 Task: Assign Person0000000116 as Assignee of Issue Issue0000000290 in Backlog  in Scrum Project Project0000000058 in Jira. Create a Sprint called Sprint0000000169 in Scrum Project Project0000000057 in Jira. Create a Sprint called Sprint0000000170 in Scrum Project Project0000000057 in Jira. Create a Sprint called Sprint0000000171 in Scrum Project Project0000000057 in Jira. Set Duration of Sprint called Sprint0000000169 in Scrum Project Project0000000057 to 1 week in Jira
Action: Mouse moved to (156, 299)
Screenshot: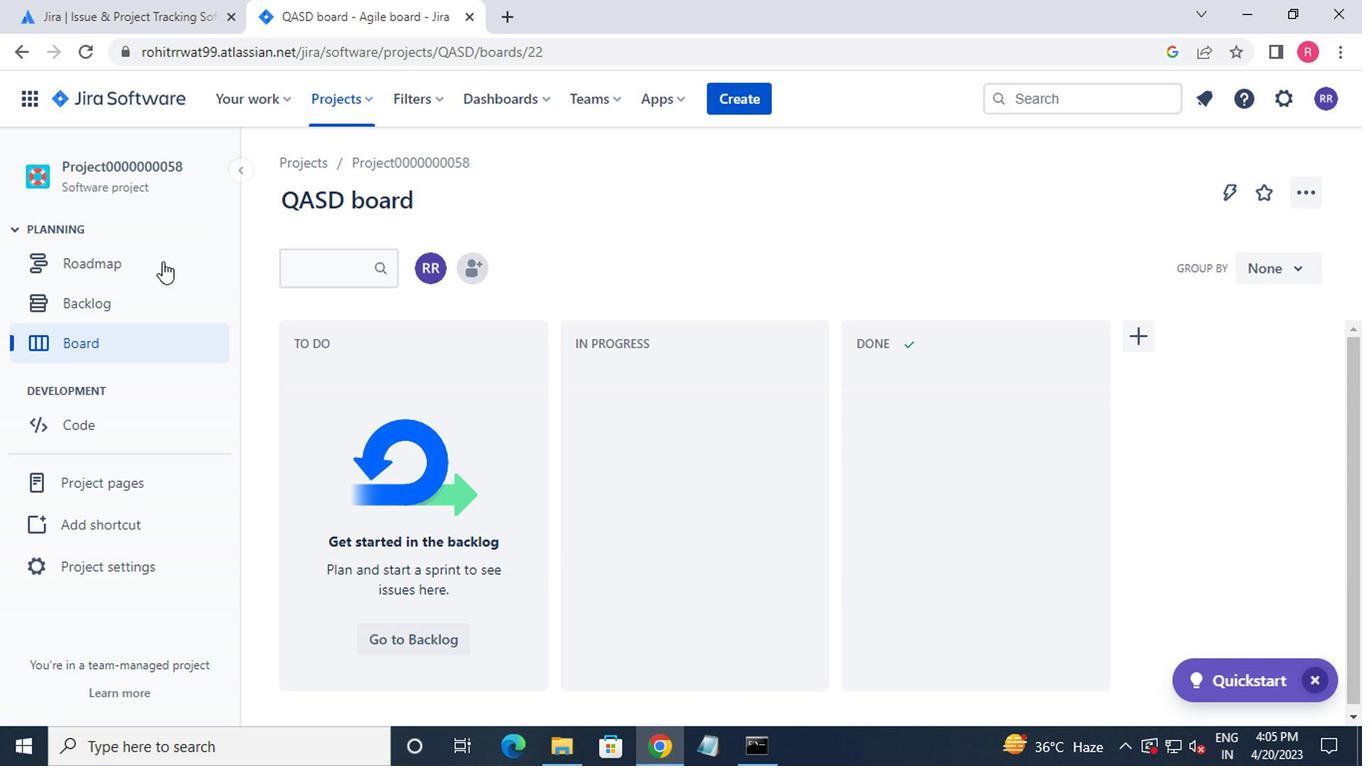 
Action: Mouse pressed left at (156, 299)
Screenshot: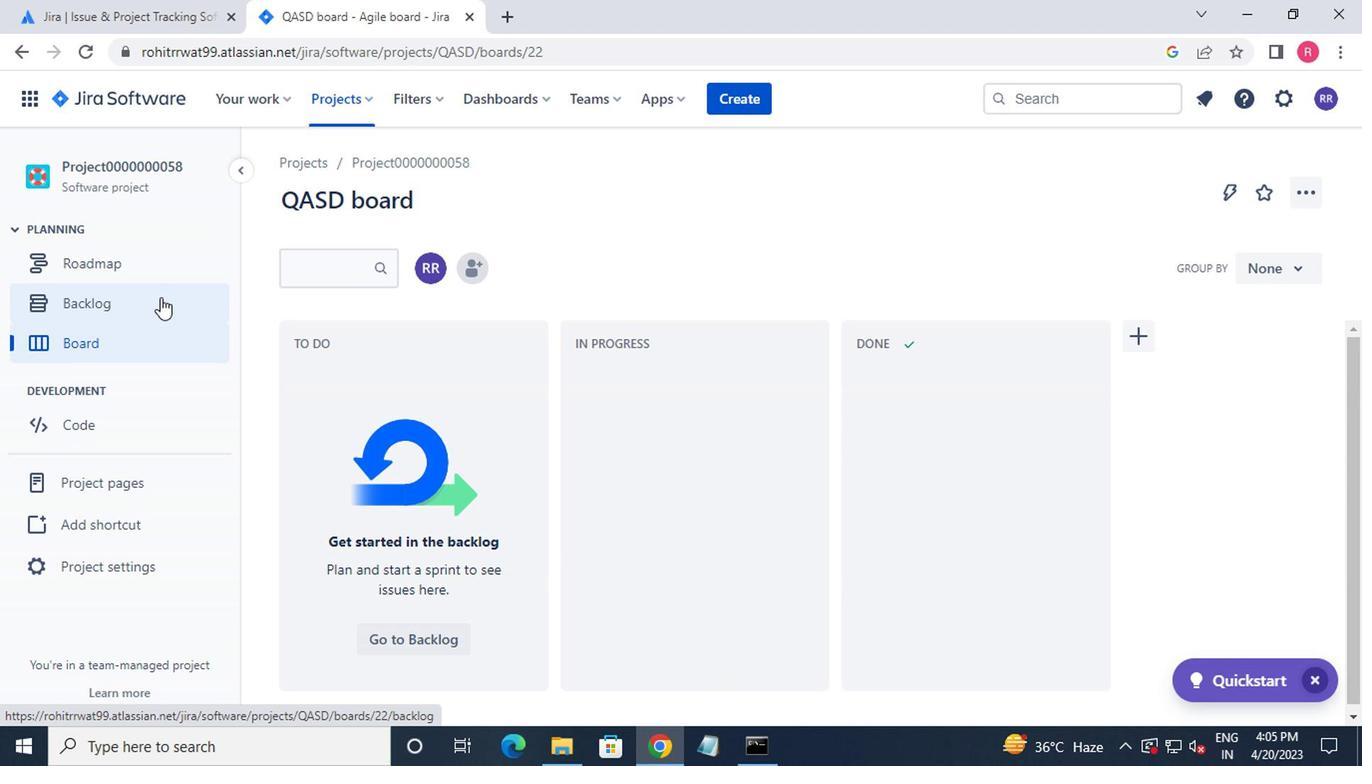 
Action: Mouse moved to (400, 431)
Screenshot: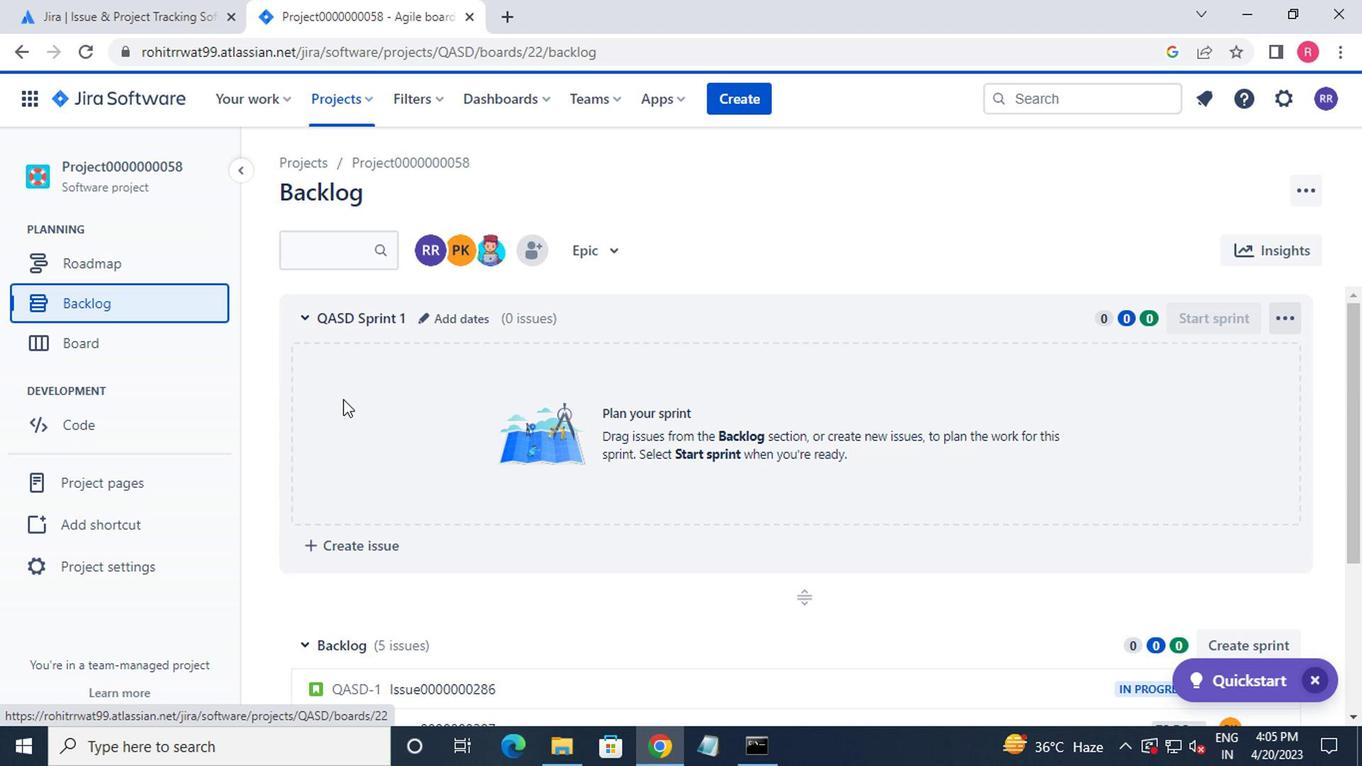 
Action: Mouse scrolled (400, 429) with delta (0, -1)
Screenshot: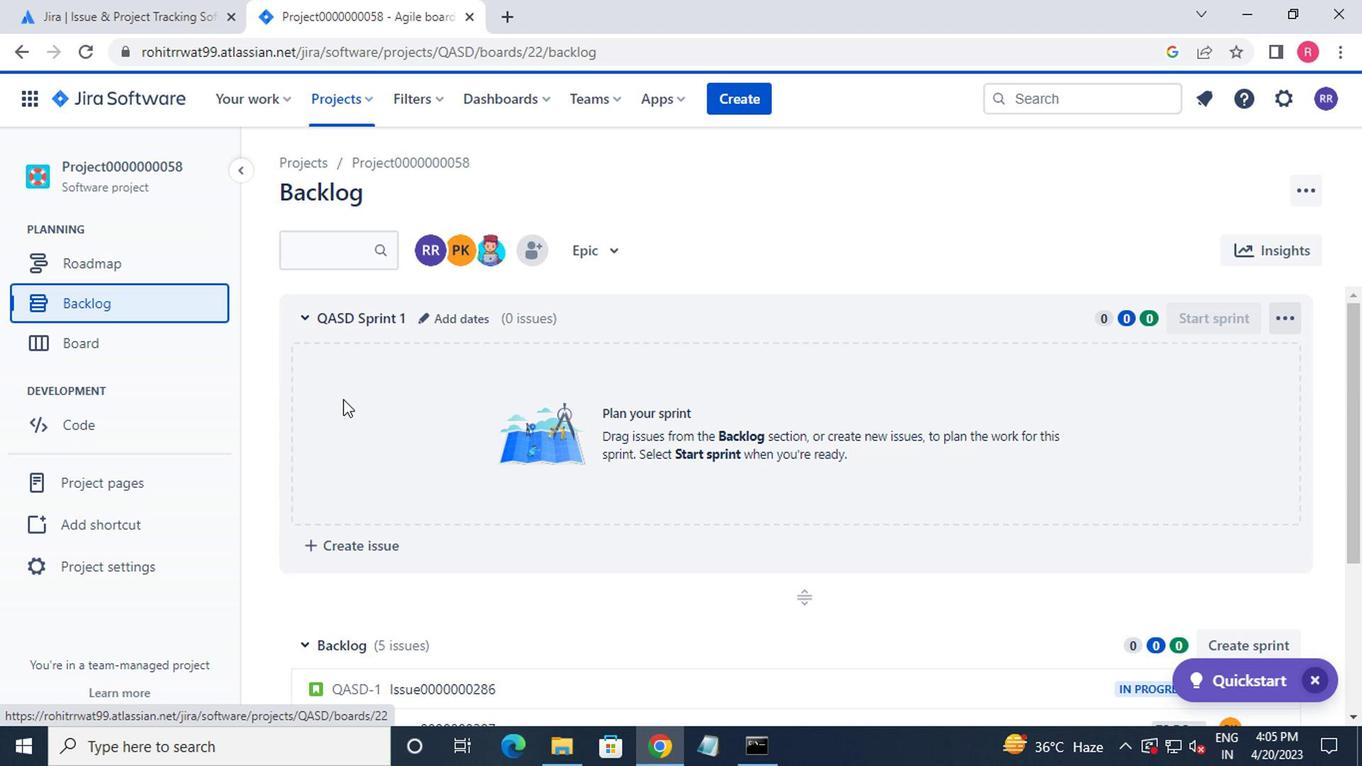 
Action: Mouse moved to (402, 431)
Screenshot: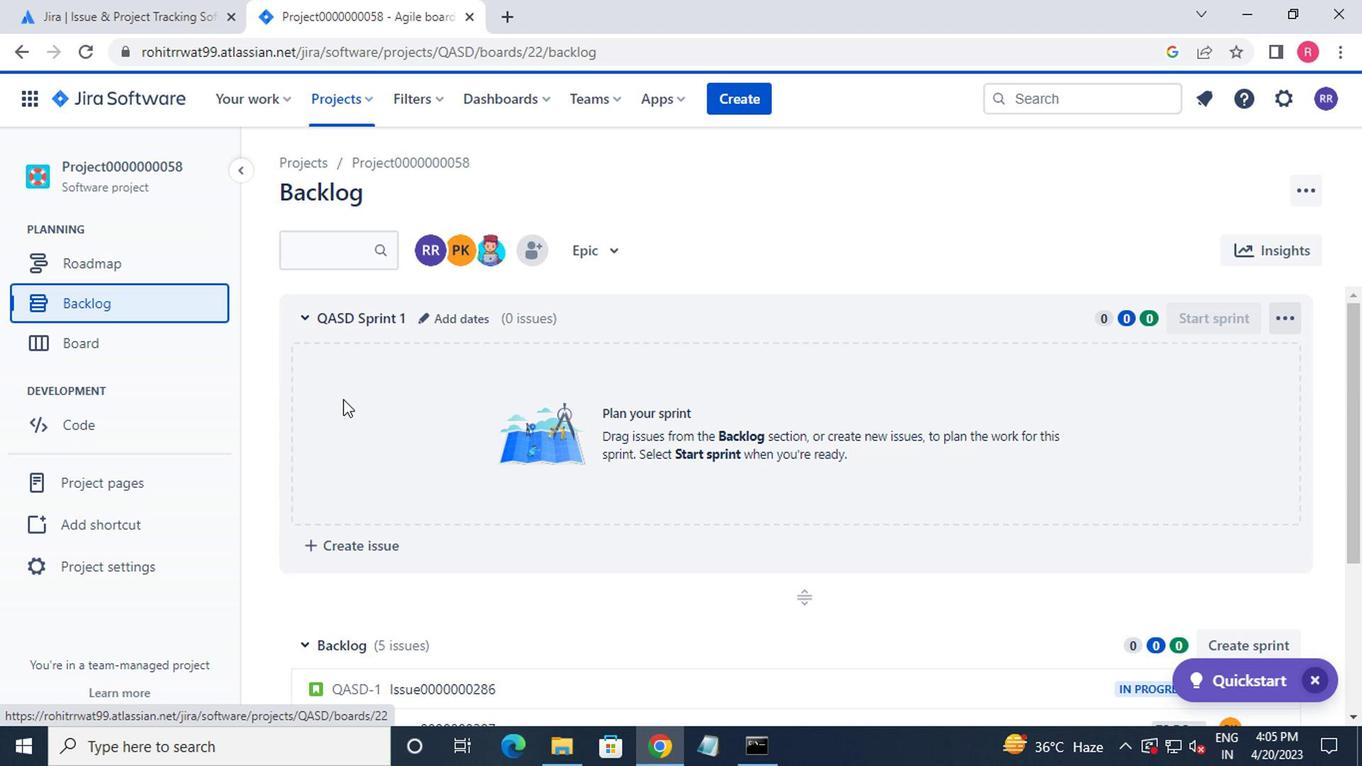 
Action: Mouse scrolled (402, 429) with delta (0, -1)
Screenshot: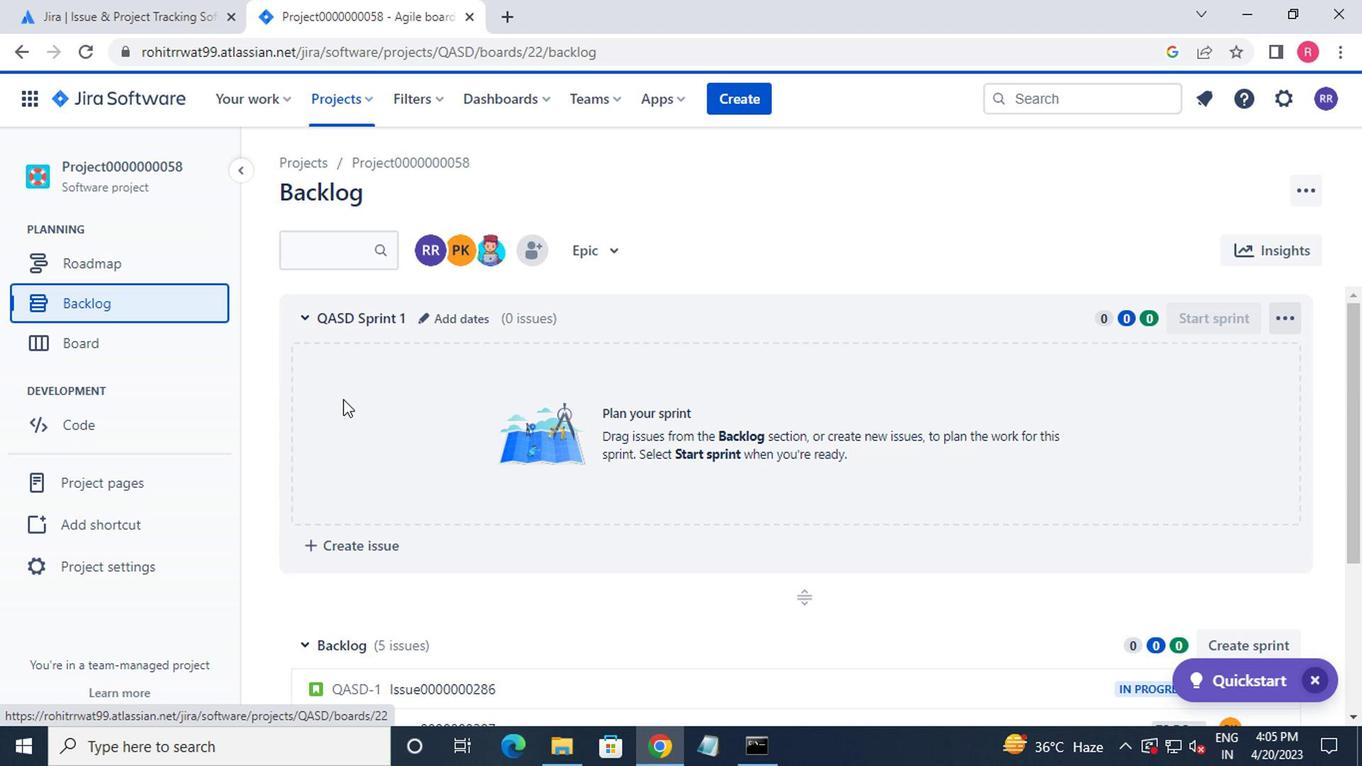 
Action: Mouse moved to (405, 431)
Screenshot: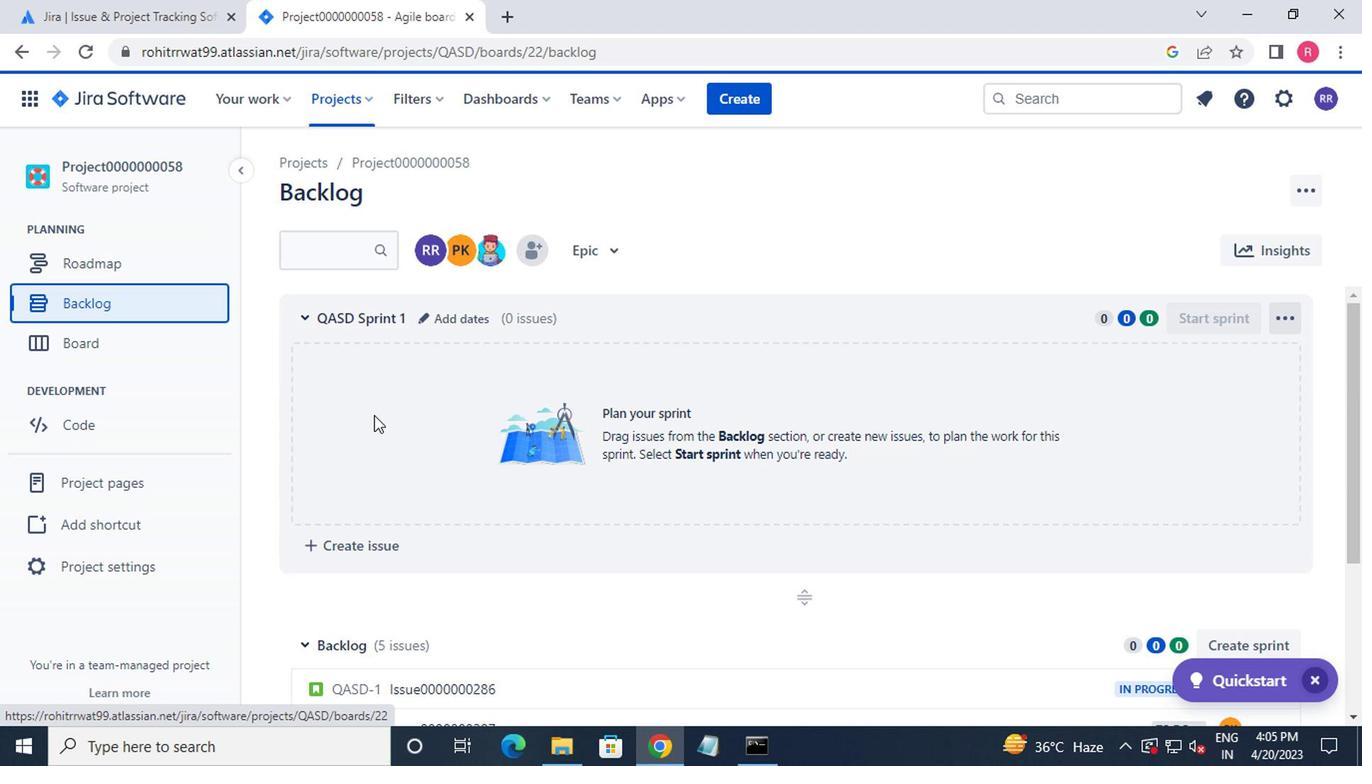 
Action: Mouse scrolled (405, 429) with delta (0, -1)
Screenshot: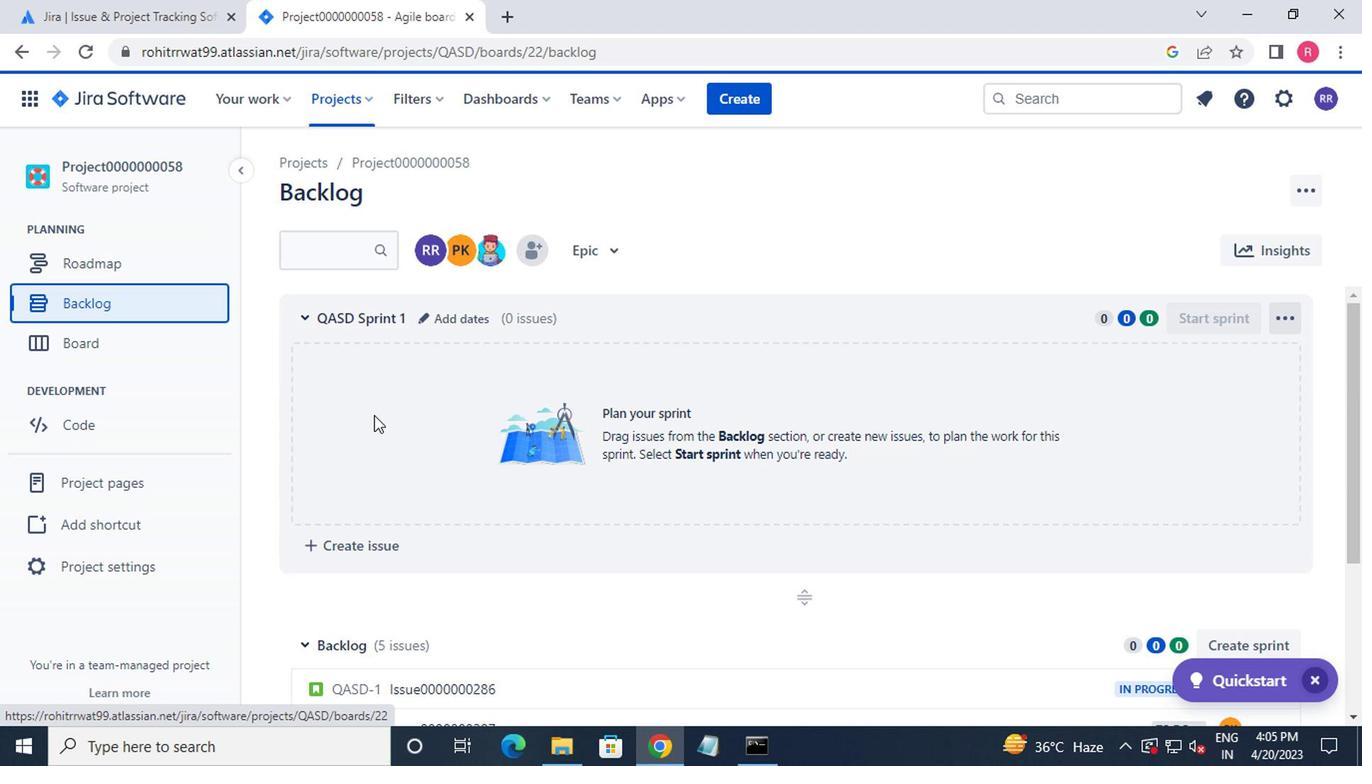 
Action: Mouse moved to (407, 431)
Screenshot: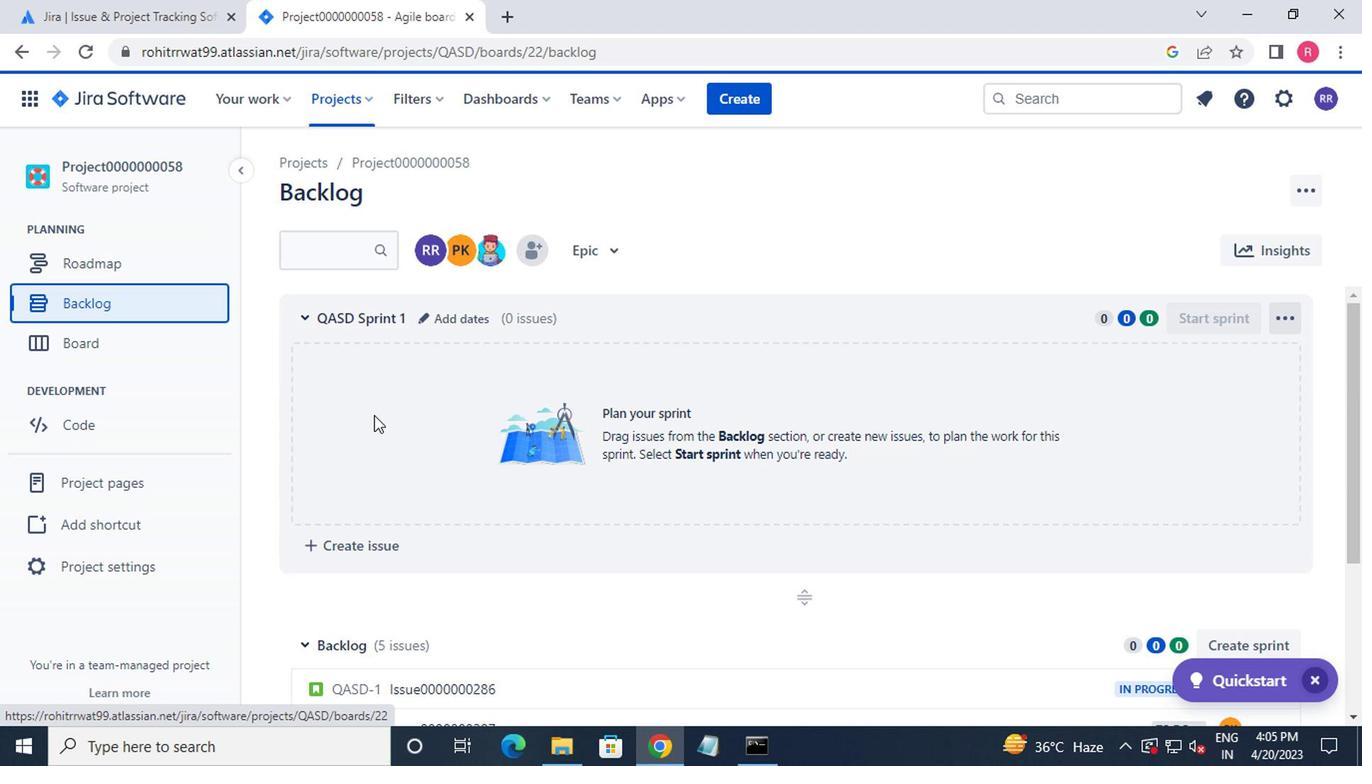 
Action: Mouse scrolled (407, 429) with delta (0, -1)
Screenshot: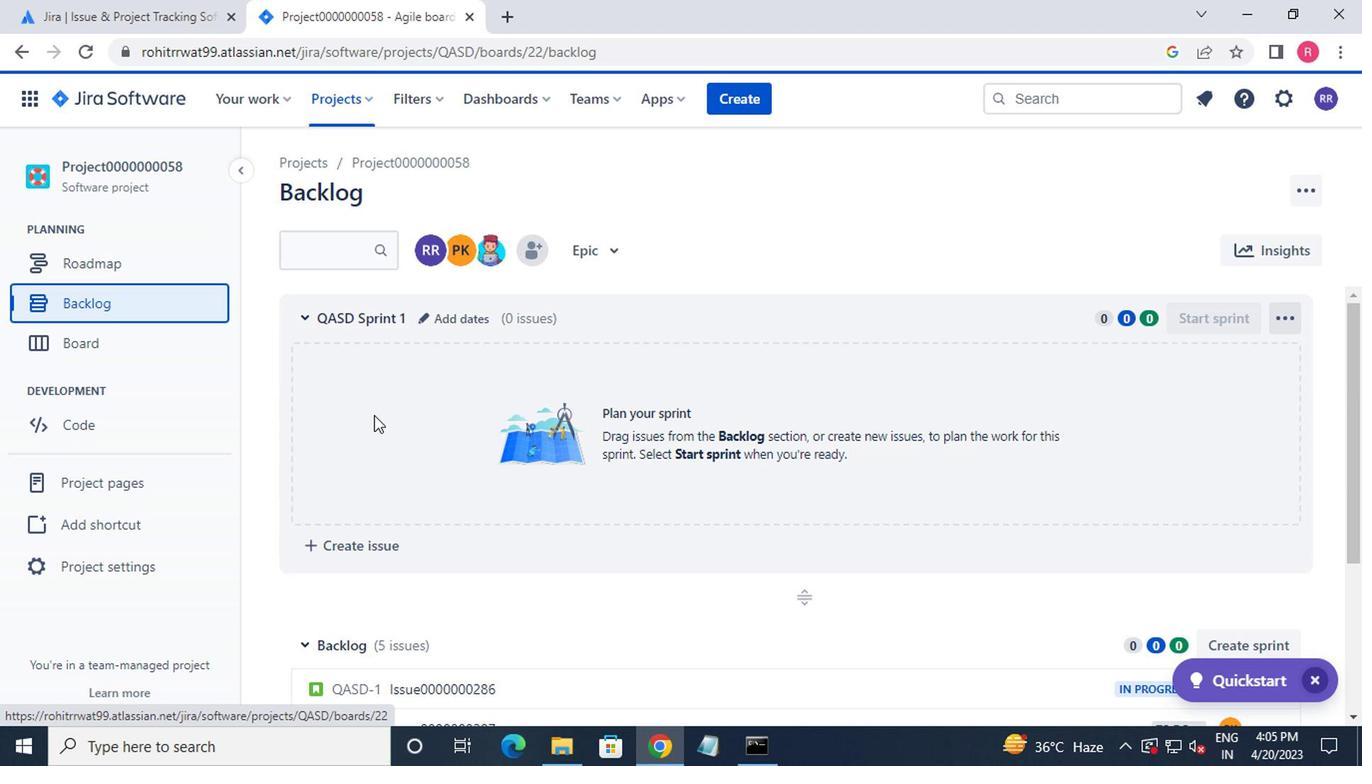 
Action: Mouse moved to (407, 429)
Screenshot: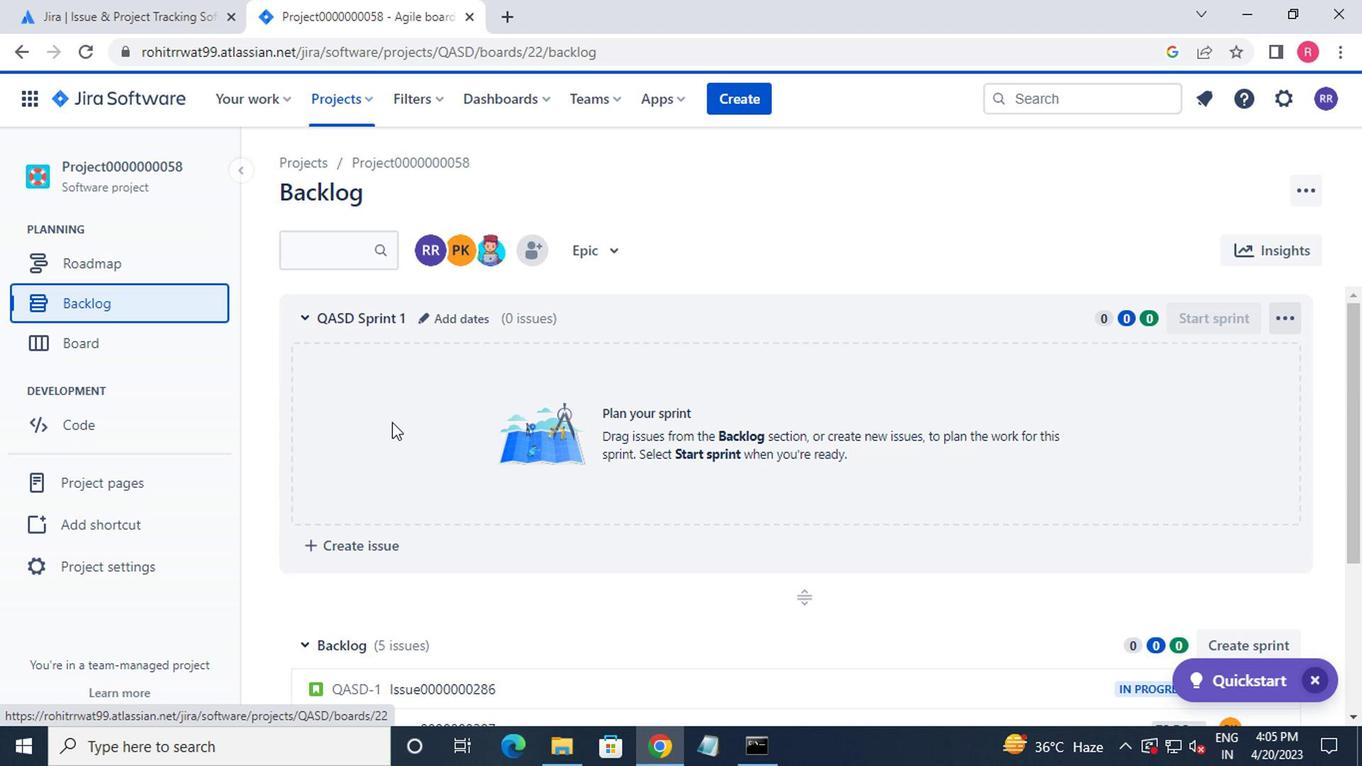
Action: Mouse scrolled (407, 429) with delta (0, 0)
Screenshot: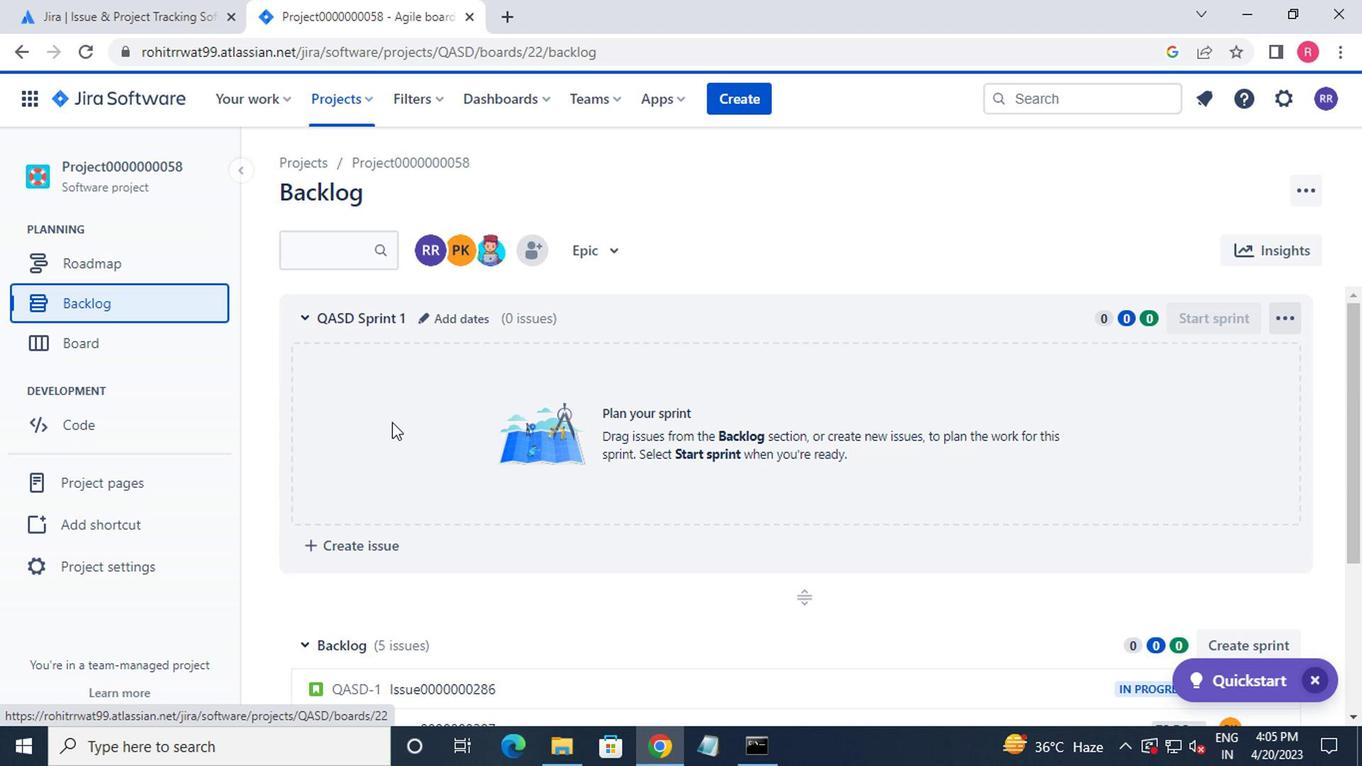 
Action: Mouse moved to (1237, 607)
Screenshot: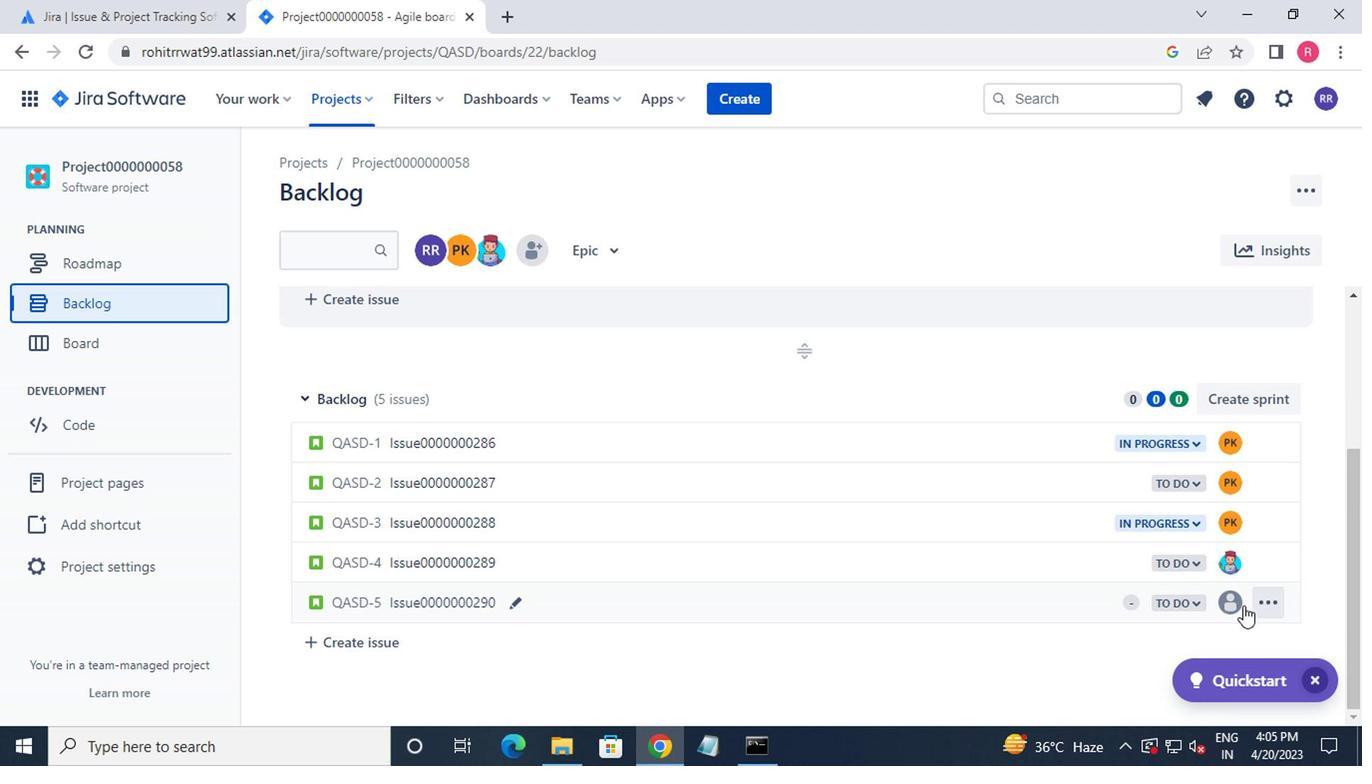 
Action: Mouse pressed left at (1237, 607)
Screenshot: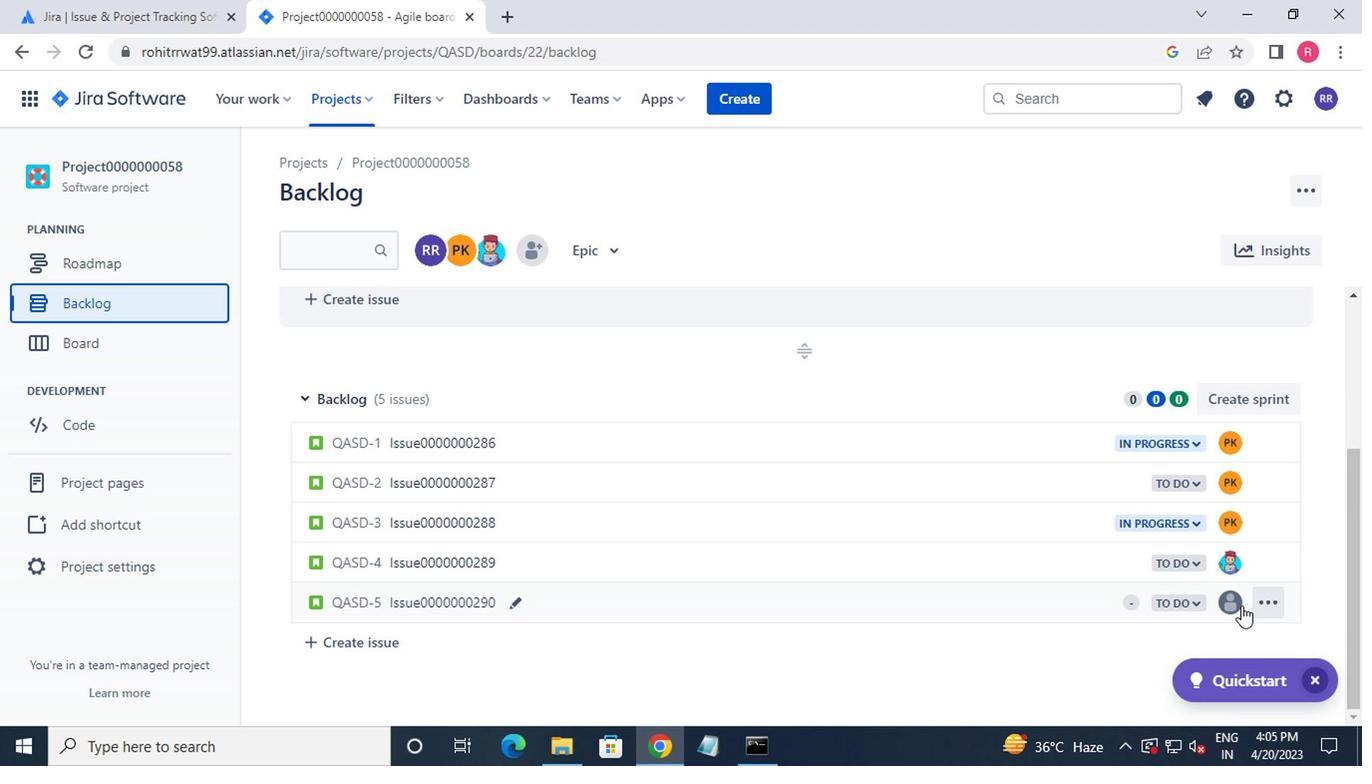 
Action: Mouse moved to (1357, 528)
Screenshot: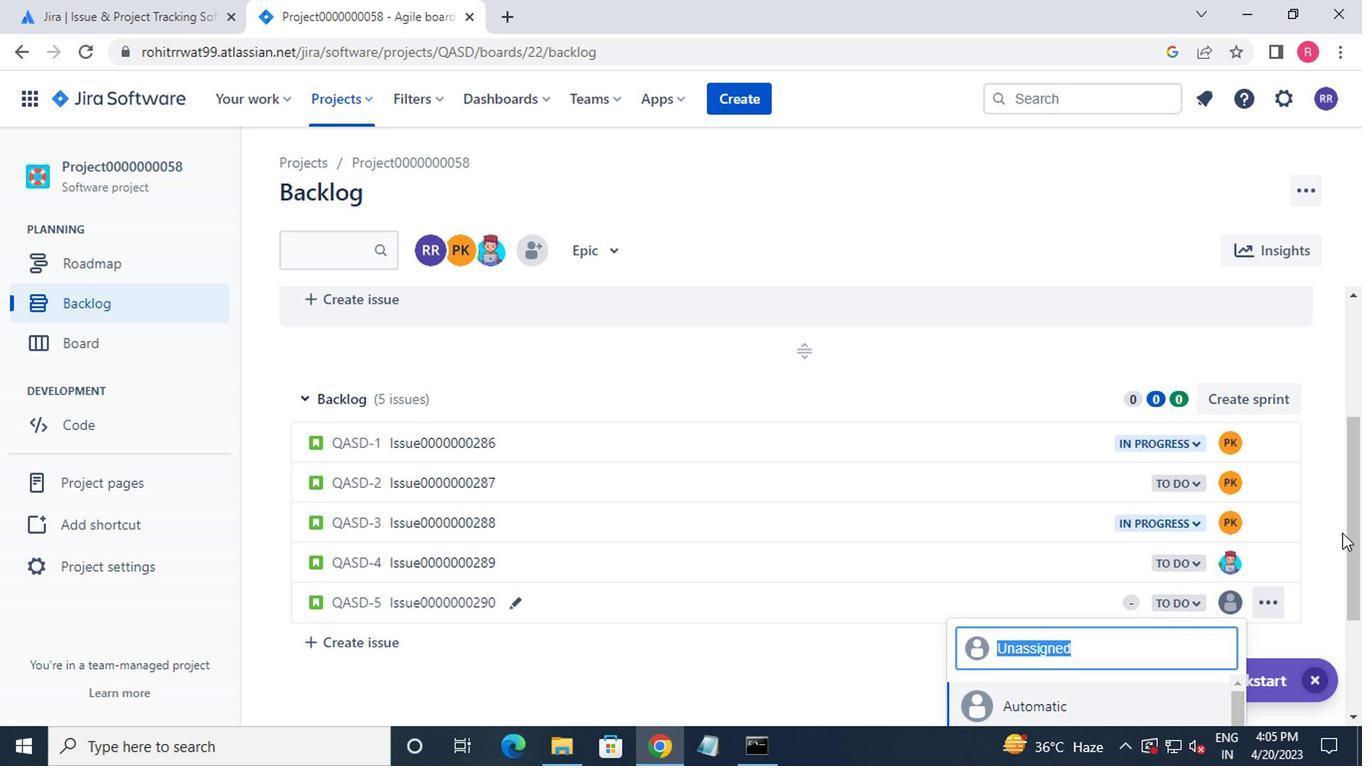 
Action: Mouse pressed left at (1357, 528)
Screenshot: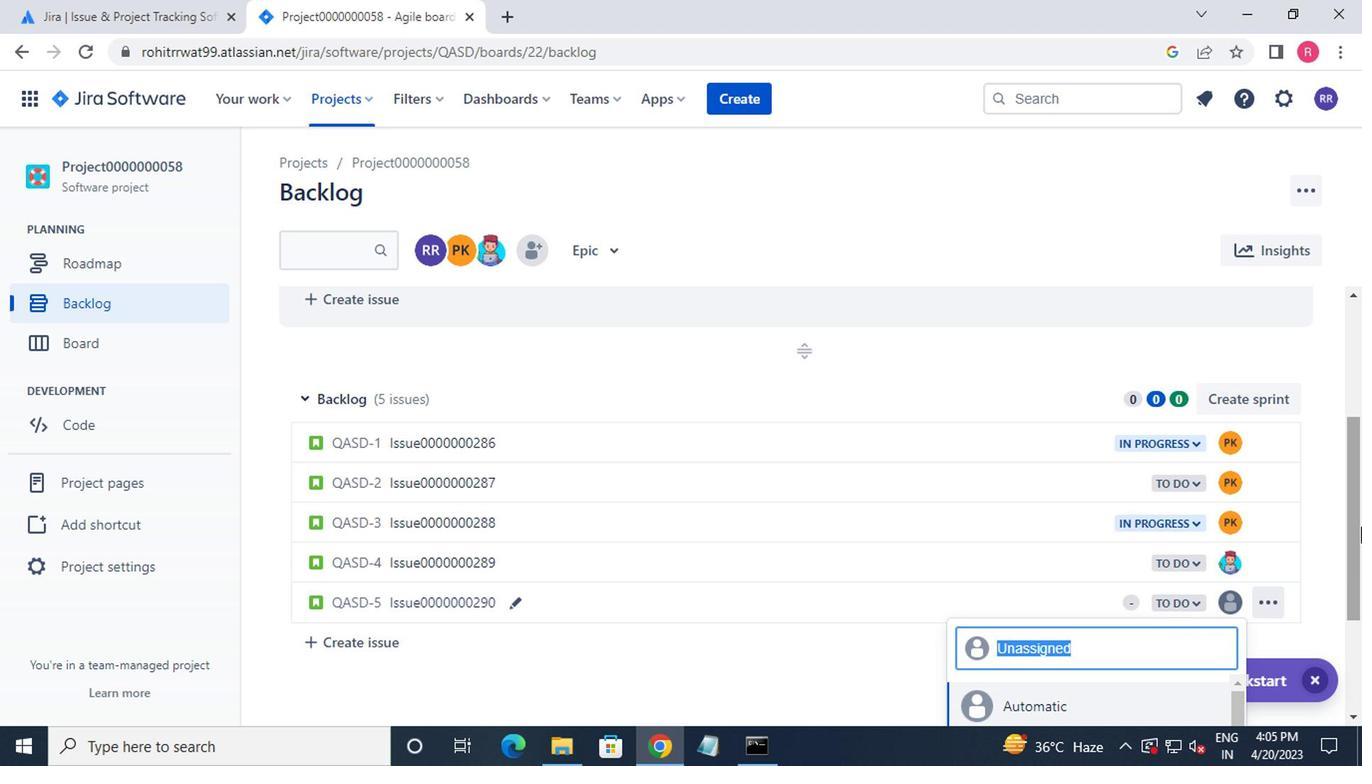 
Action: Mouse moved to (1180, 673)
Screenshot: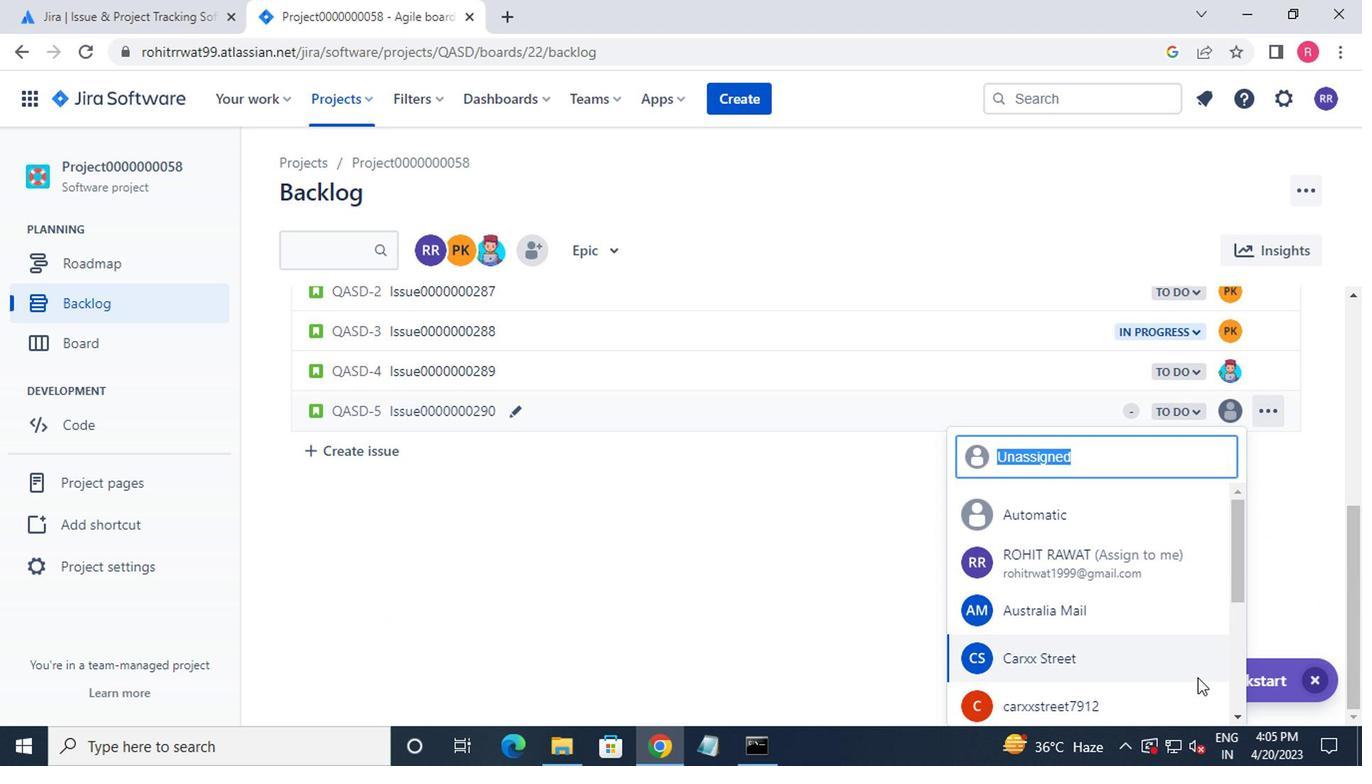 
Action: Mouse scrolled (1180, 672) with delta (0, 0)
Screenshot: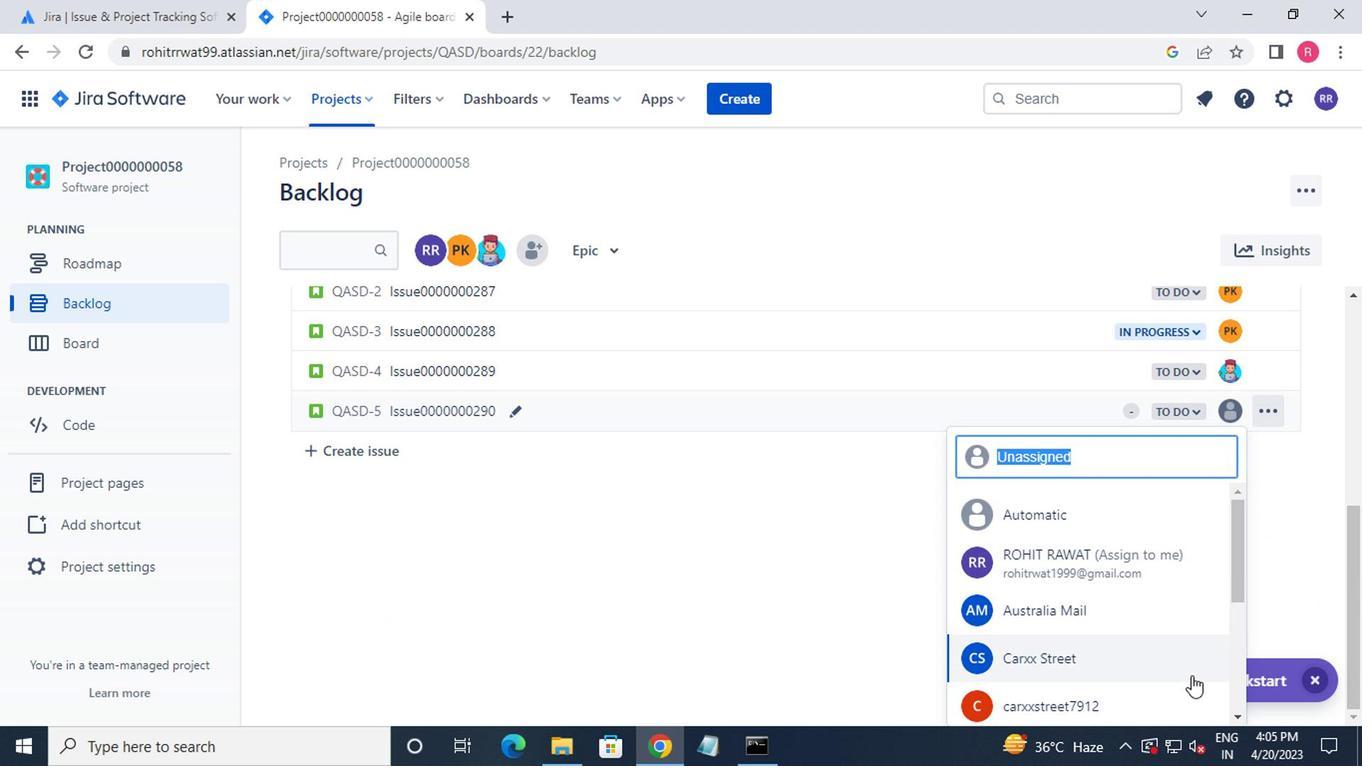 
Action: Mouse scrolled (1180, 672) with delta (0, 0)
Screenshot: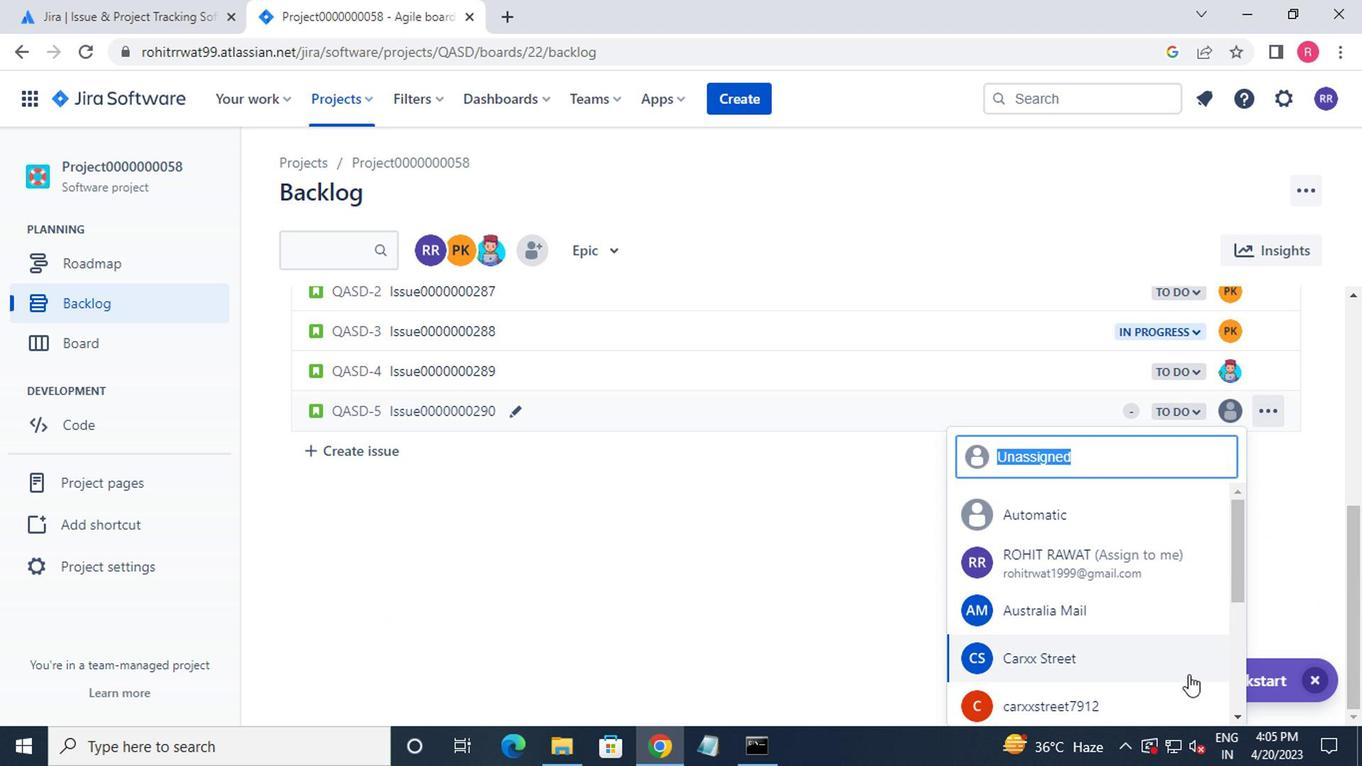 
Action: Mouse scrolled (1180, 672) with delta (0, 0)
Screenshot: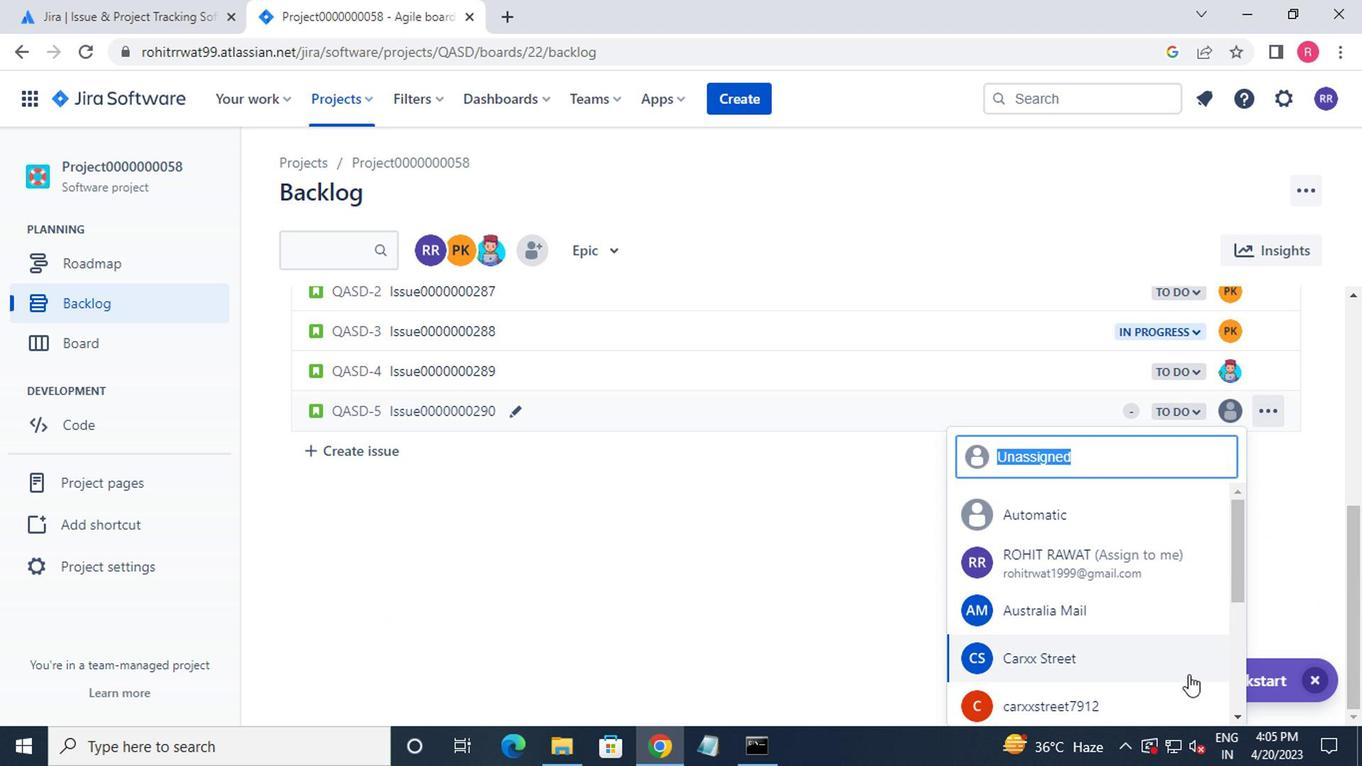 
Action: Mouse scrolled (1180, 672) with delta (0, 0)
Screenshot: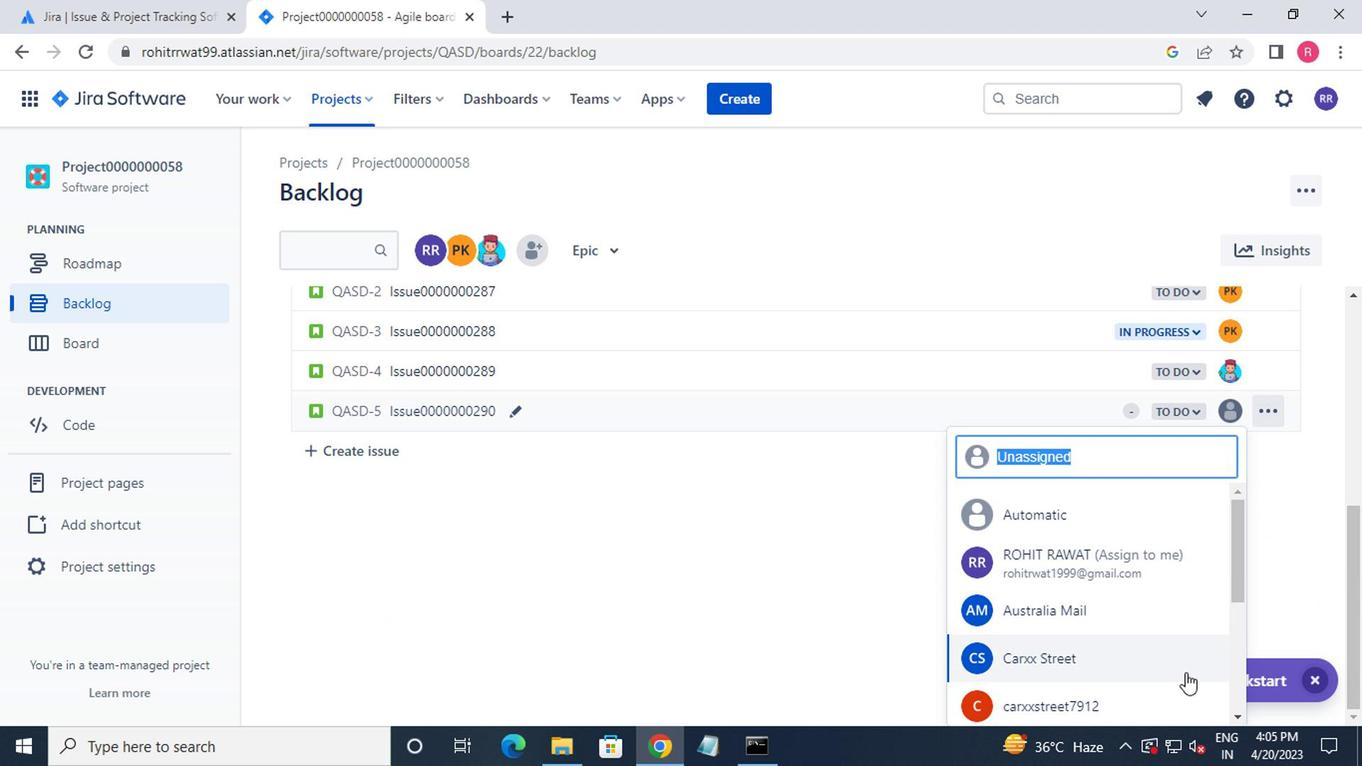 
Action: Mouse moved to (1111, 689)
Screenshot: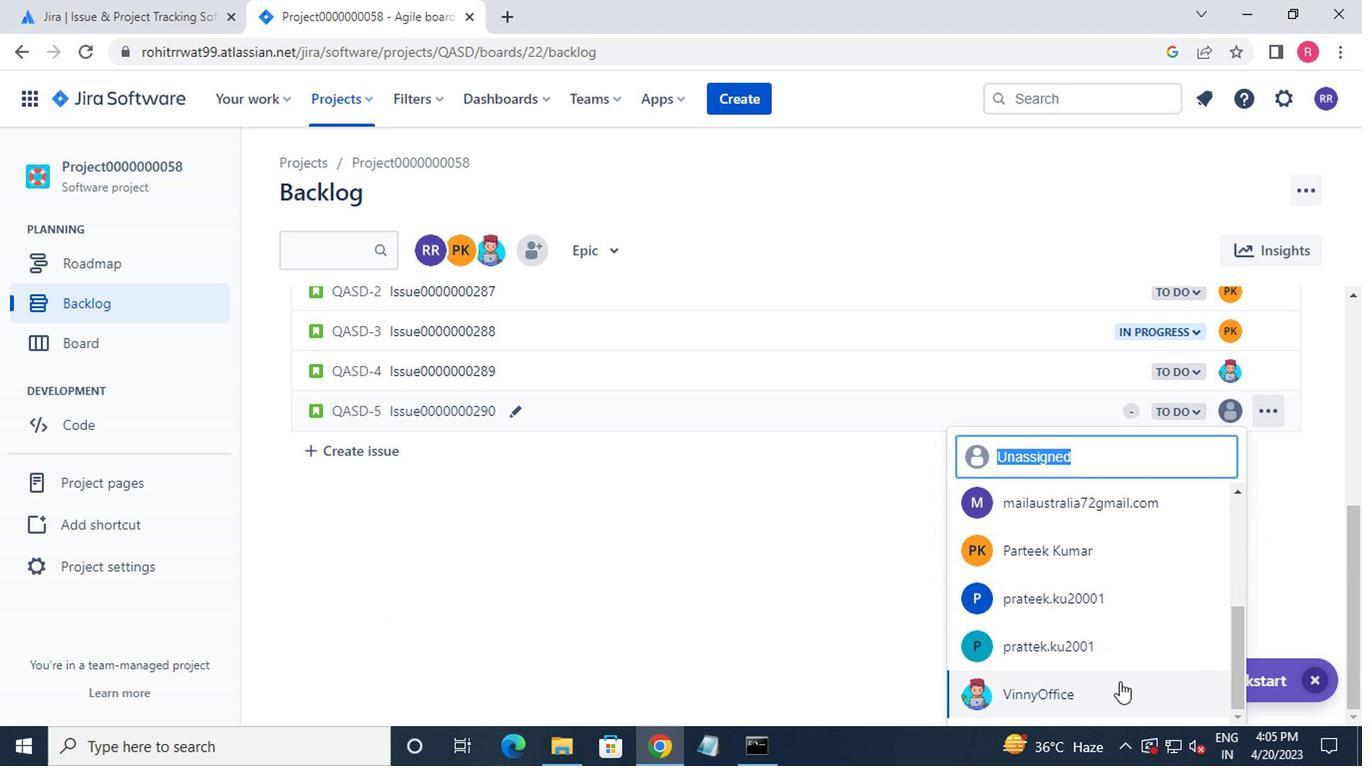 
Action: Mouse pressed left at (1111, 689)
Screenshot: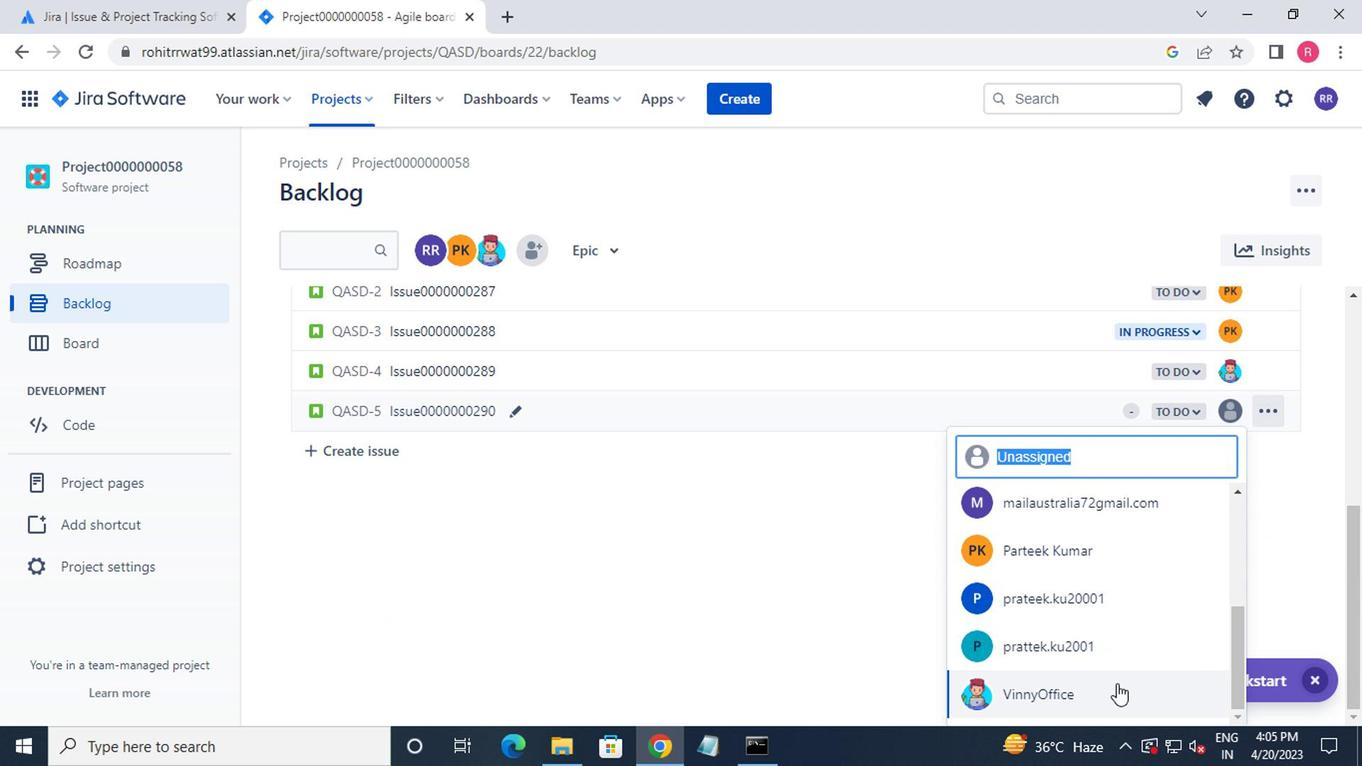 
Action: Mouse moved to (335, 105)
Screenshot: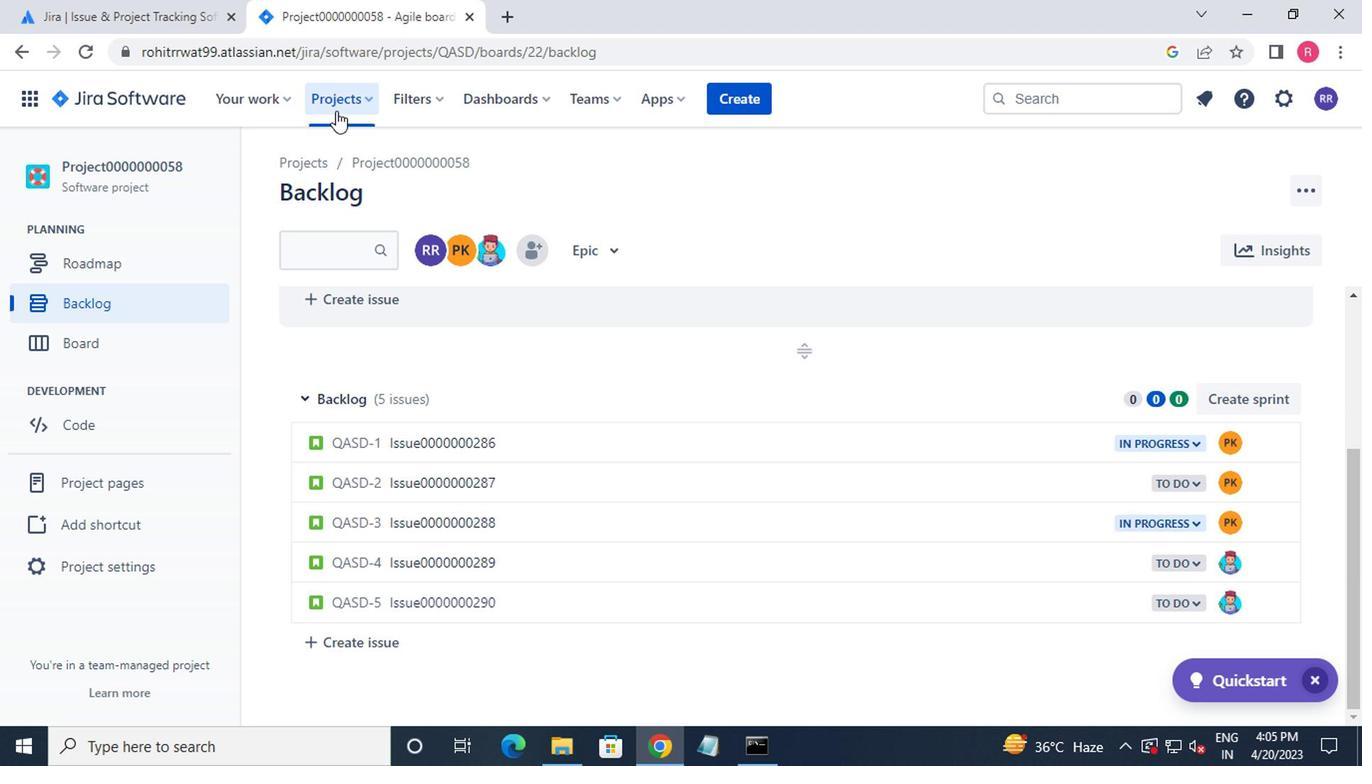 
Action: Mouse pressed left at (335, 105)
Screenshot: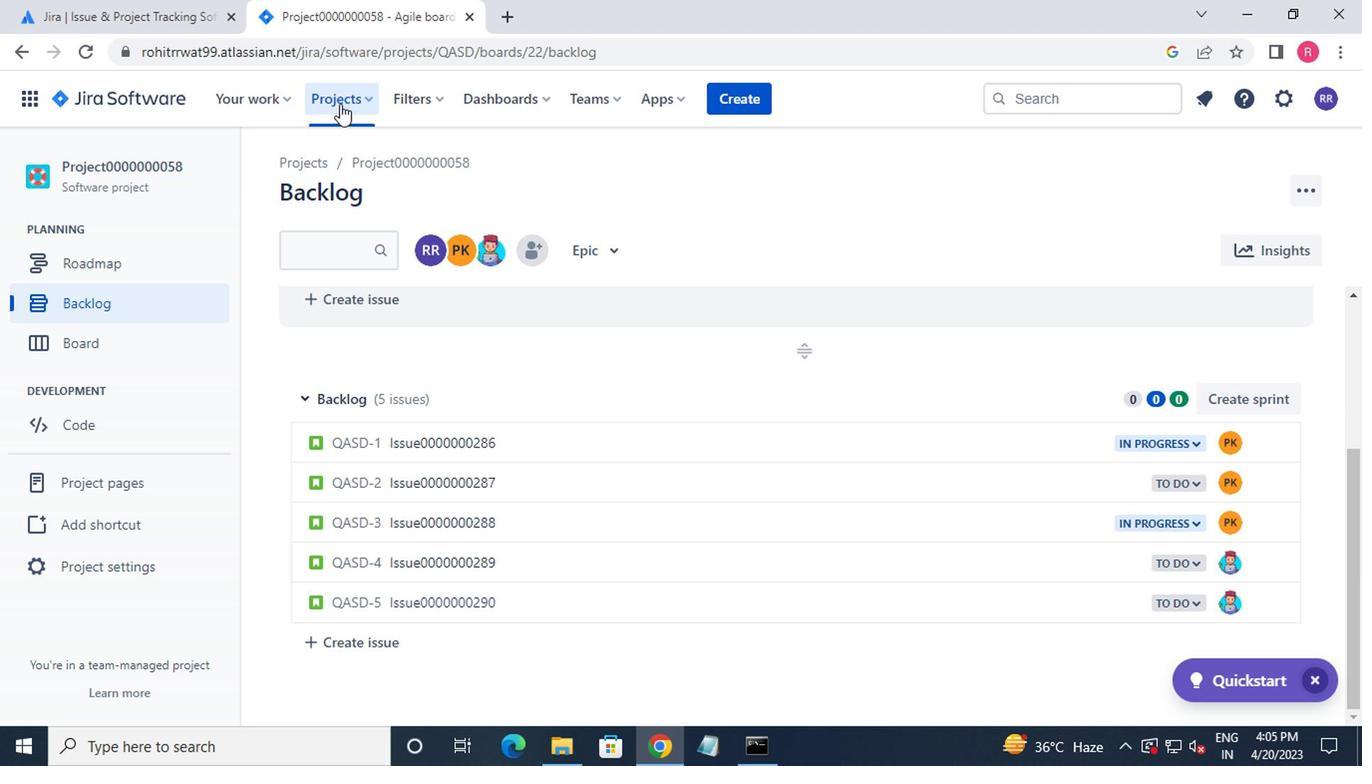 
Action: Mouse moved to (424, 224)
Screenshot: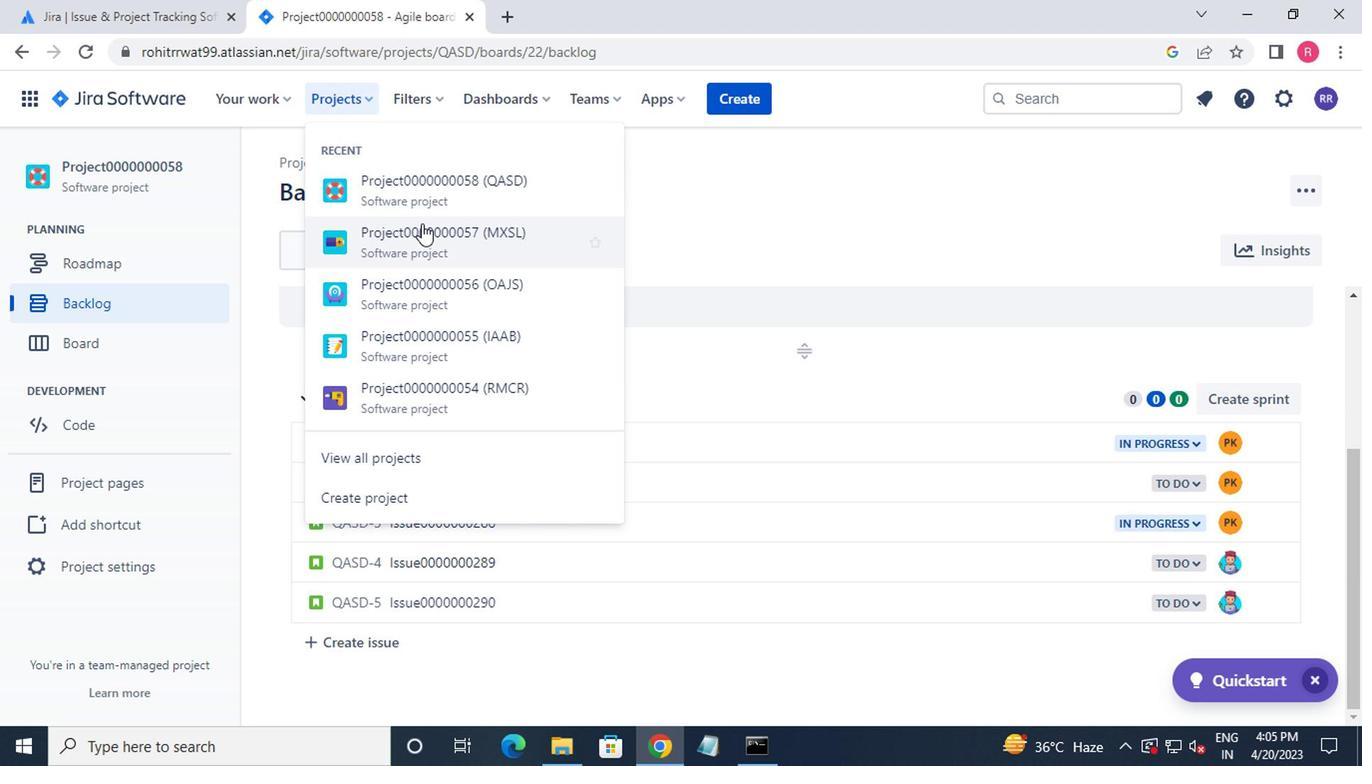 
Action: Mouse pressed left at (424, 224)
Screenshot: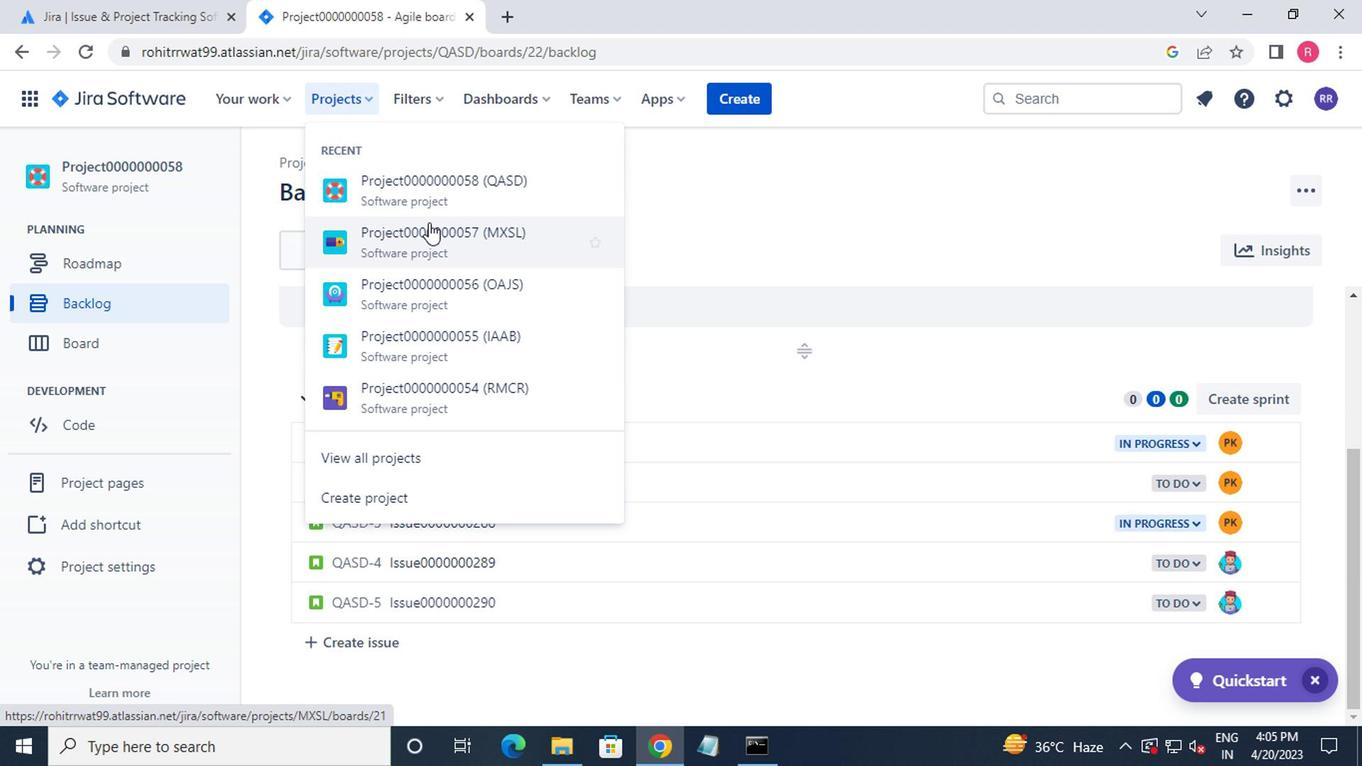 
Action: Mouse moved to (169, 294)
Screenshot: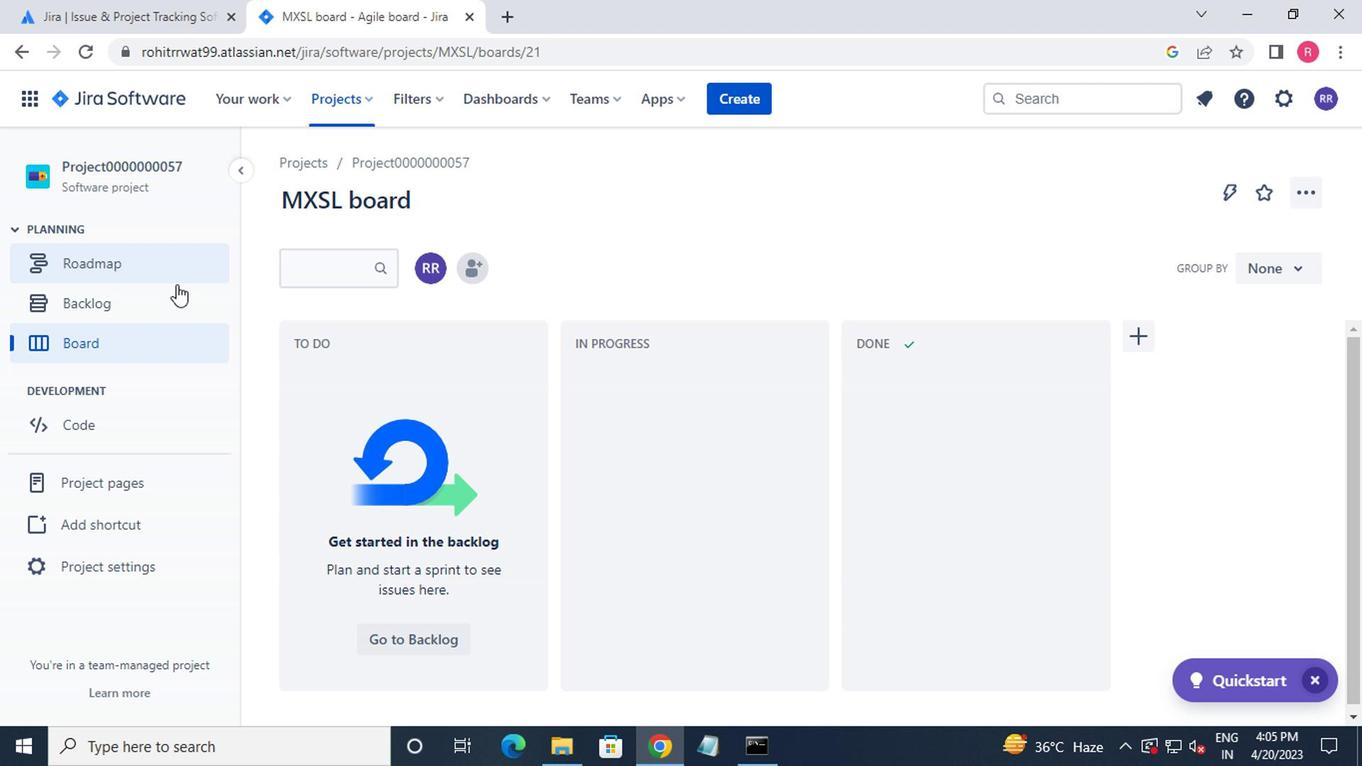 
Action: Mouse pressed left at (169, 294)
Screenshot: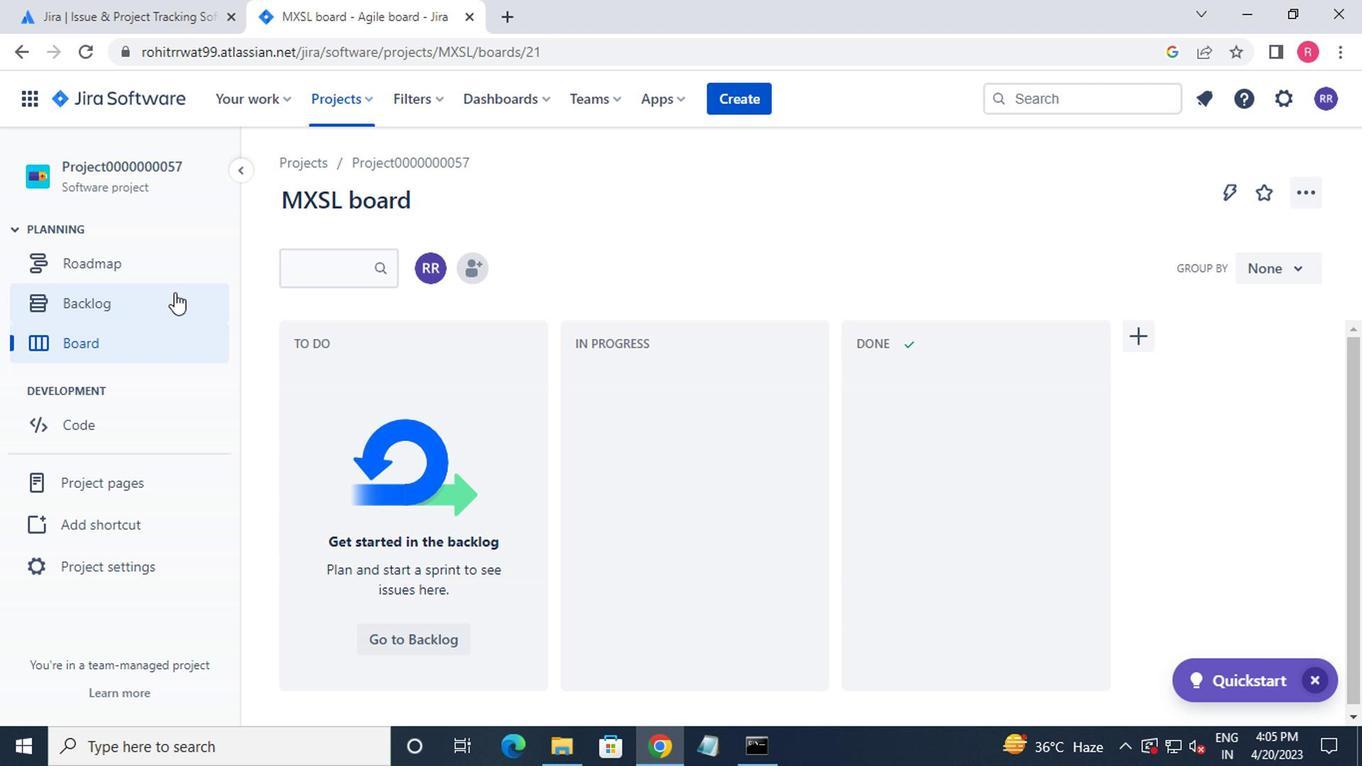 
Action: Mouse moved to (387, 361)
Screenshot: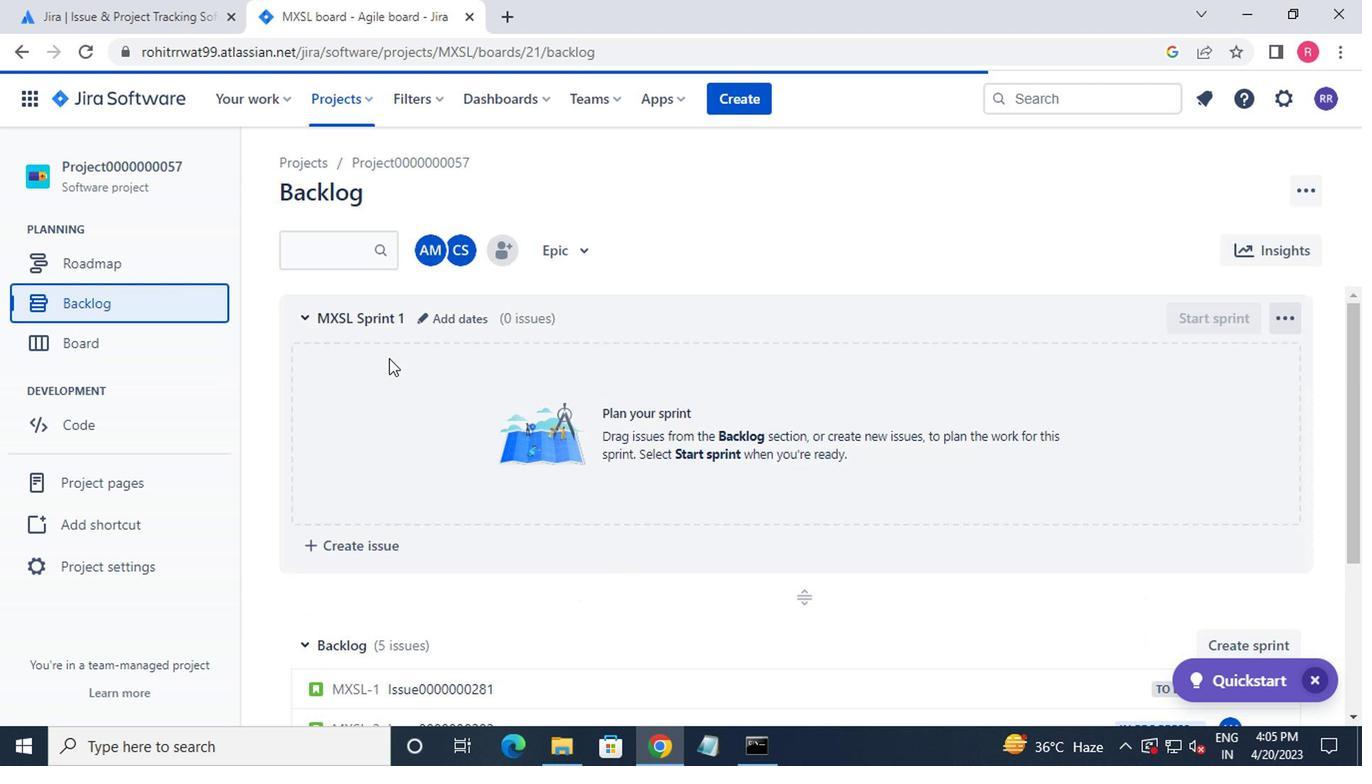 
Action: Mouse scrolled (387, 360) with delta (0, 0)
Screenshot: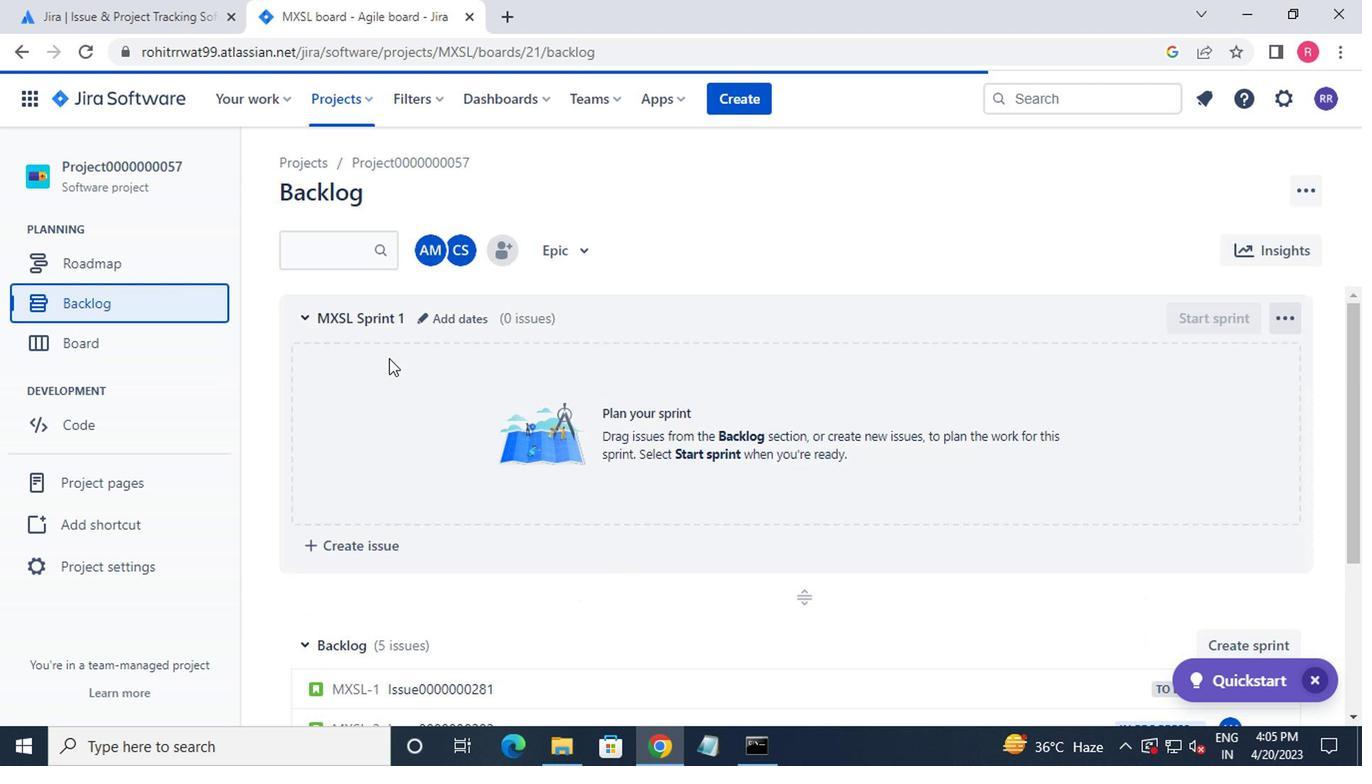 
Action: Mouse moved to (390, 365)
Screenshot: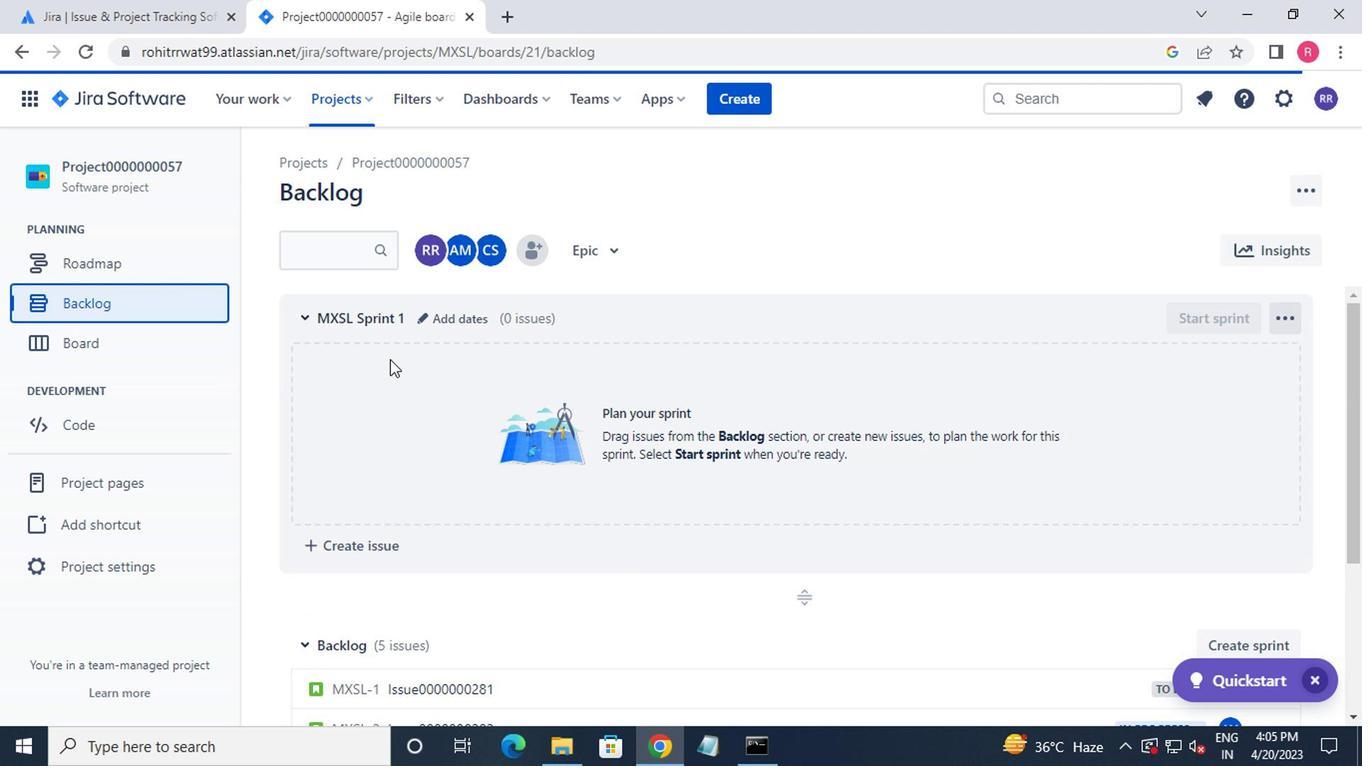 
Action: Mouse scrolled (390, 363) with delta (0, -1)
Screenshot: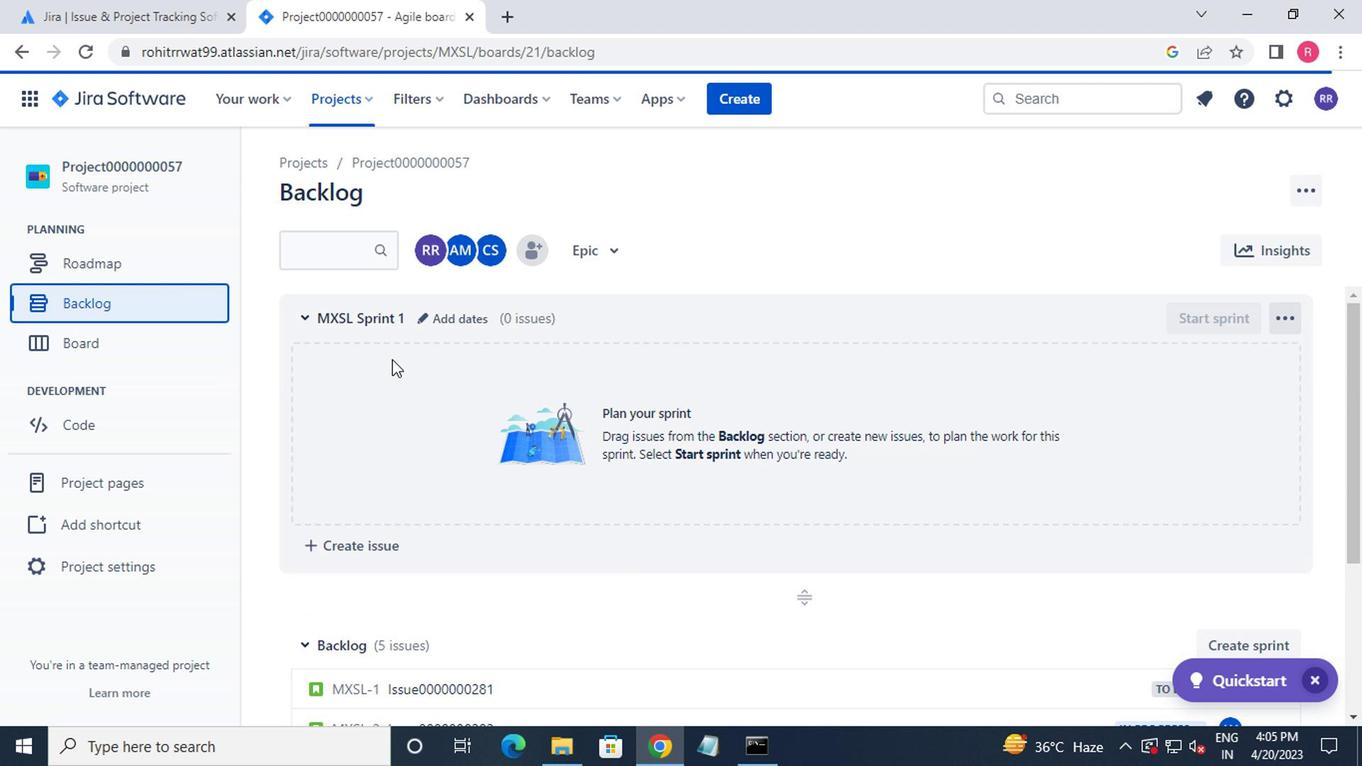 
Action: Mouse moved to (390, 365)
Screenshot: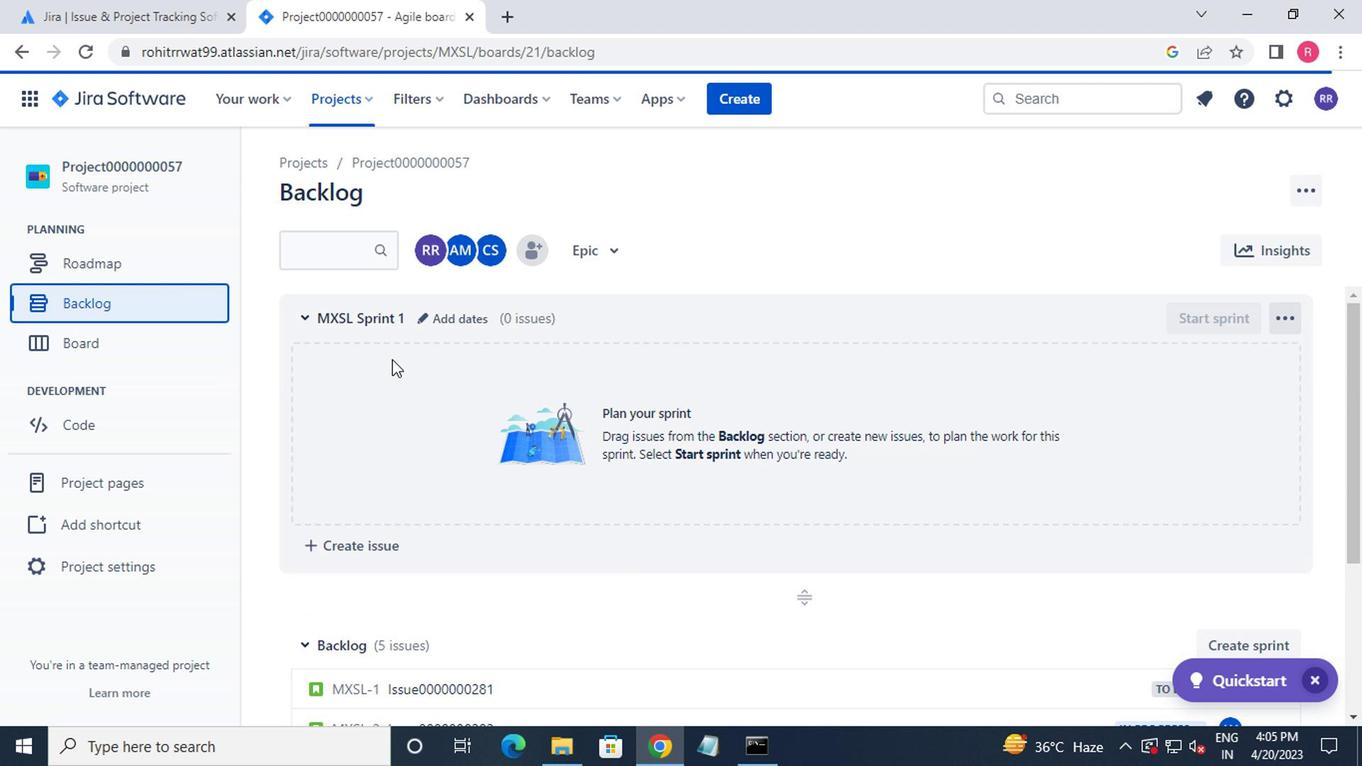 
Action: Mouse scrolled (390, 363) with delta (0, -1)
Screenshot: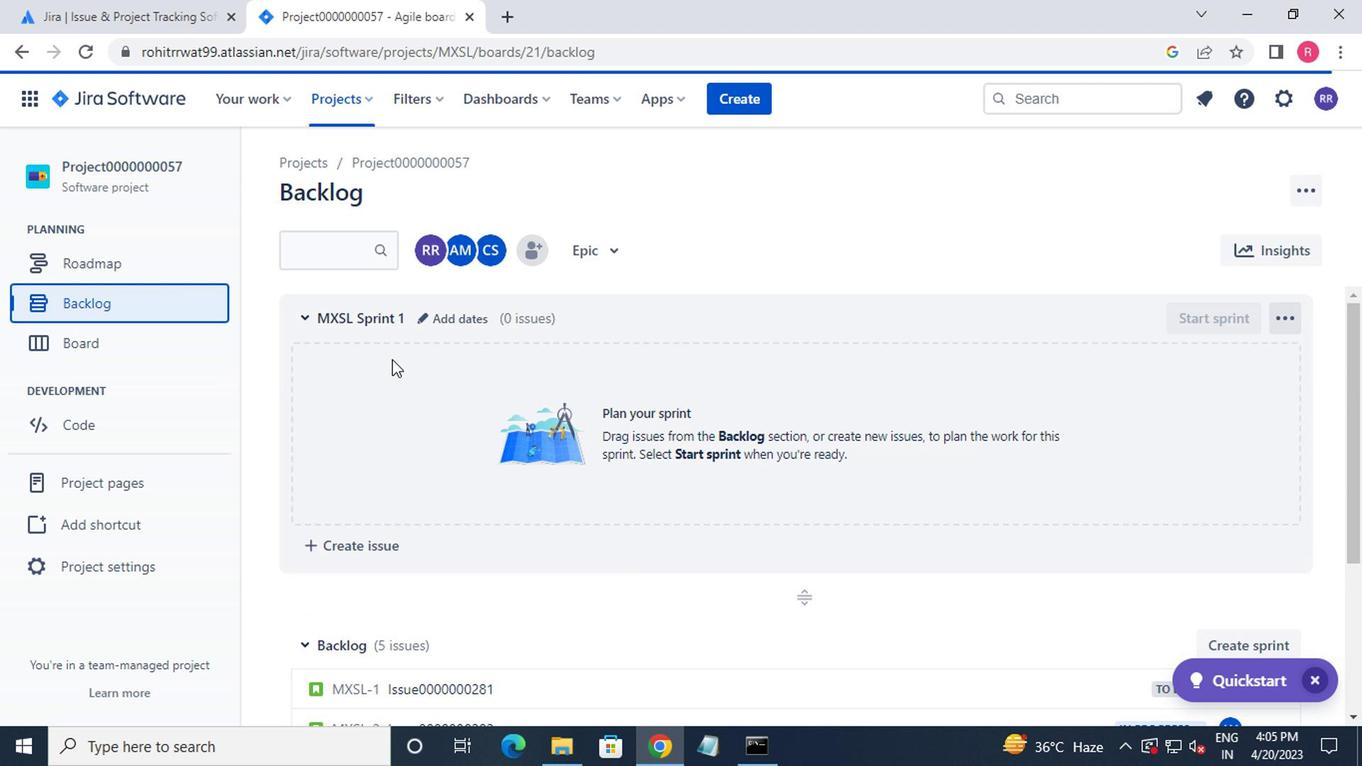 
Action: Mouse scrolled (390, 363) with delta (0, -1)
Screenshot: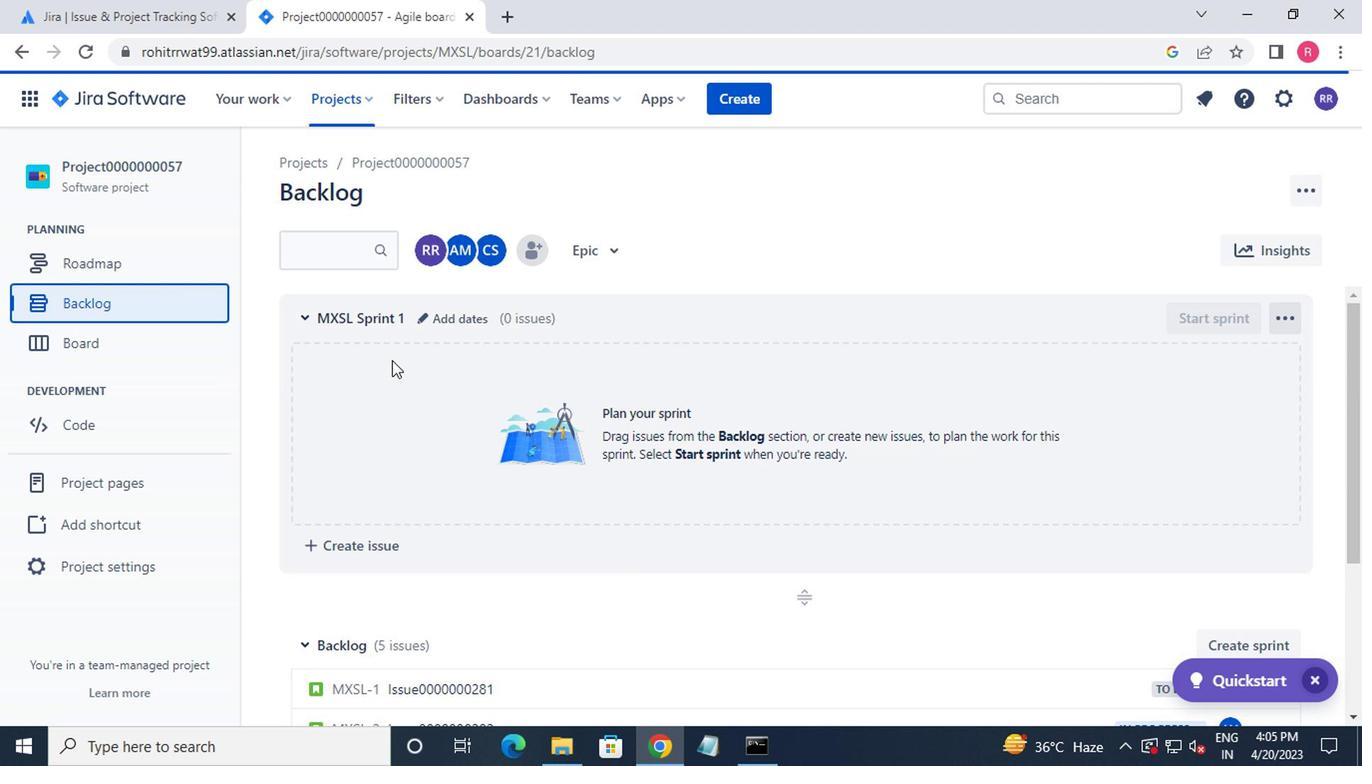 
Action: Mouse moved to (392, 366)
Screenshot: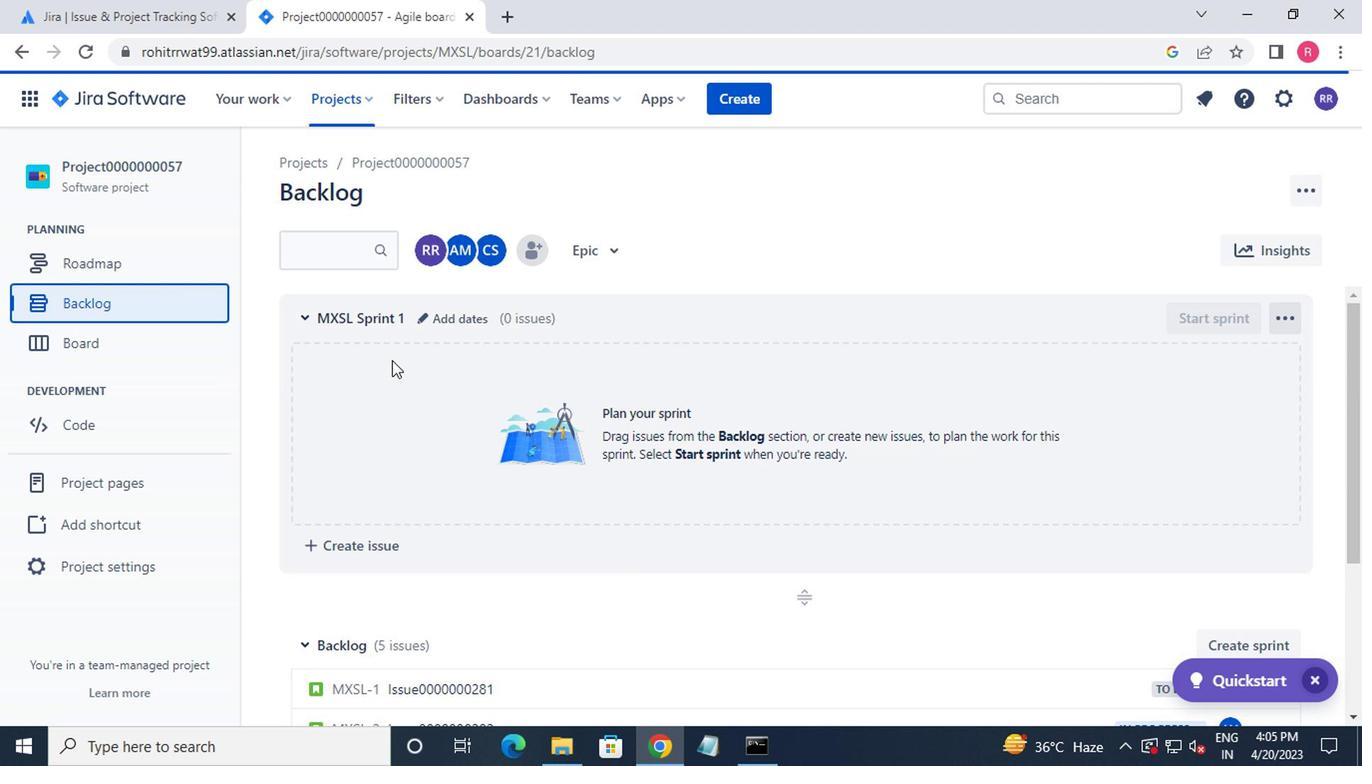 
Action: Mouse scrolled (392, 365) with delta (0, 0)
Screenshot: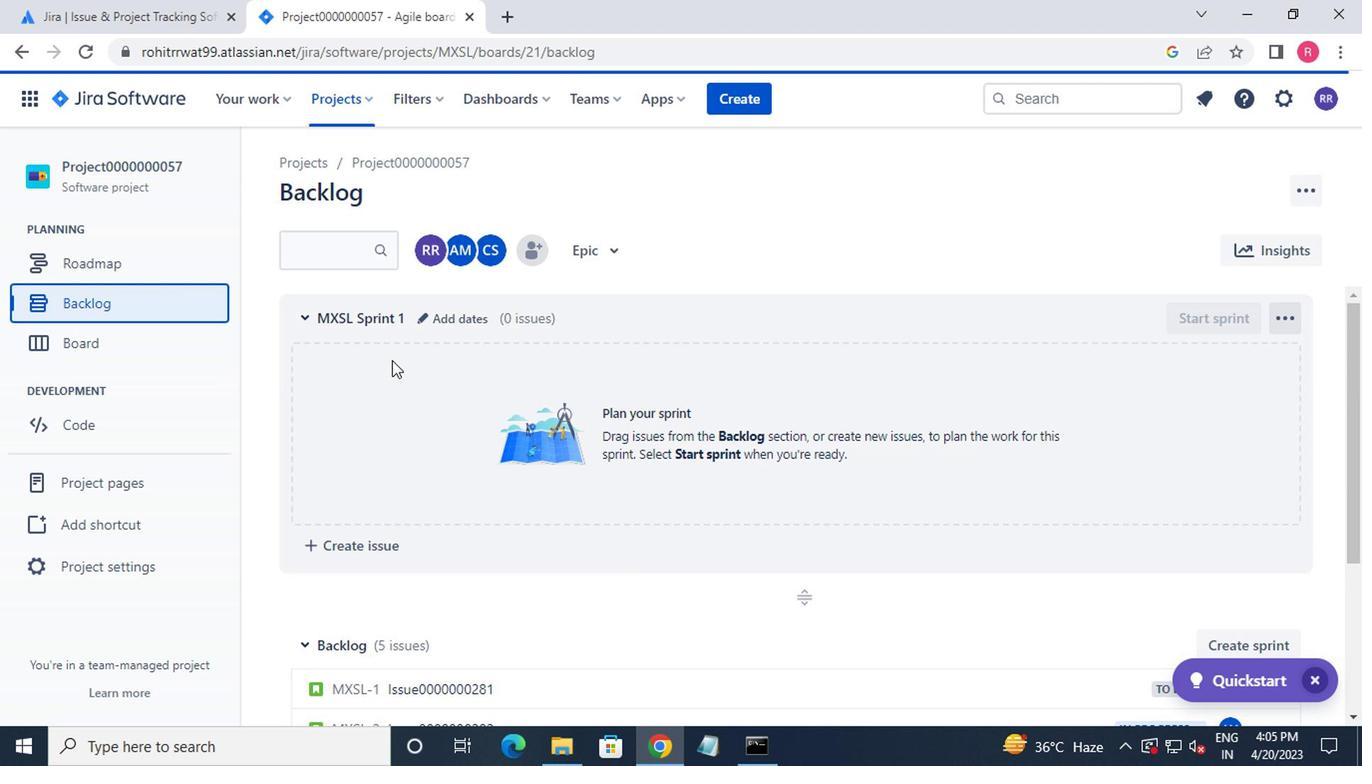 
Action: Mouse scrolled (392, 365) with delta (0, 0)
Screenshot: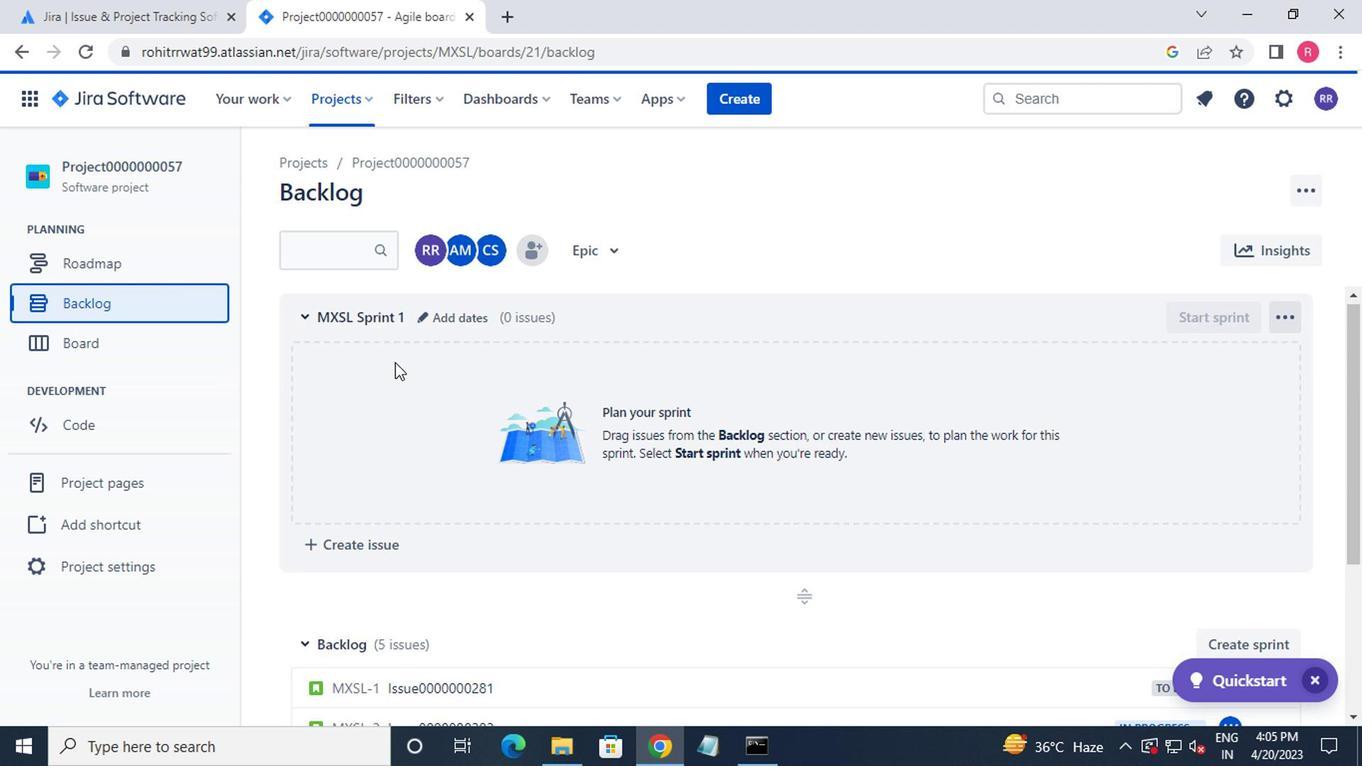 
Action: Mouse moved to (480, 385)
Screenshot: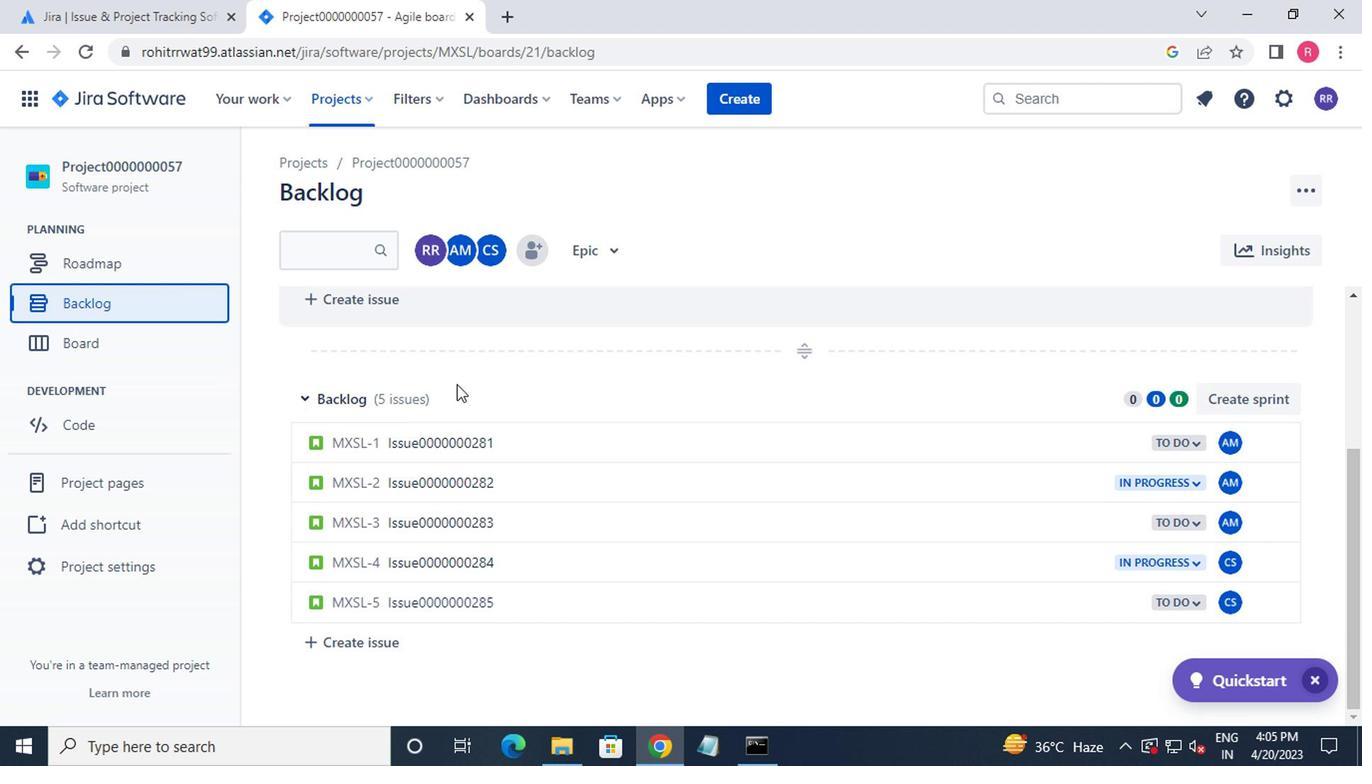 
Action: Mouse scrolled (480, 387) with delta (0, 1)
Screenshot: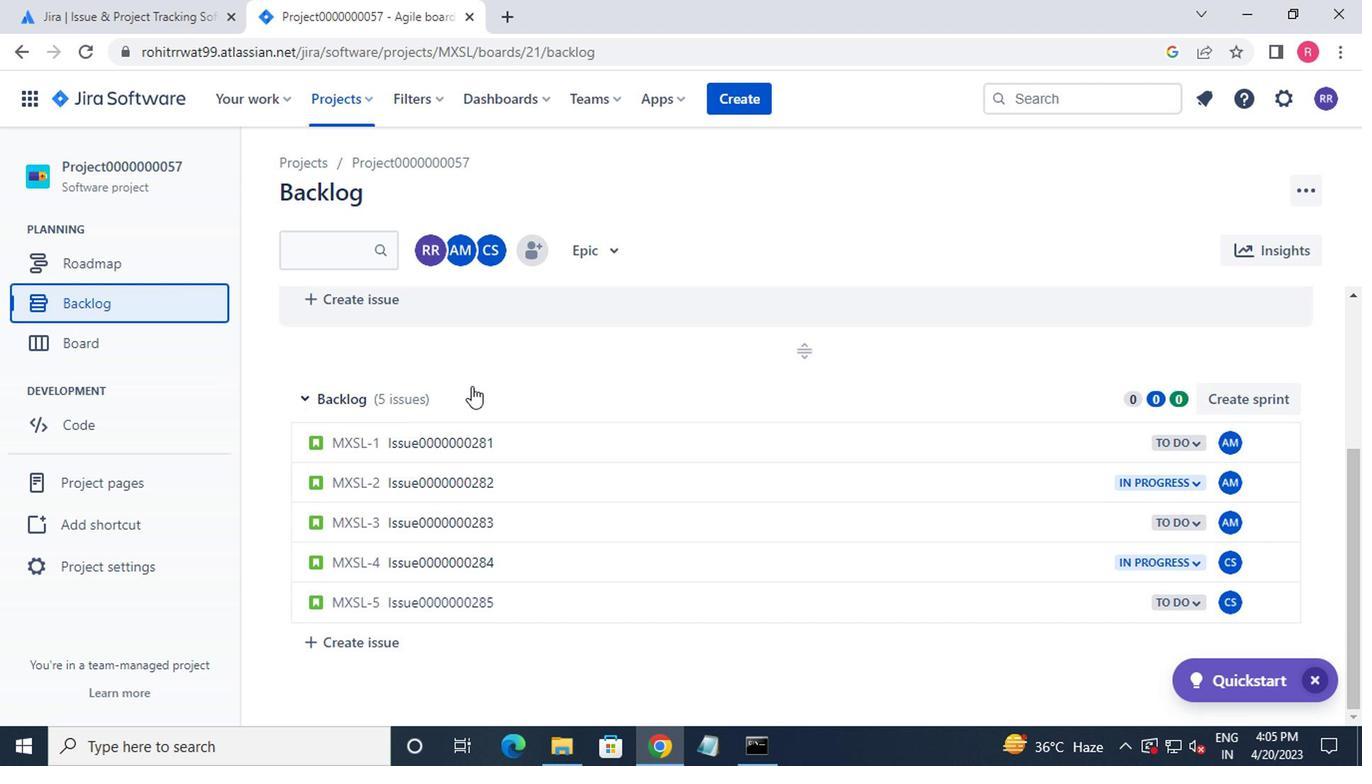 
Action: Mouse scrolled (480, 387) with delta (0, 1)
Screenshot: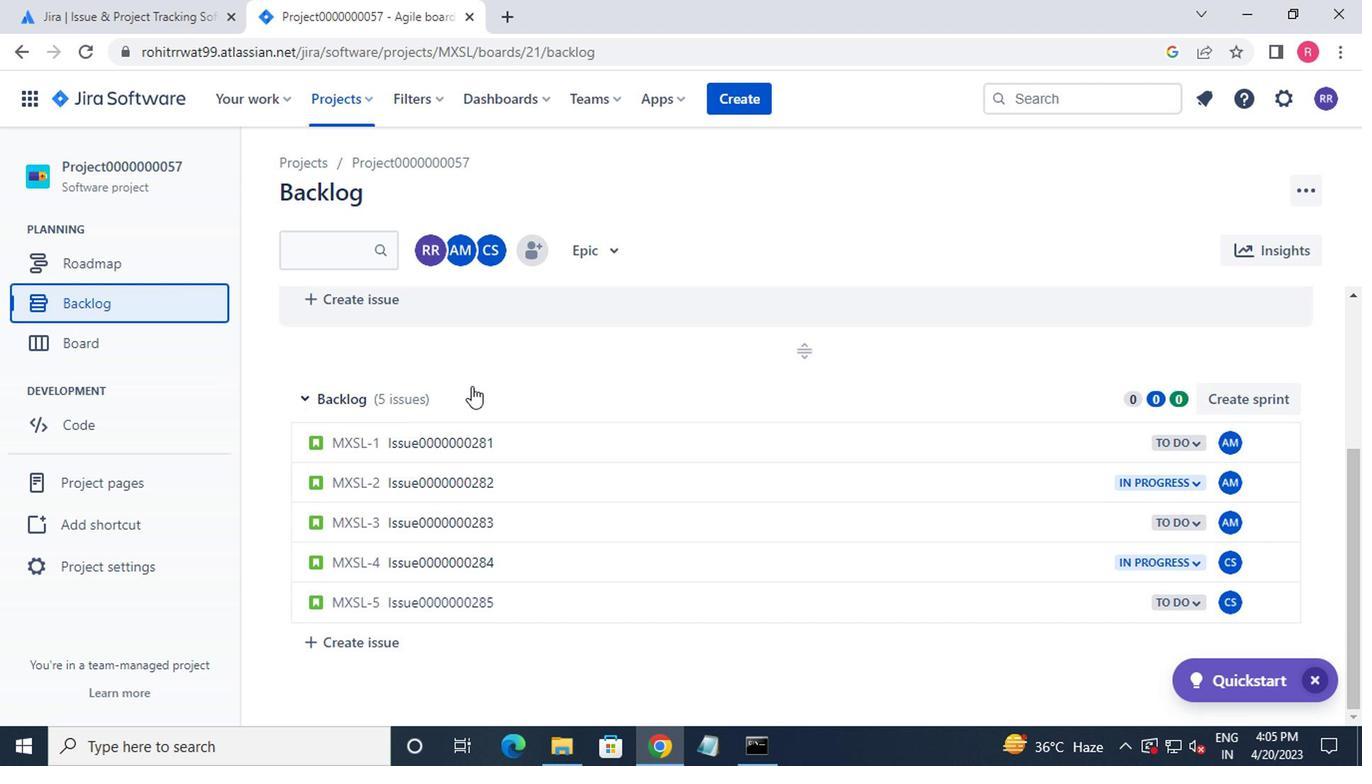 
Action: Mouse scrolled (480, 387) with delta (0, 1)
Screenshot: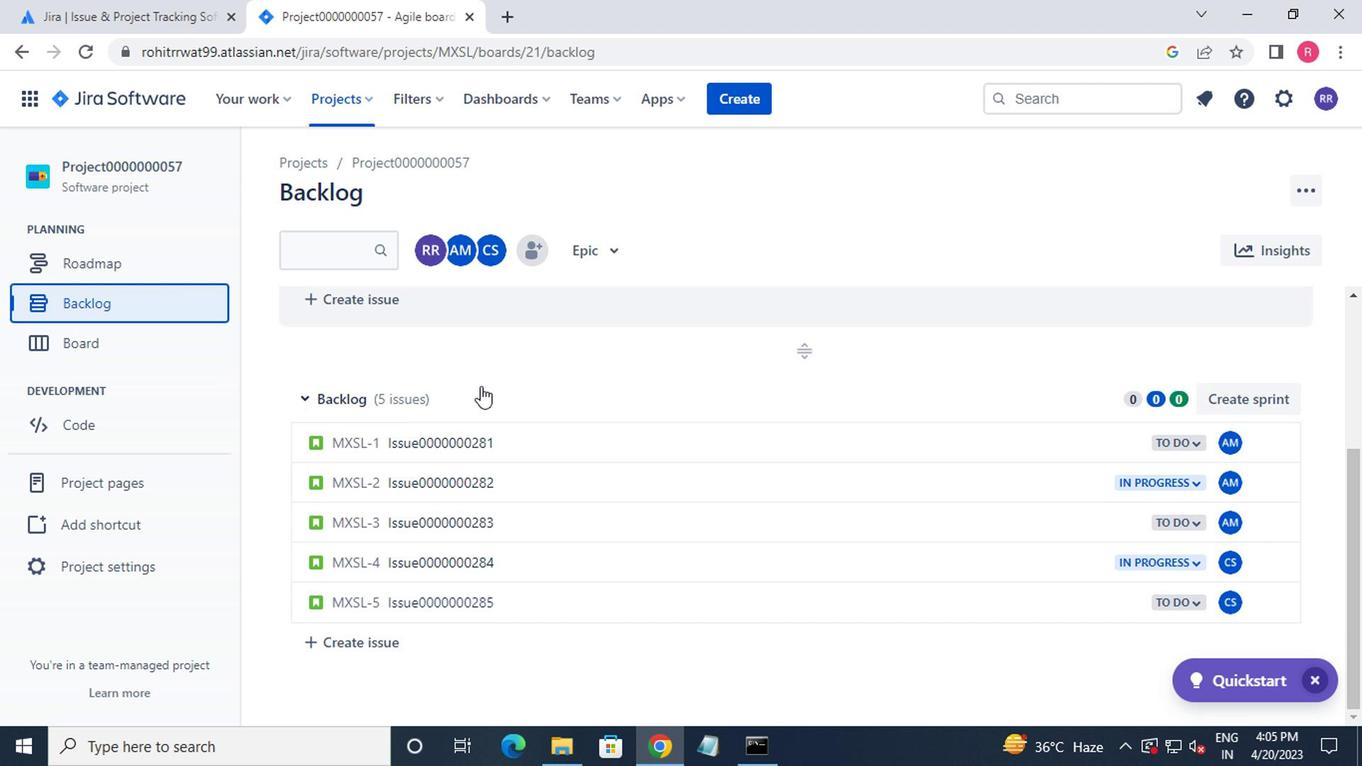 
Action: Mouse scrolled (480, 387) with delta (0, 1)
Screenshot: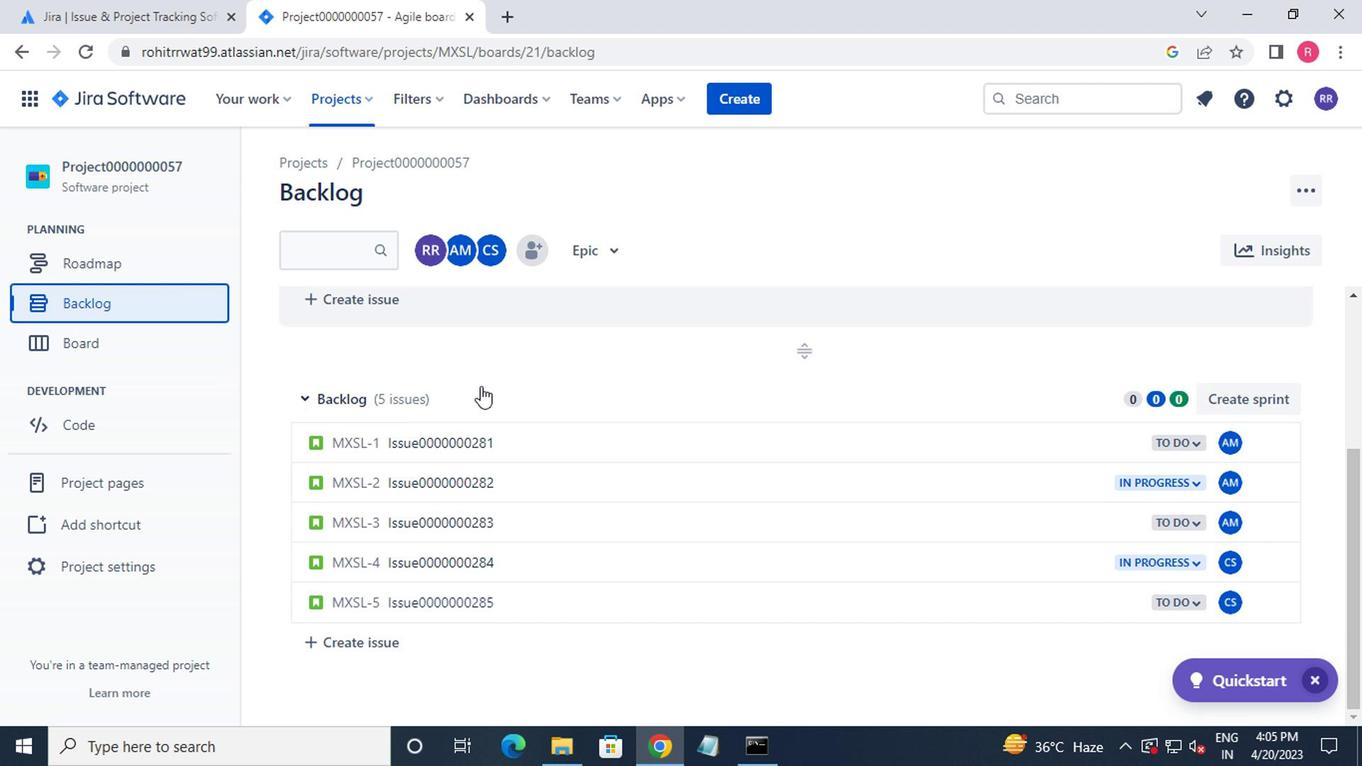 
Action: Mouse moved to (480, 383)
Screenshot: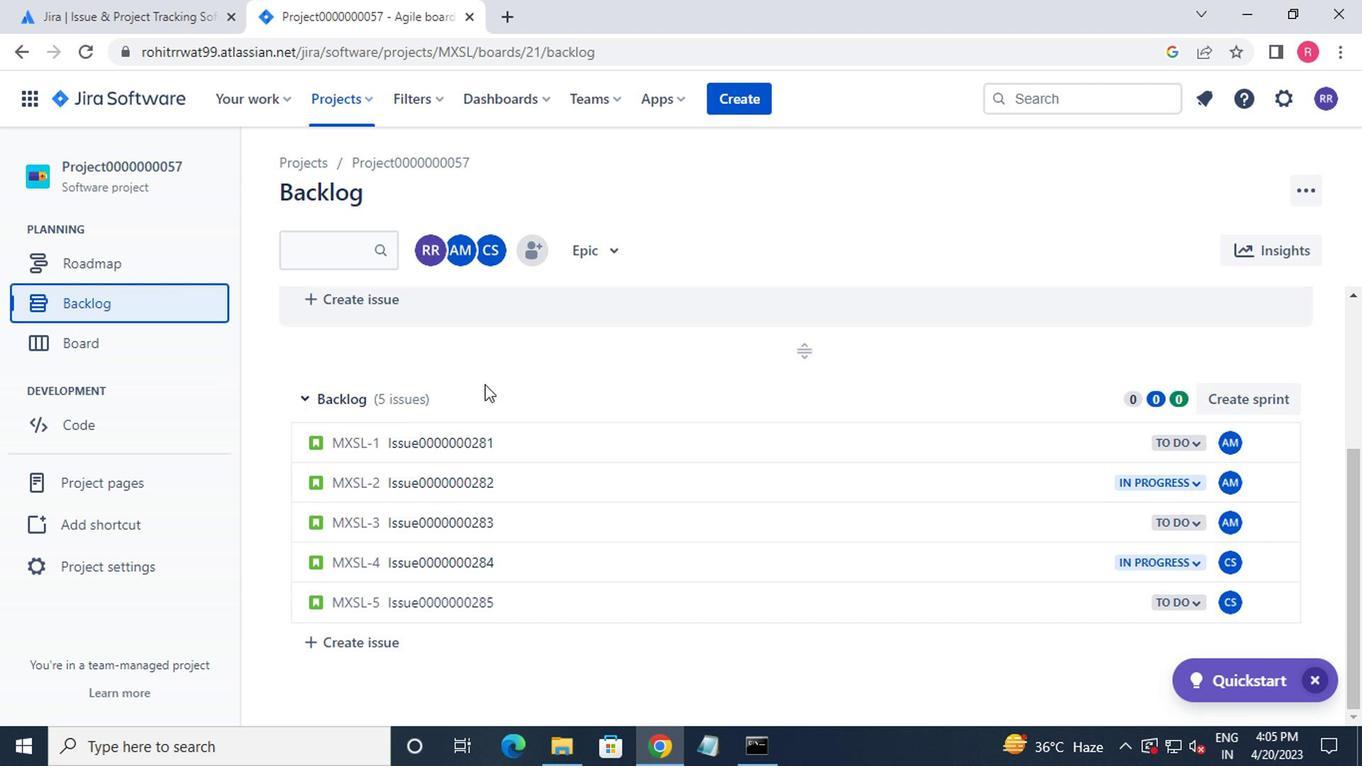 
Action: Mouse scrolled (480, 385) with delta (0, 1)
Screenshot: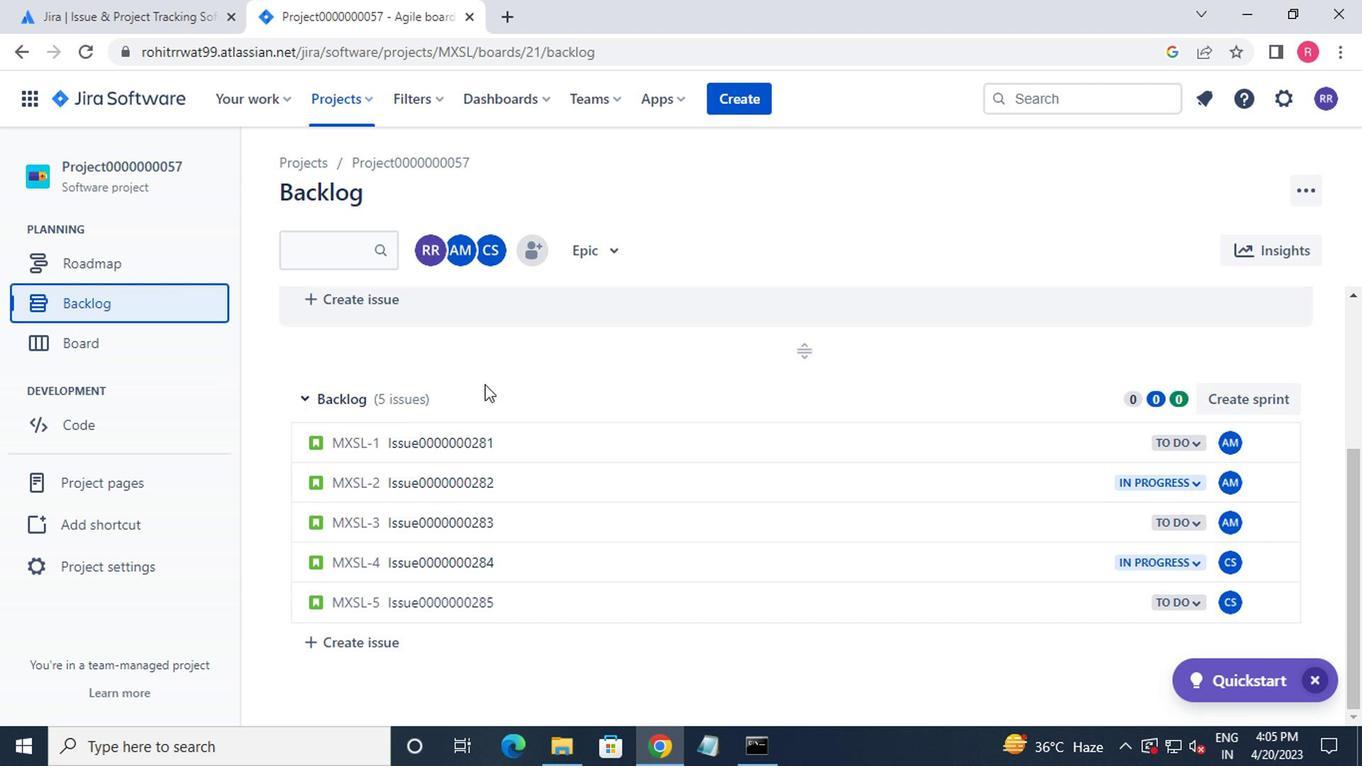 
Action: Mouse moved to (412, 319)
Screenshot: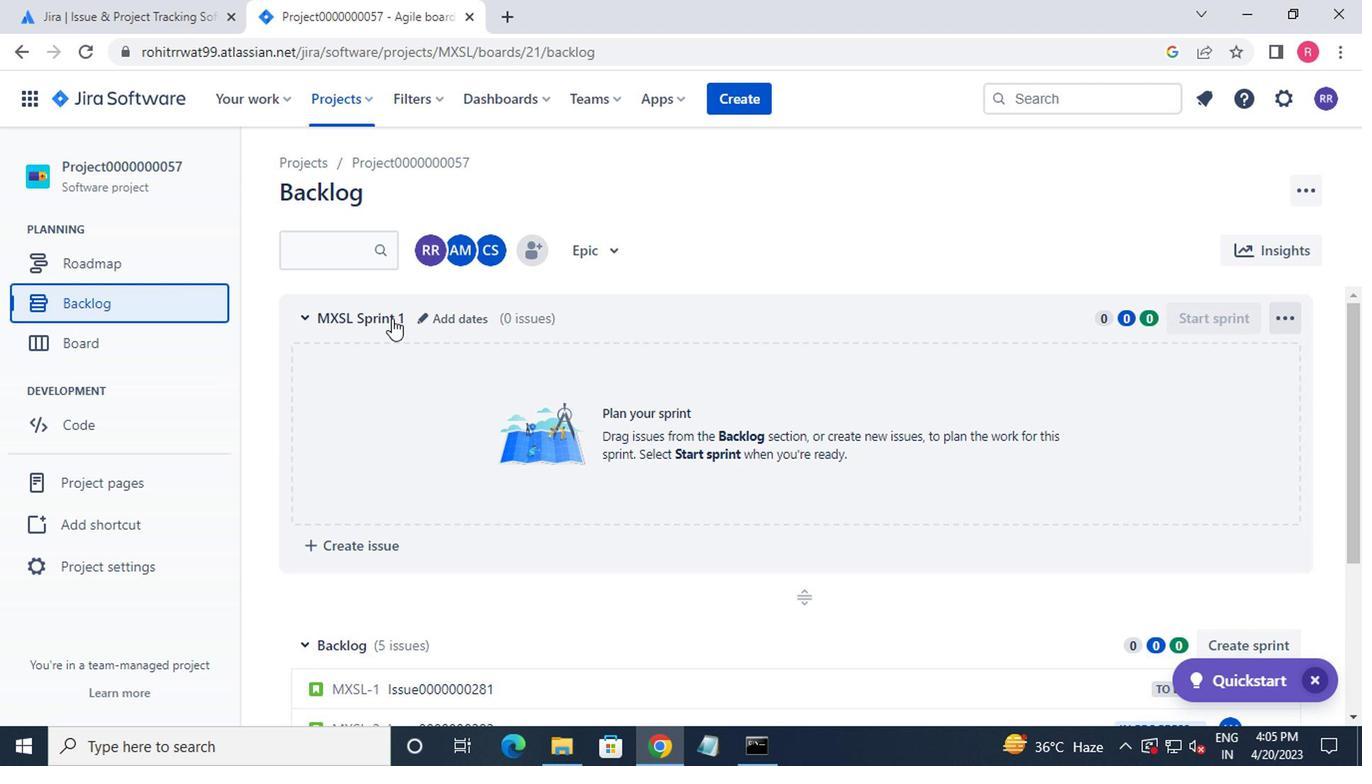 
Action: Mouse pressed left at (412, 319)
Screenshot: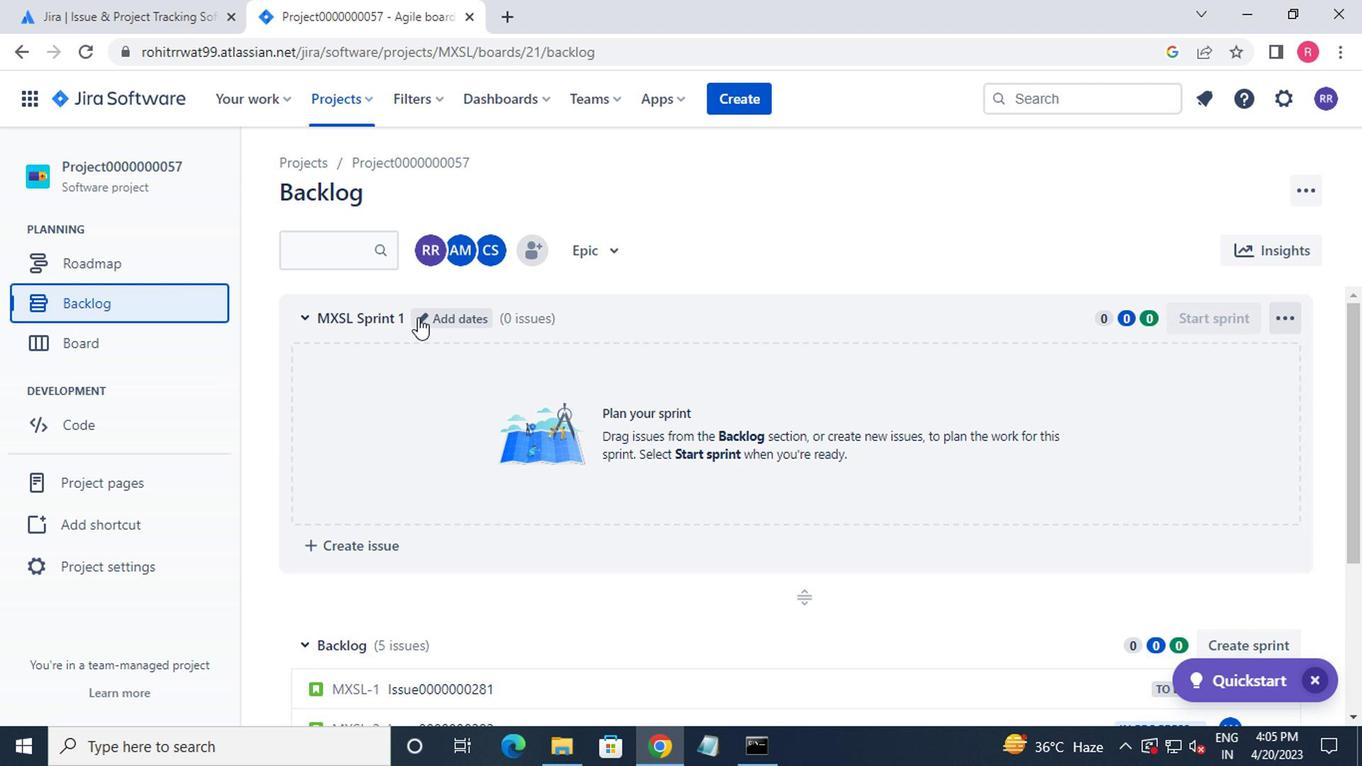 
Action: Mouse moved to (414, 319)
Screenshot: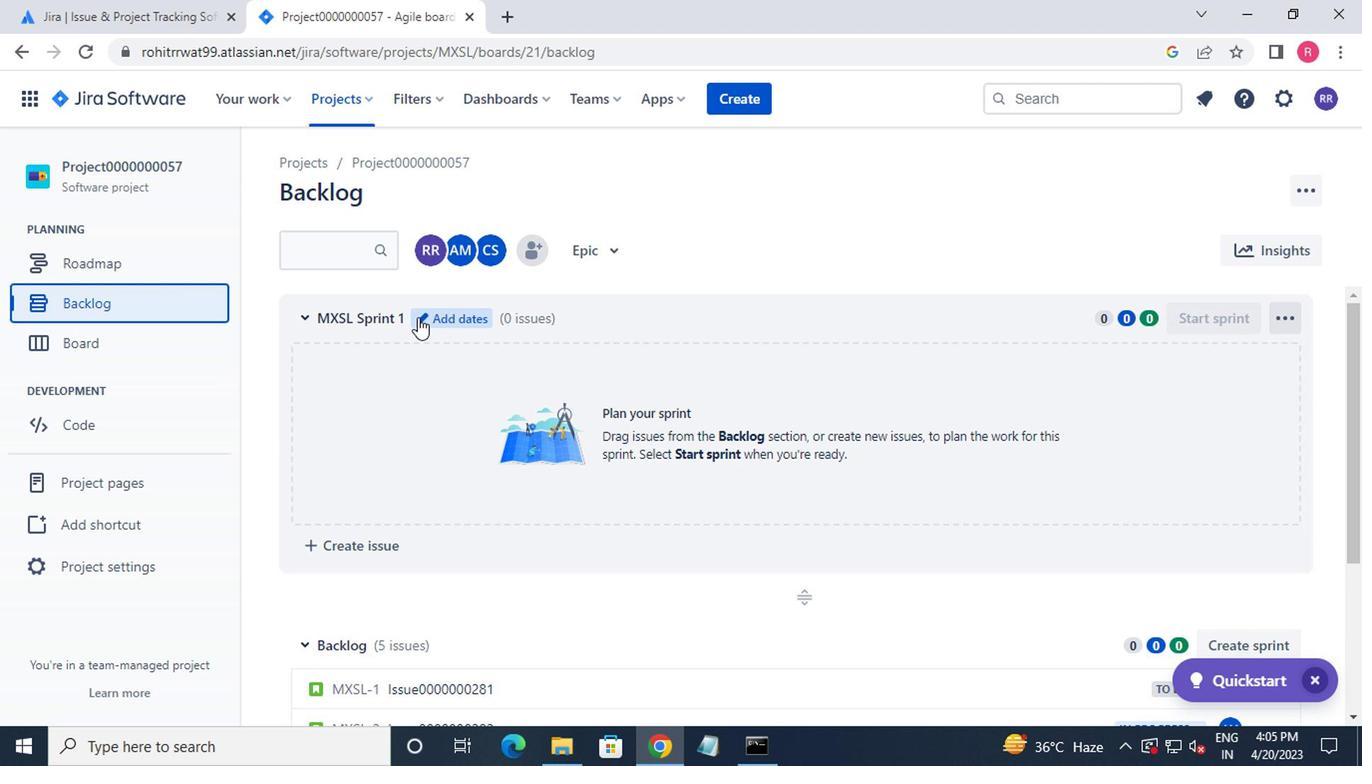 
Action: Key pressed <Key.backspace><Key.backspace><Key.backspace><Key.backspace><Key.backspace><Key.backspace><Key.backspace><Key.backspace><Key.backspace><Key.backspace><Key.backspace><Key.backspace><Key.backspace><Key.backspace><Key.backspace><Key.backspace><Key.backspace><Key.backspace><Key.shift>SPRINT0000000169<Key.enter>
Screenshot: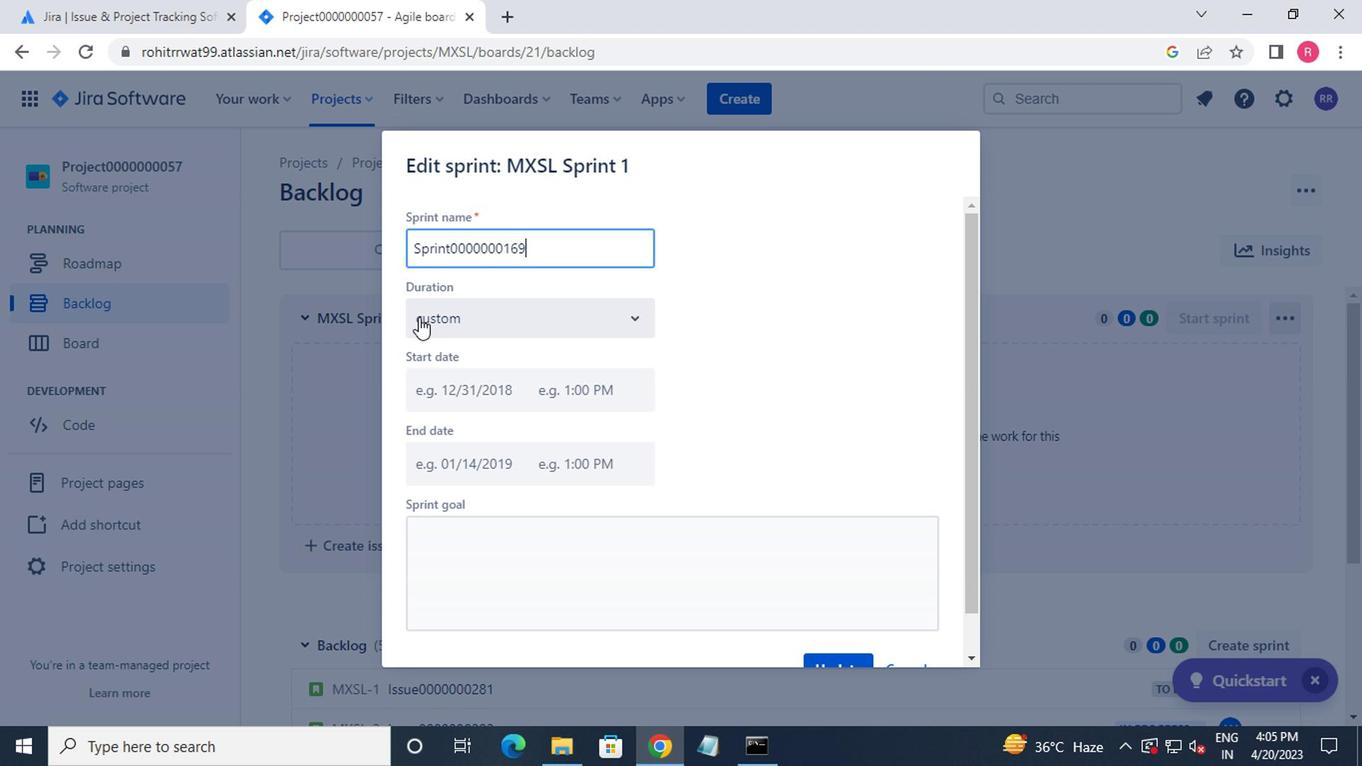 
Action: Mouse moved to (493, 412)
Screenshot: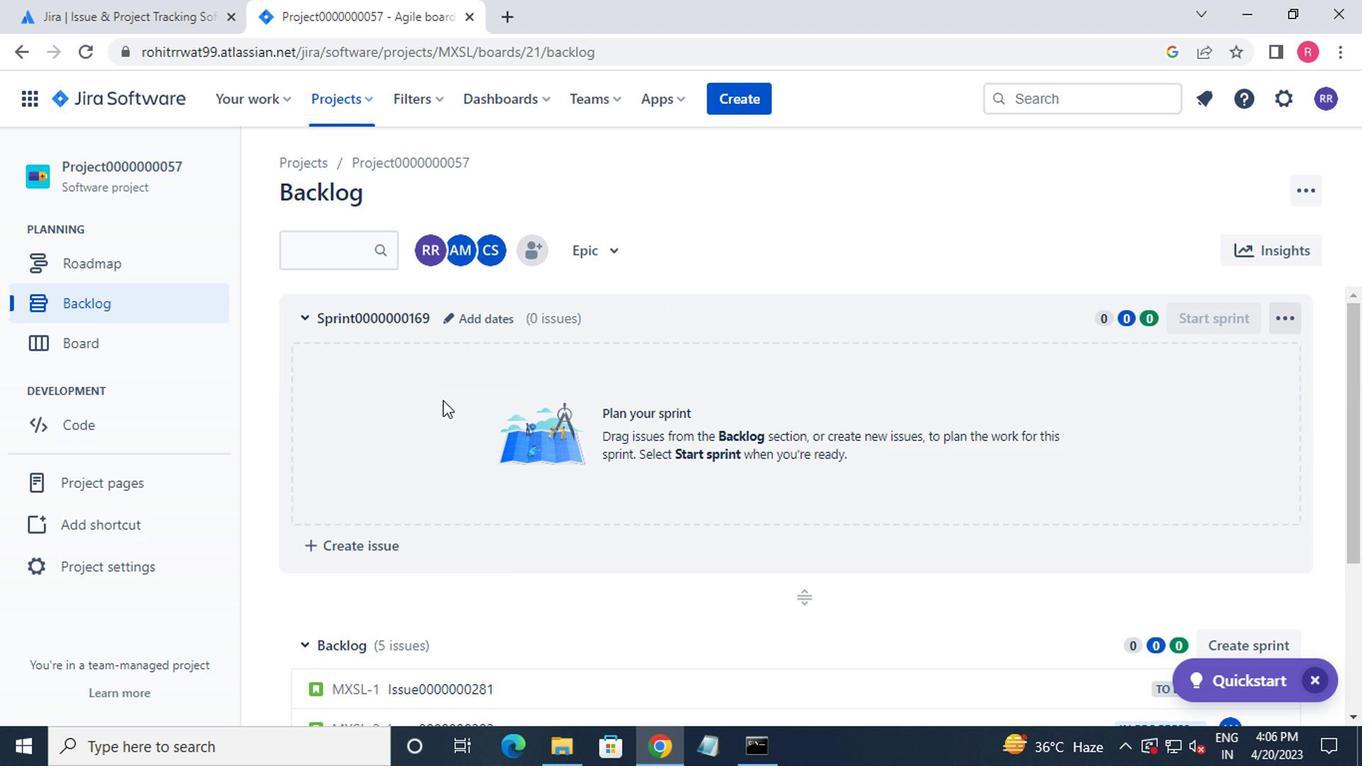 
Action: Mouse scrolled (493, 412) with delta (0, 0)
Screenshot: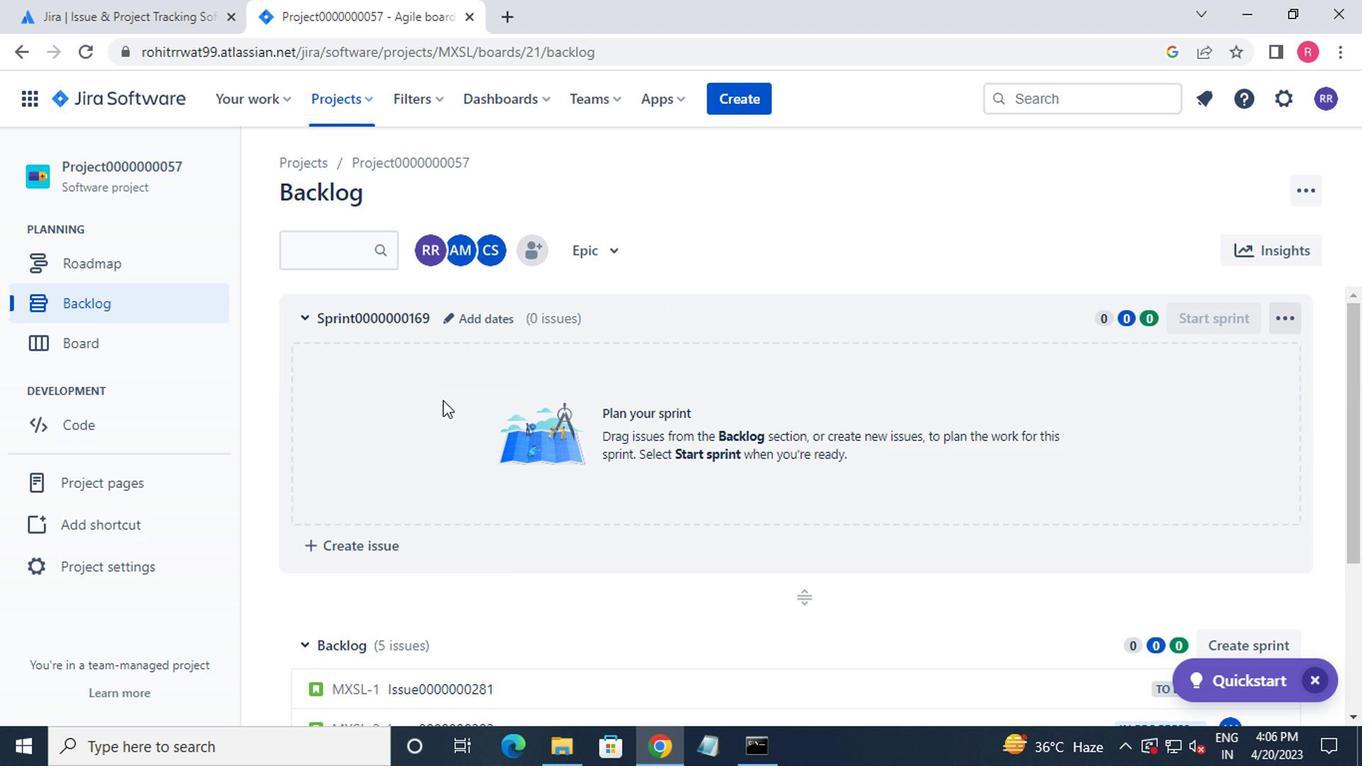 
Action: Mouse moved to (498, 412)
Screenshot: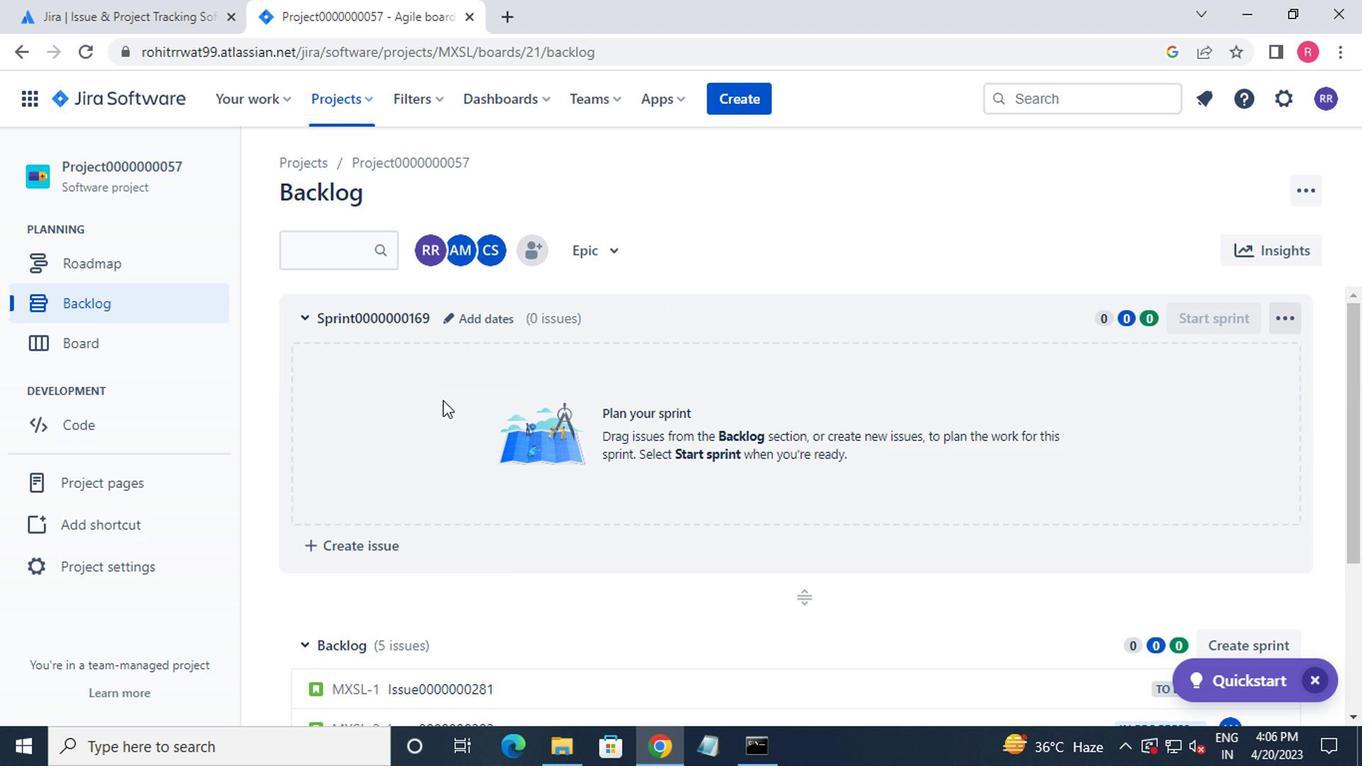 
Action: Mouse scrolled (498, 412) with delta (0, 0)
Screenshot: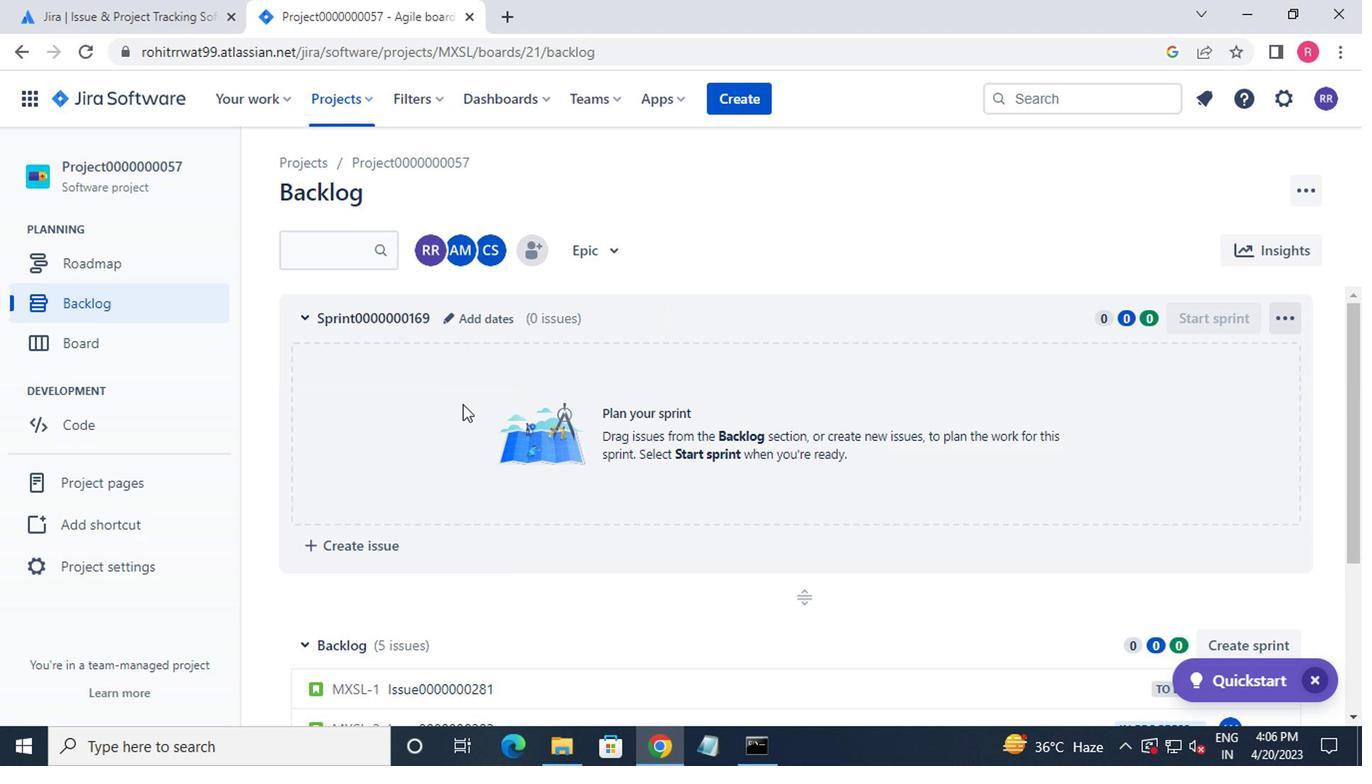 
Action: Mouse moved to (505, 410)
Screenshot: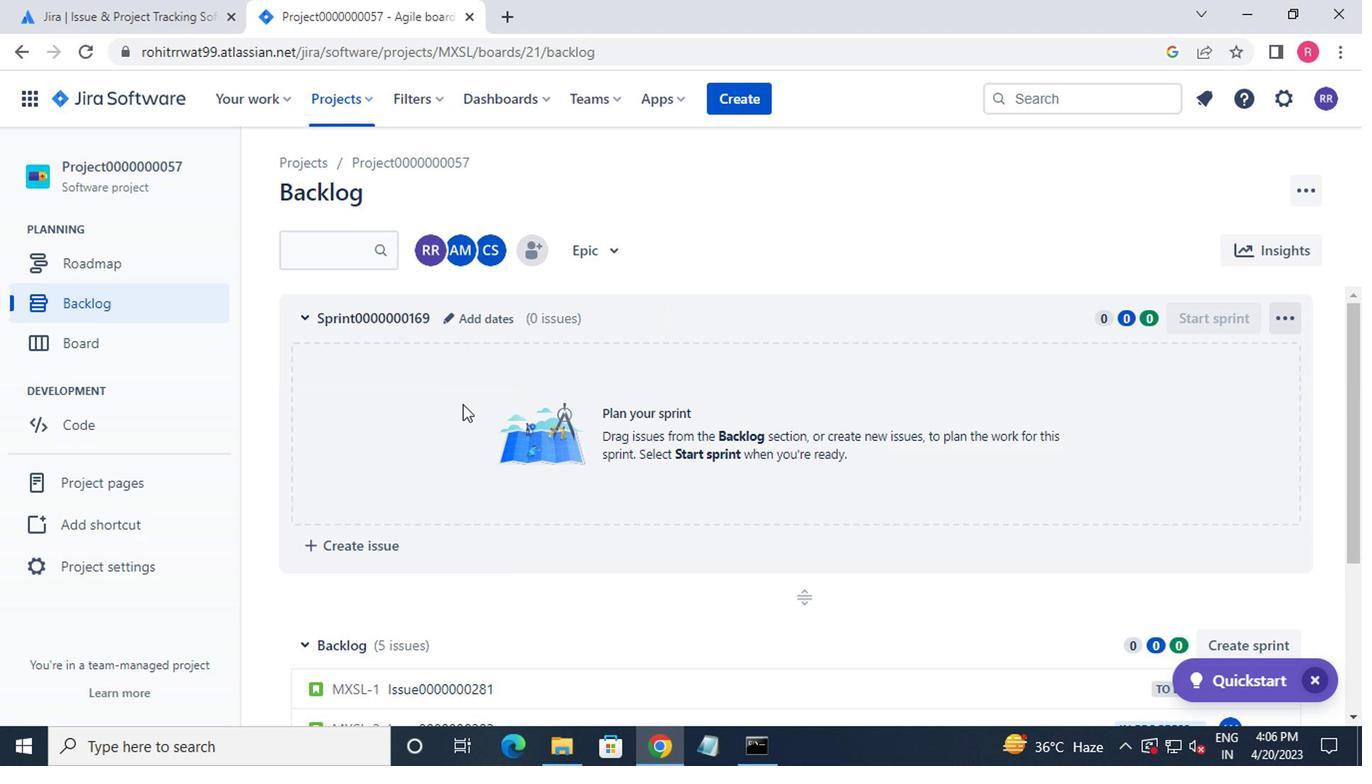 
Action: Mouse scrolled (505, 410) with delta (0, 0)
Screenshot: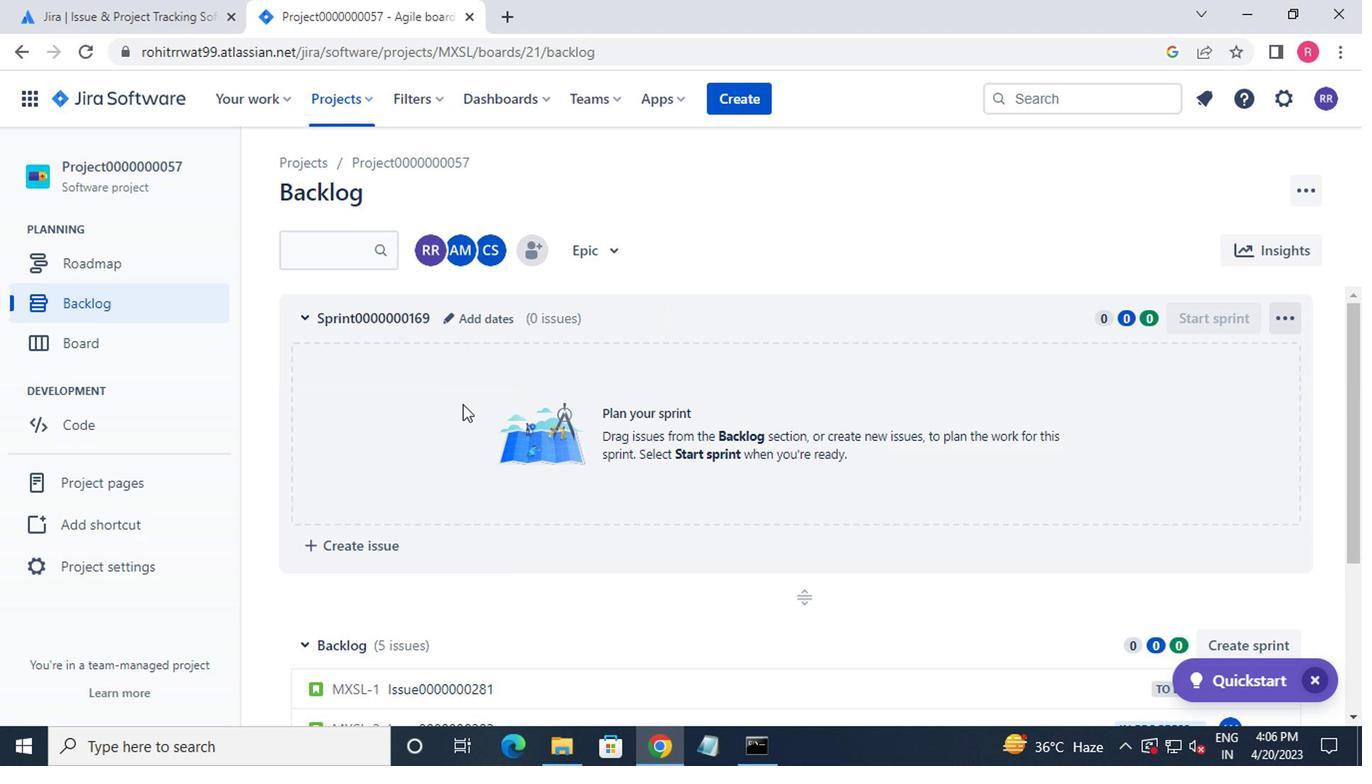 
Action: Mouse moved to (537, 491)
Screenshot: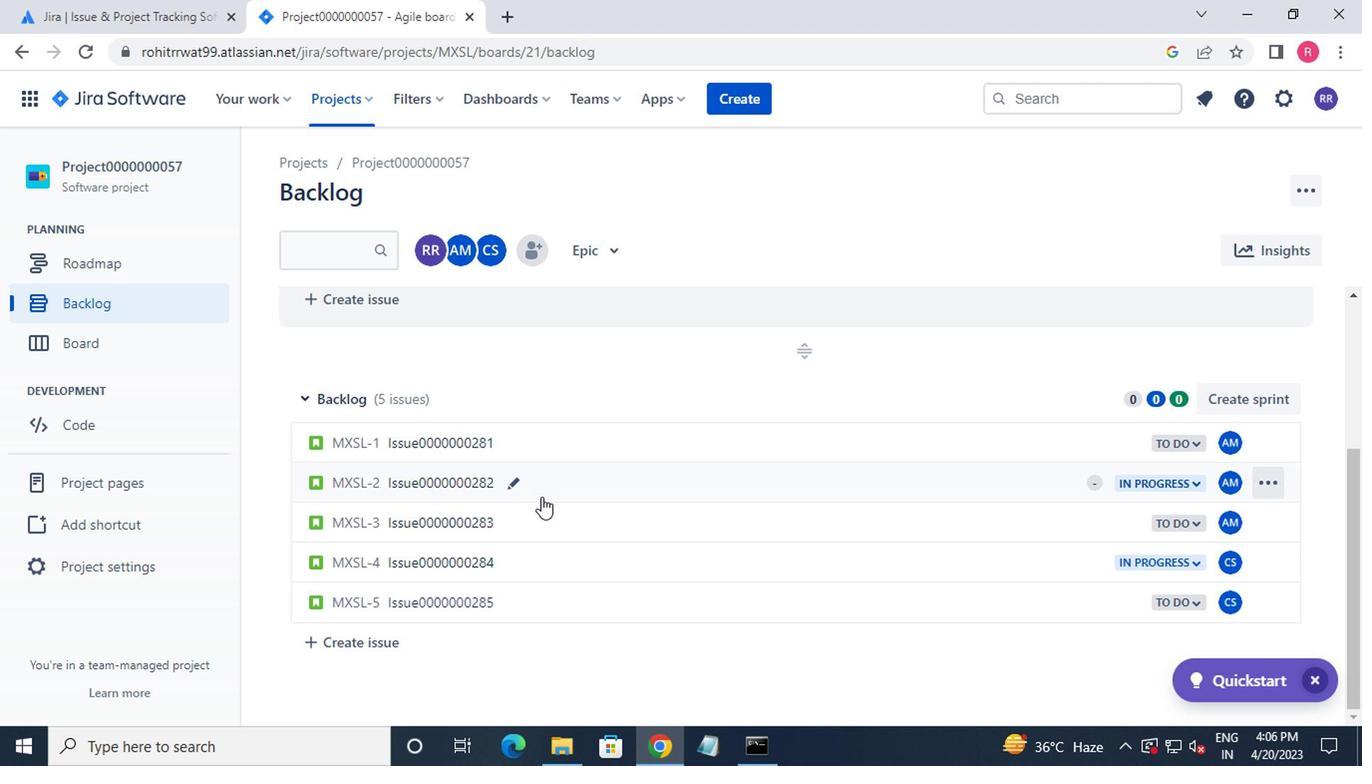 
Action: Mouse scrolled (537, 493) with delta (0, 1)
Screenshot: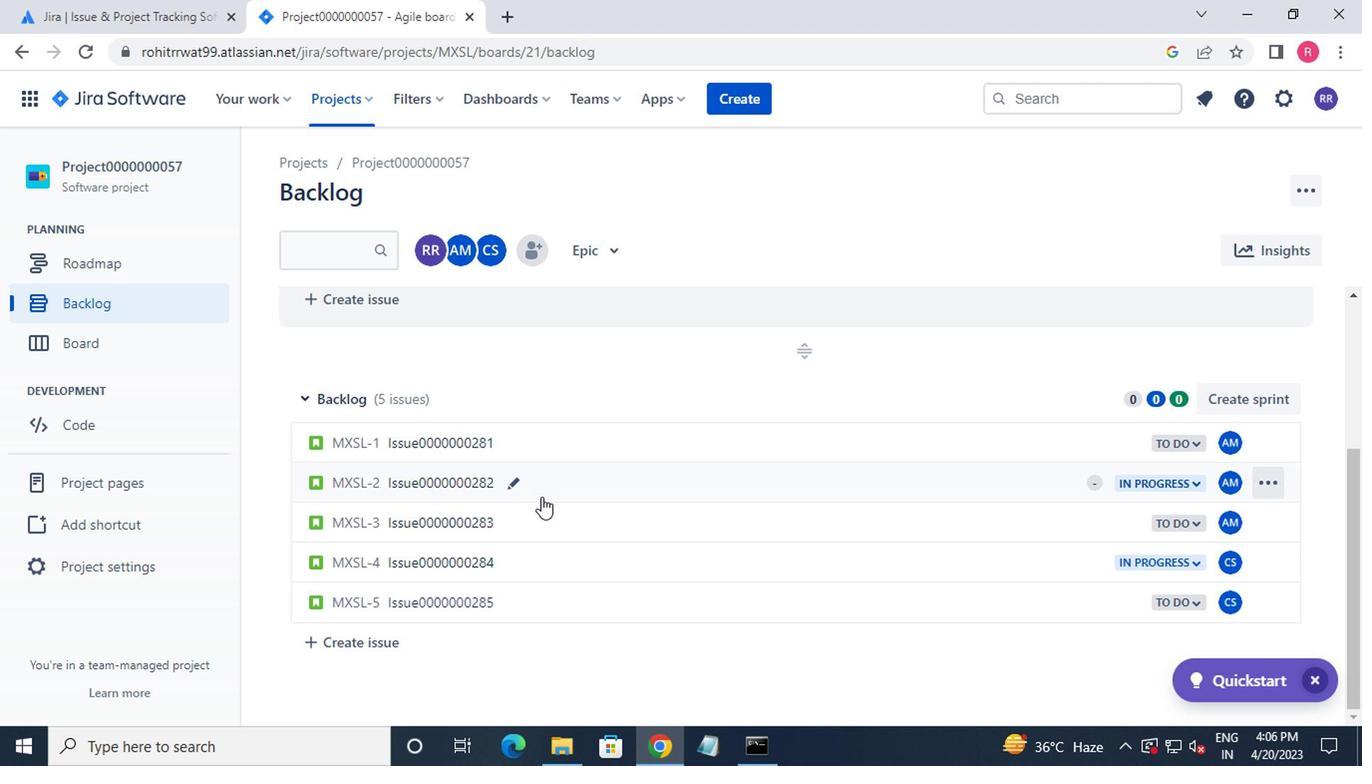 
Action: Mouse moved to (537, 490)
Screenshot: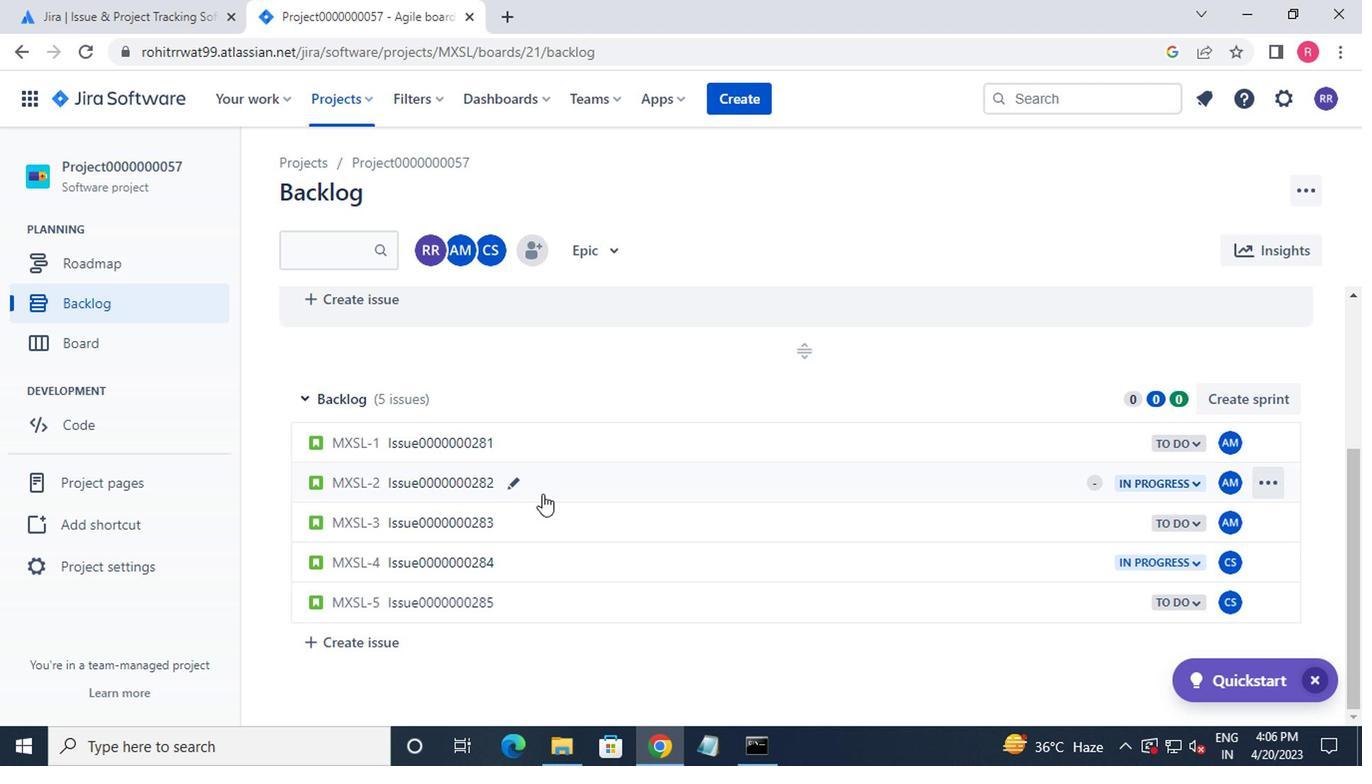 
Action: Mouse scrolled (537, 491) with delta (0, 0)
Screenshot: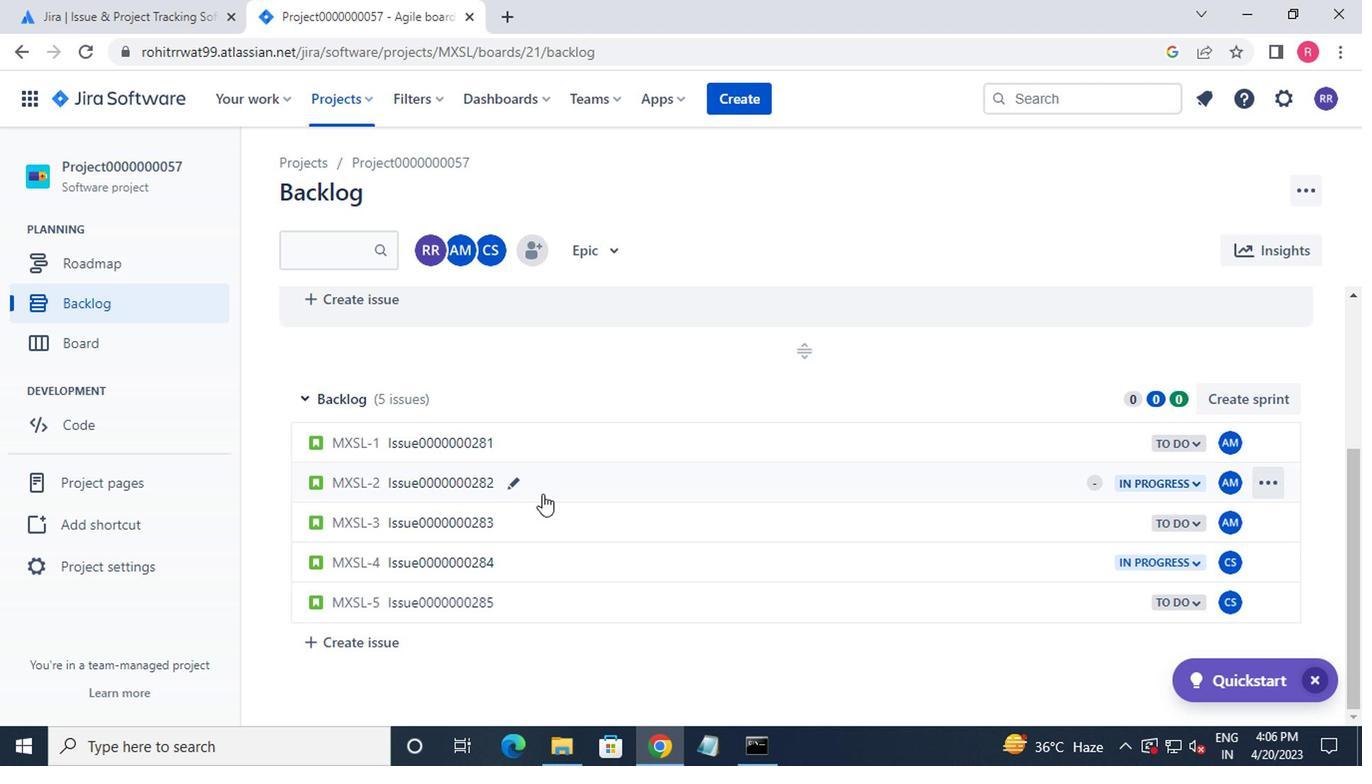 
Action: Mouse scrolled (537, 491) with delta (0, 0)
Screenshot: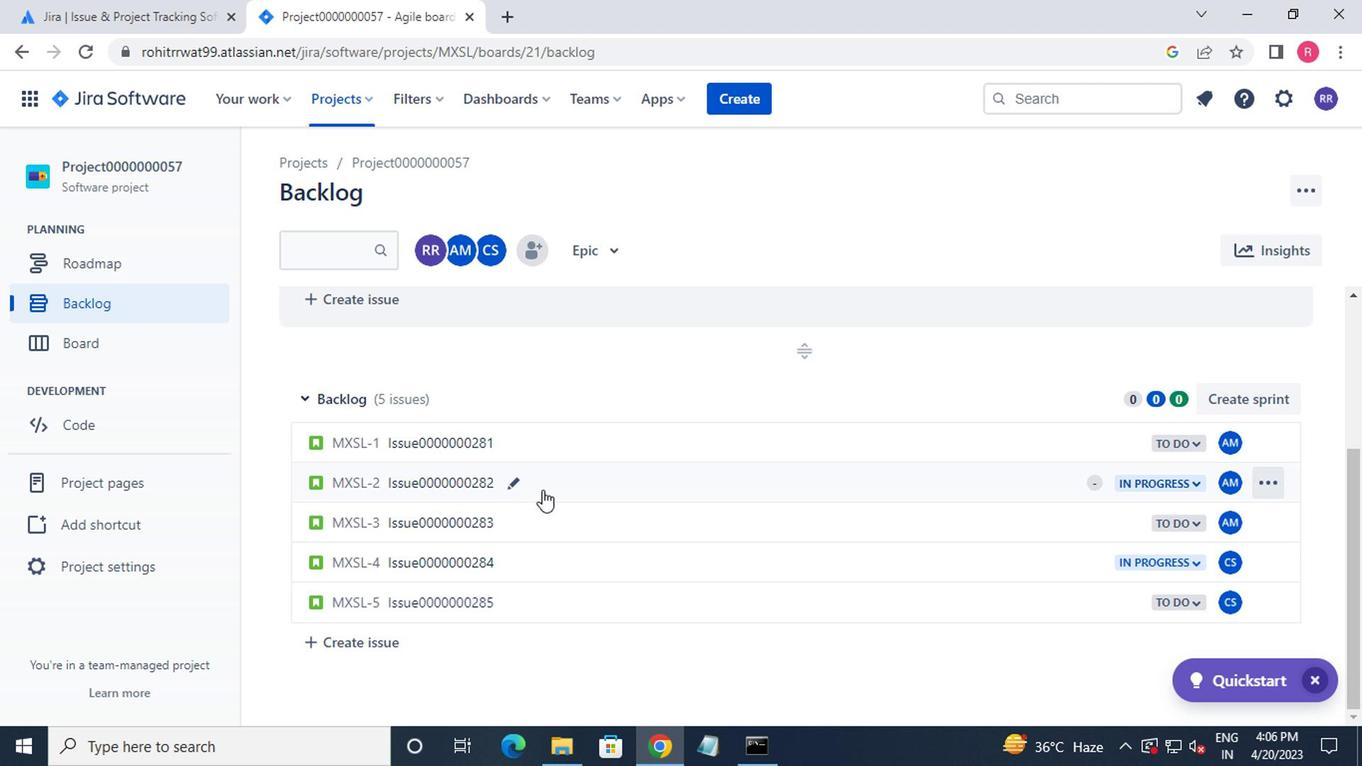 
Action: Mouse scrolled (537, 491) with delta (0, 0)
Screenshot: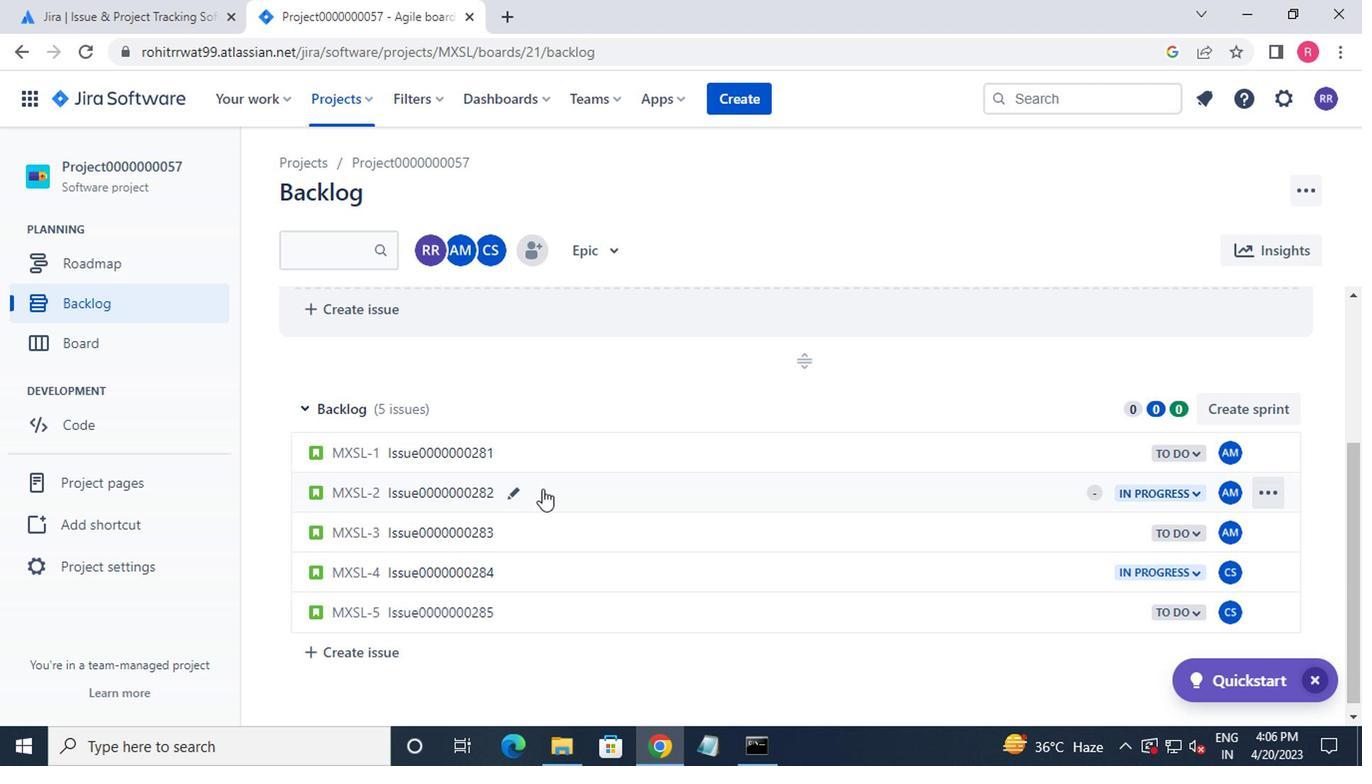 
Action: Mouse moved to (1232, 645)
Screenshot: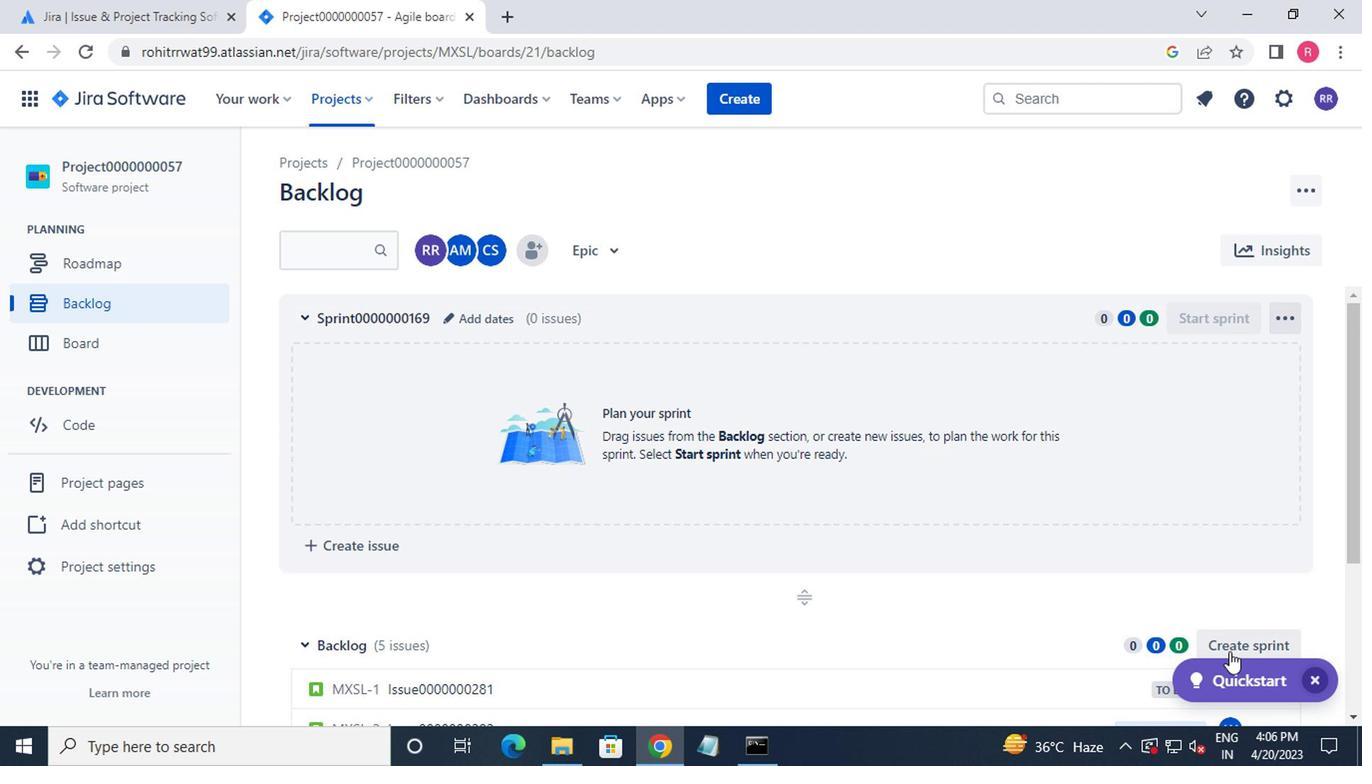 
Action: Mouse pressed left at (1232, 645)
Screenshot: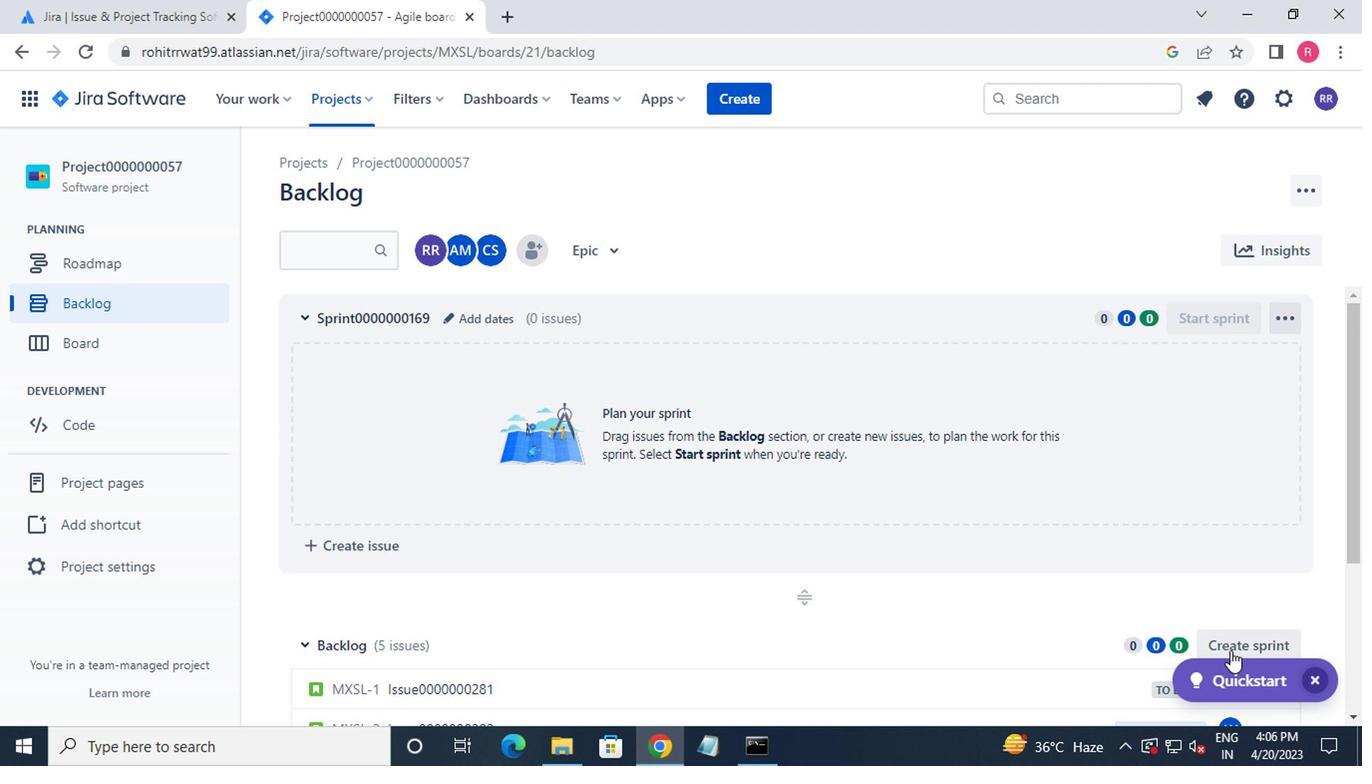 
Action: Mouse moved to (388, 654)
Screenshot: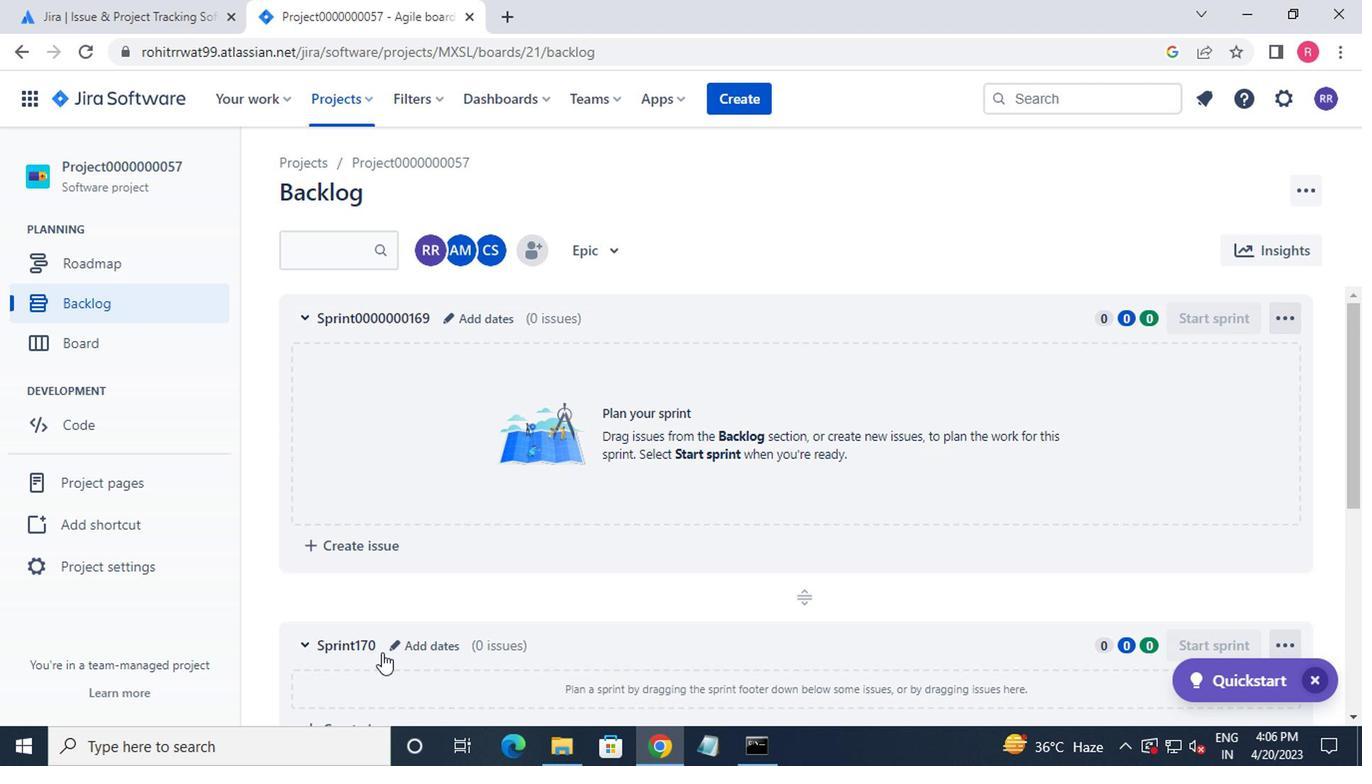 
Action: Mouse pressed left at (388, 654)
Screenshot: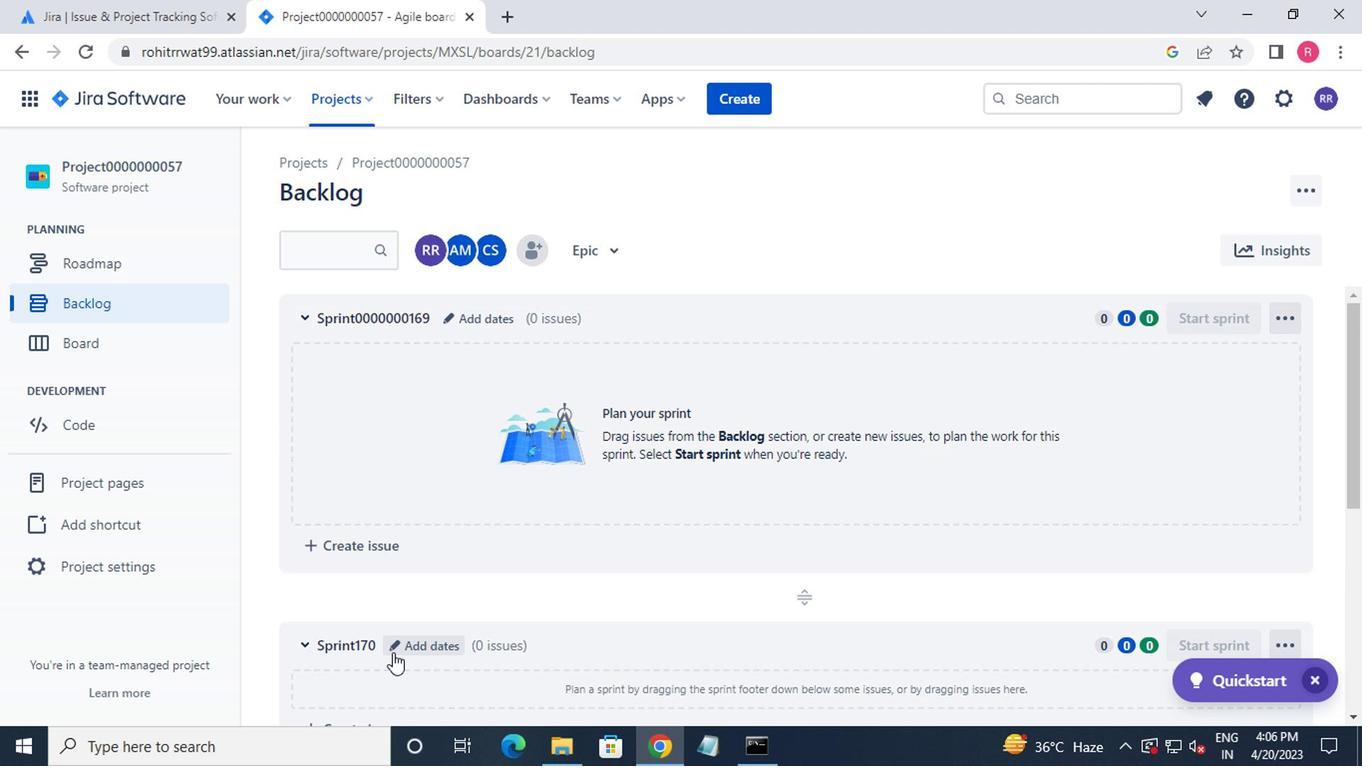 
Action: Mouse moved to (451, 251)
Screenshot: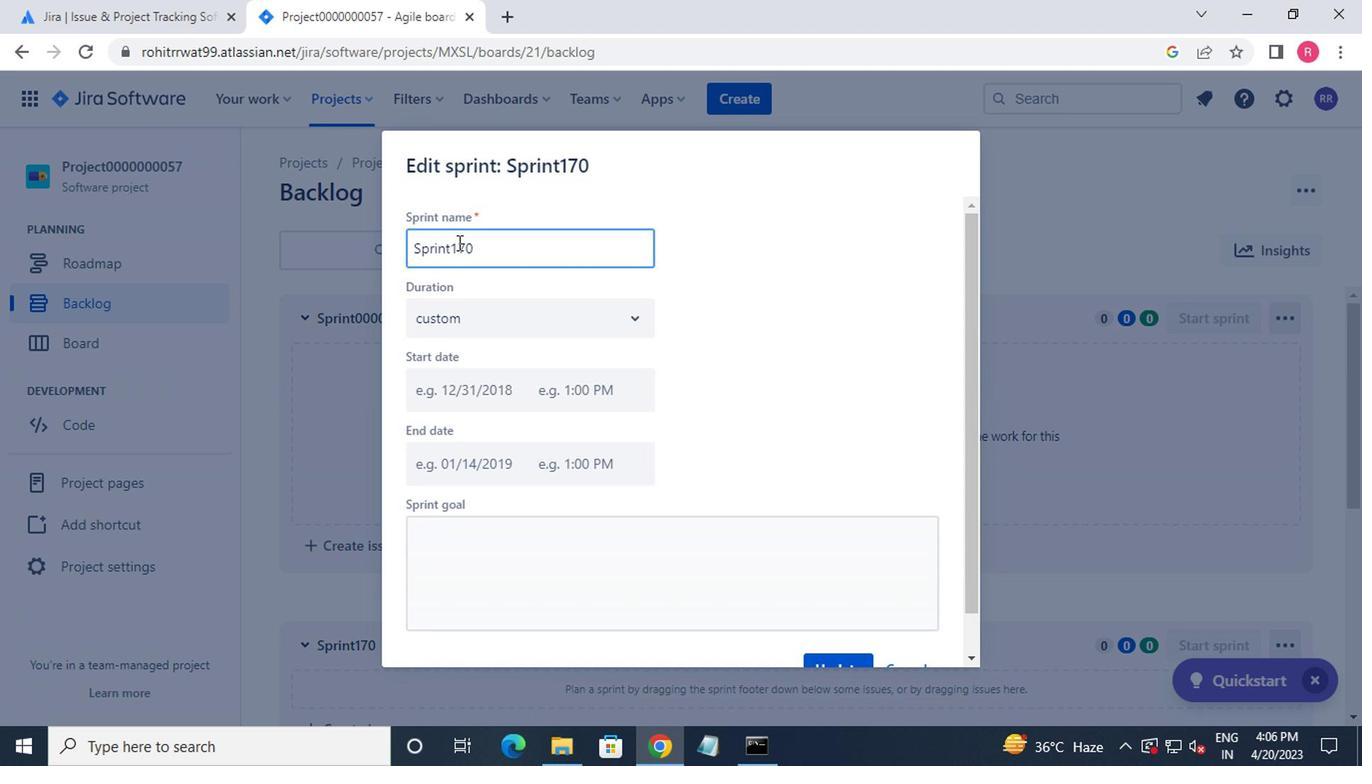 
Action: Mouse pressed left at (451, 251)
Screenshot: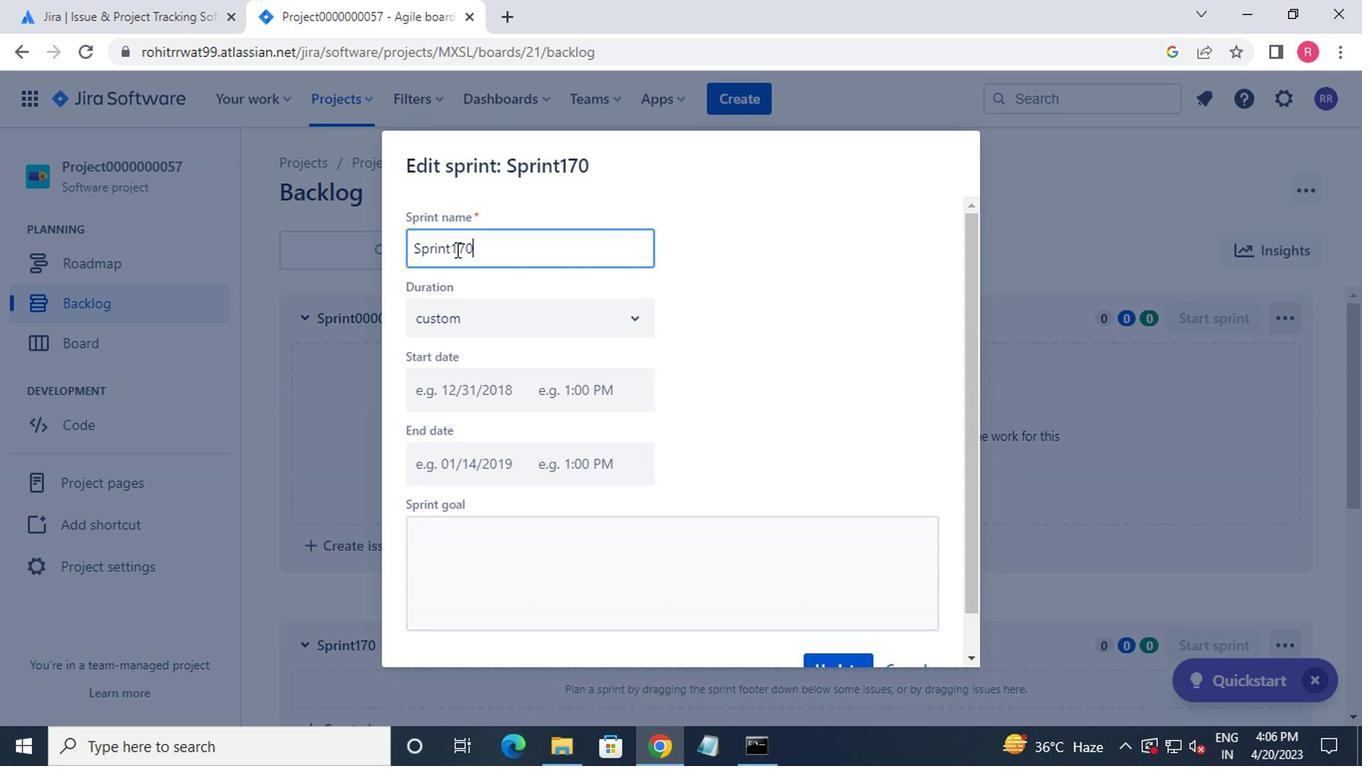 
Action: Mouse moved to (448, 253)
Screenshot: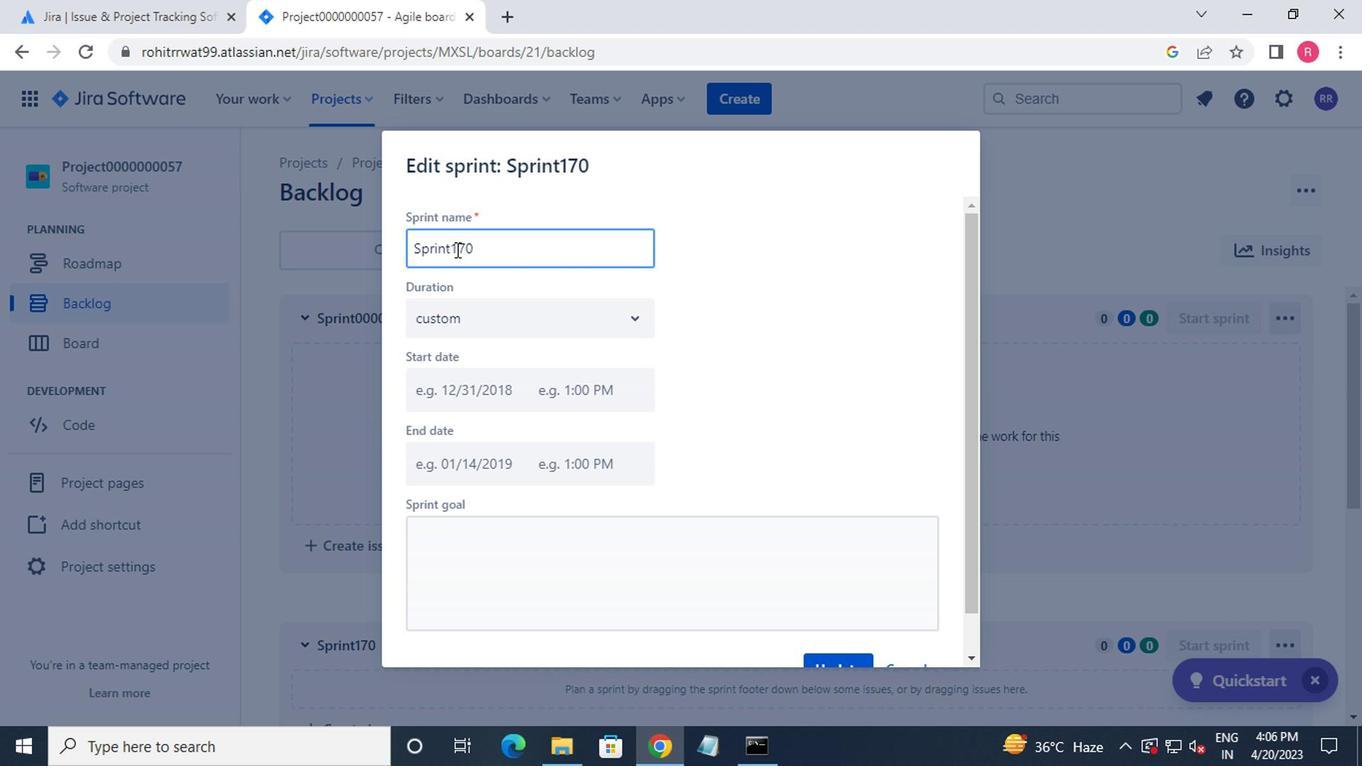 
Action: Mouse pressed left at (448, 253)
Screenshot: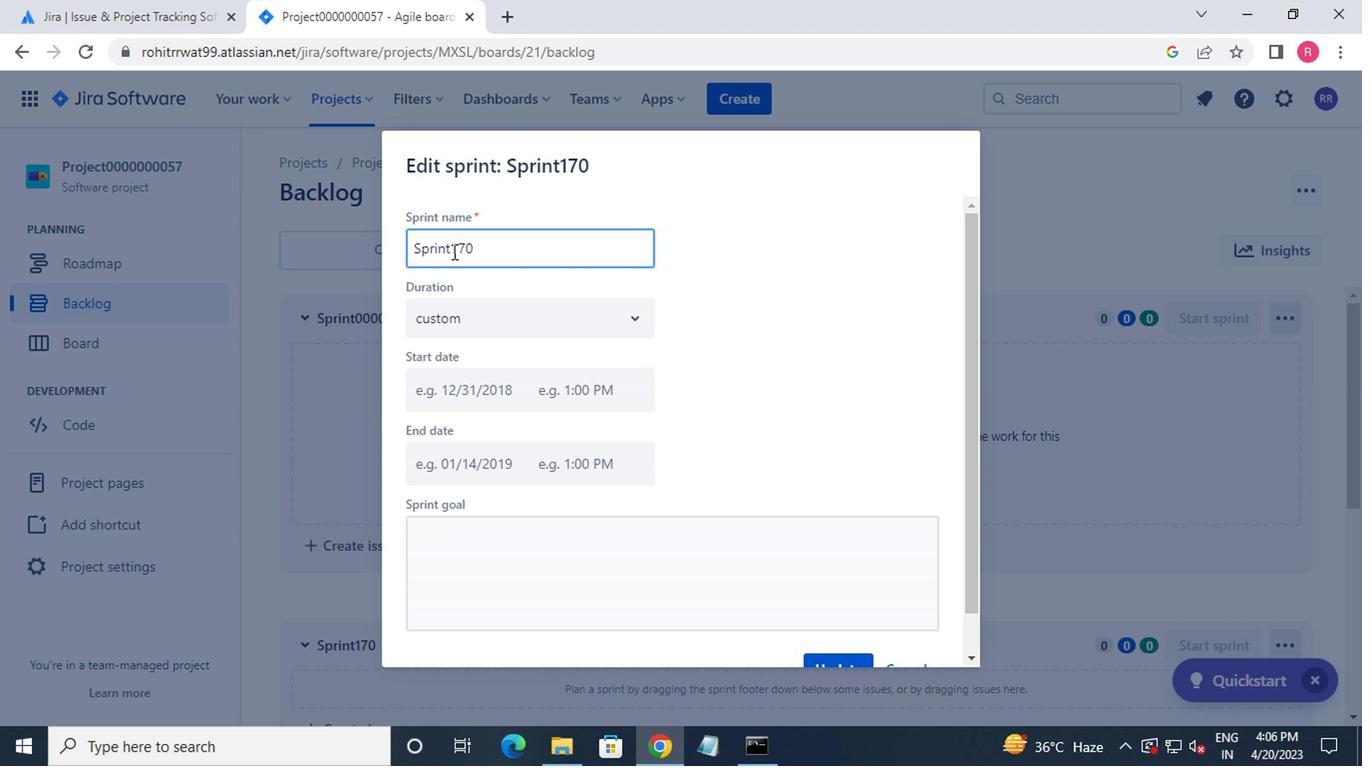 
Action: Key pressed 0000000<Key.enter>
Screenshot: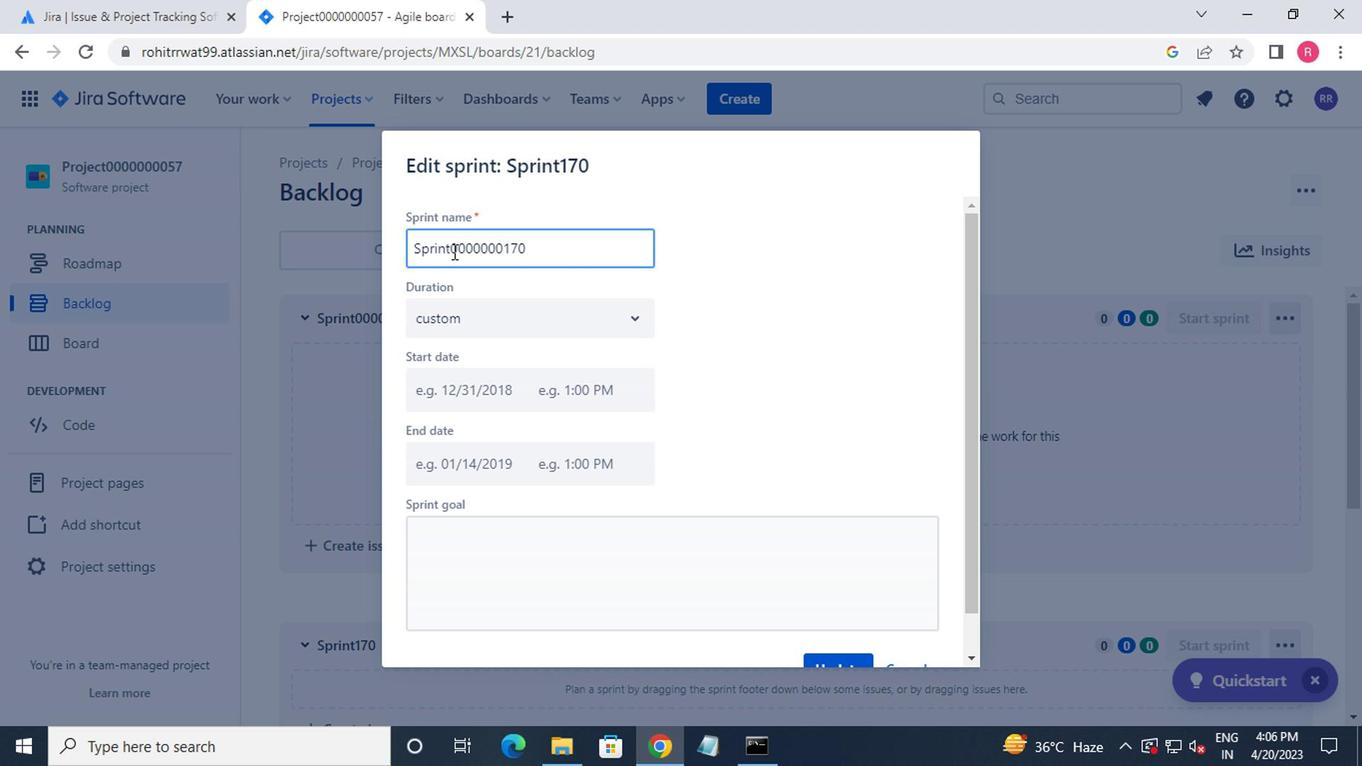
Action: Mouse moved to (564, 227)
Screenshot: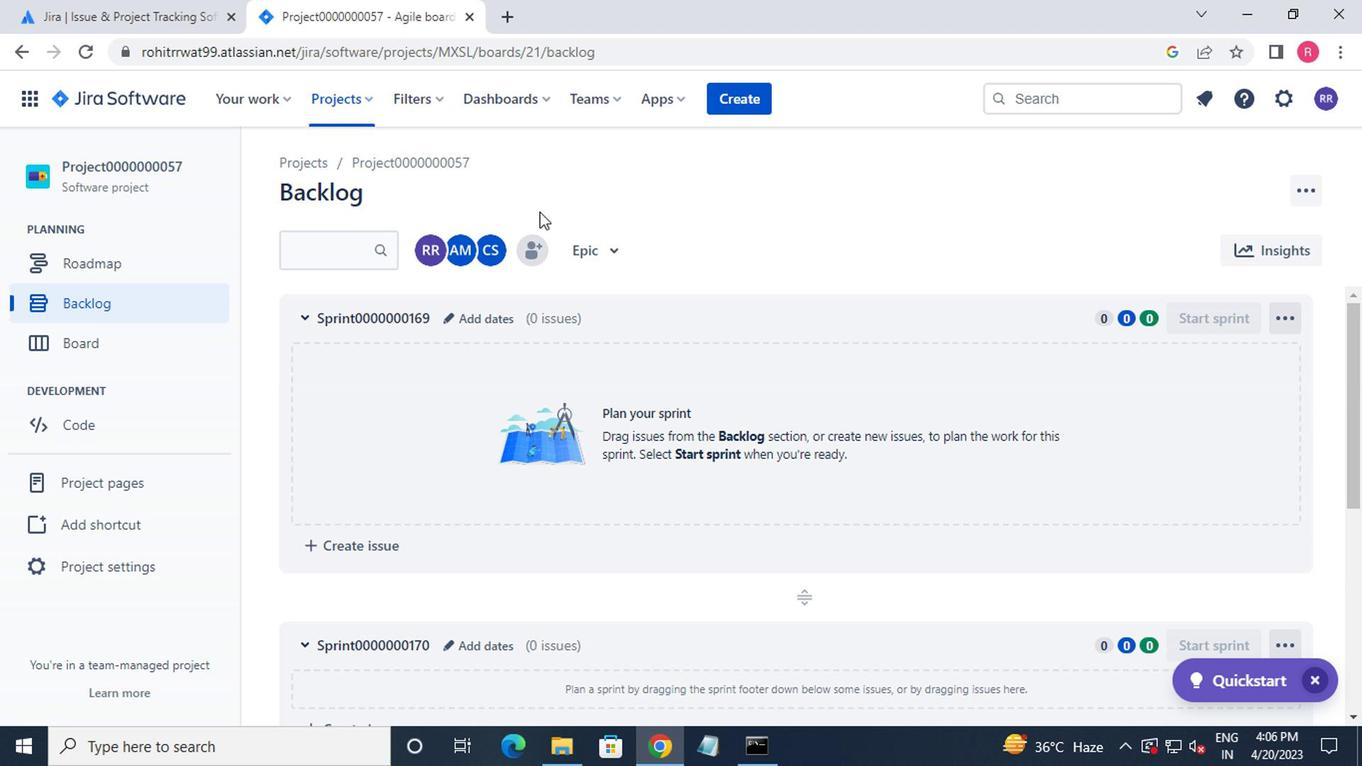 
Action: Mouse scrolled (564, 226) with delta (0, -1)
Screenshot: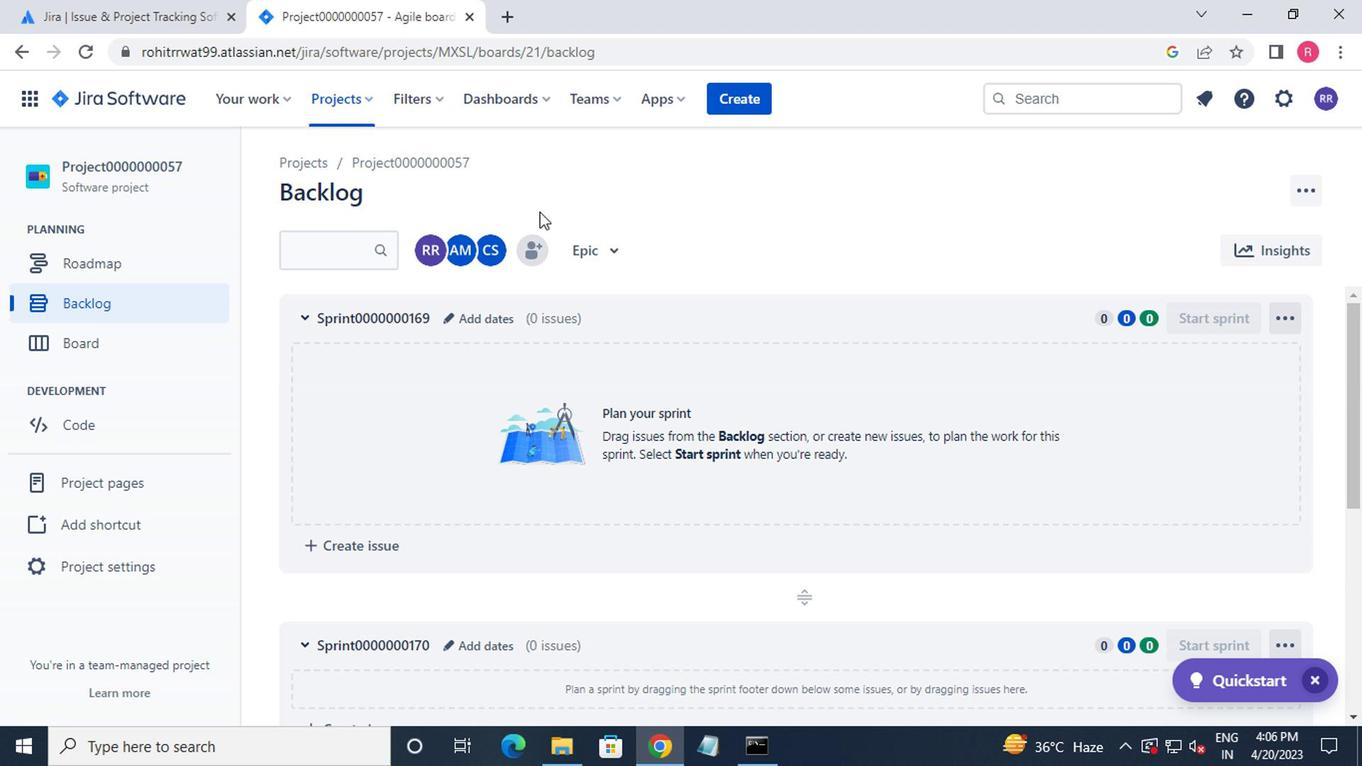 
Action: Mouse moved to (582, 247)
Screenshot: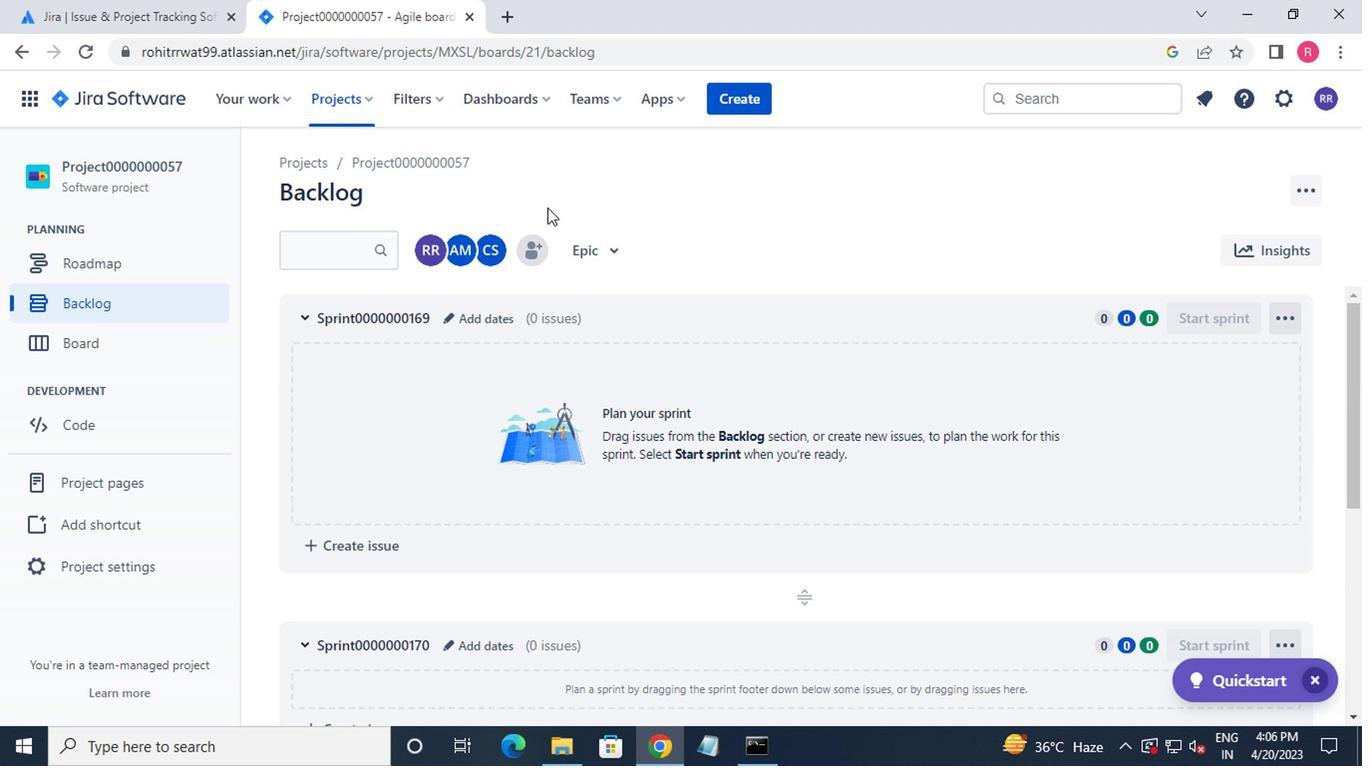 
Action: Mouse scrolled (582, 246) with delta (0, 0)
Screenshot: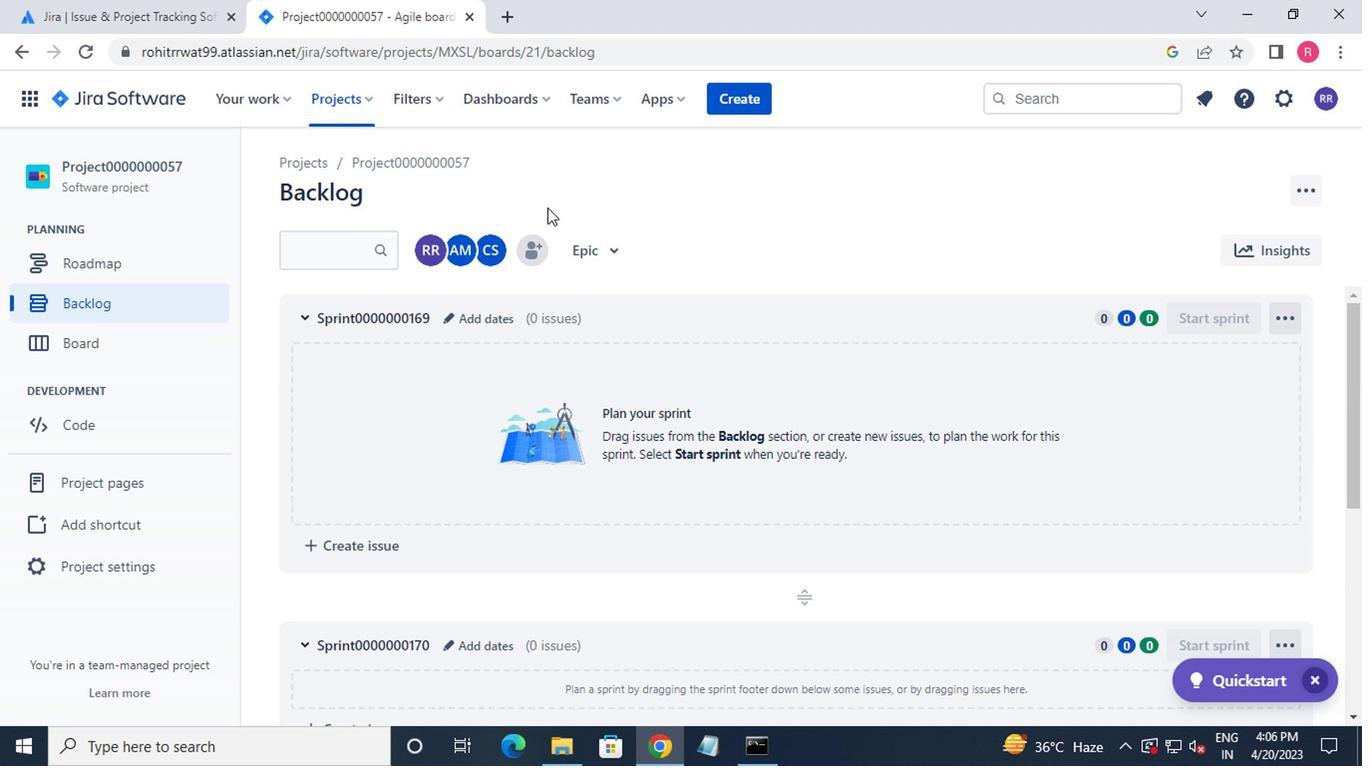 
Action: Mouse moved to (599, 272)
Screenshot: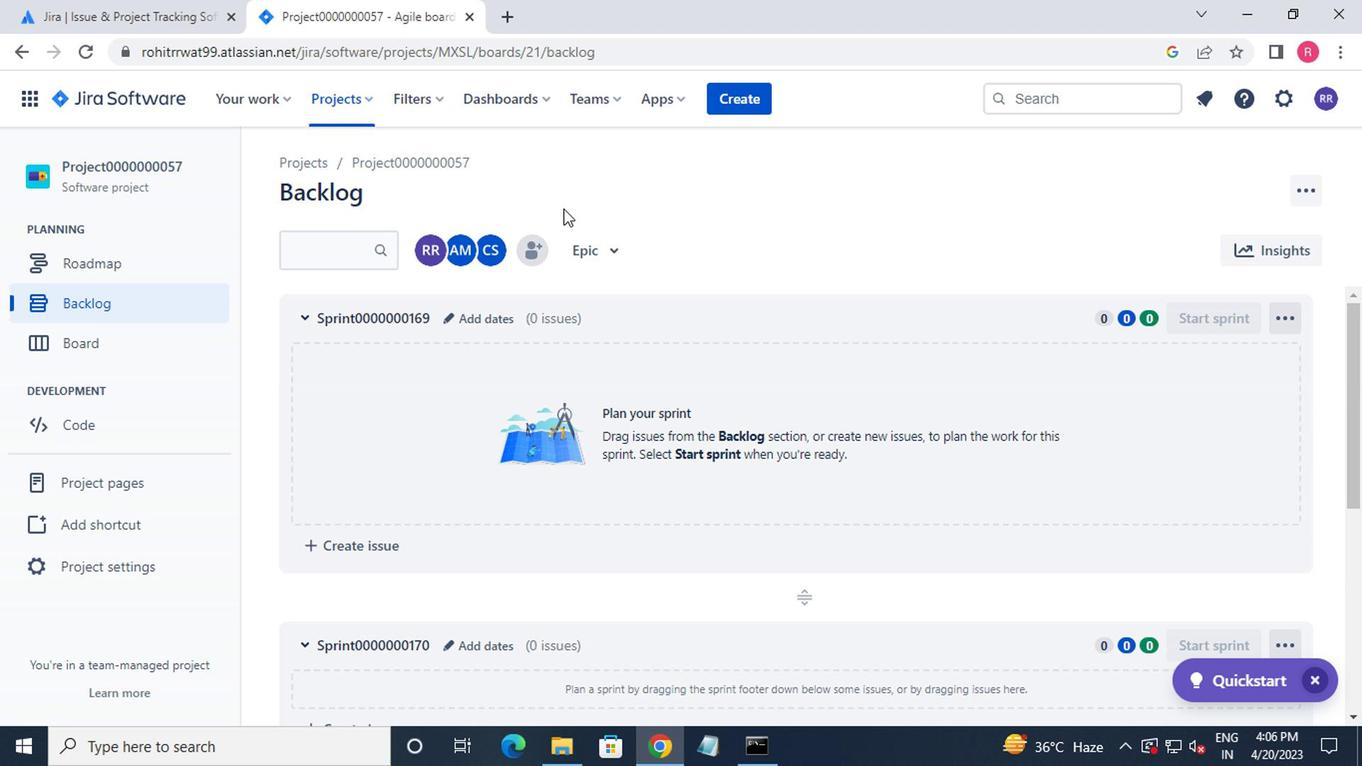 
Action: Mouse scrolled (599, 271) with delta (0, 0)
Screenshot: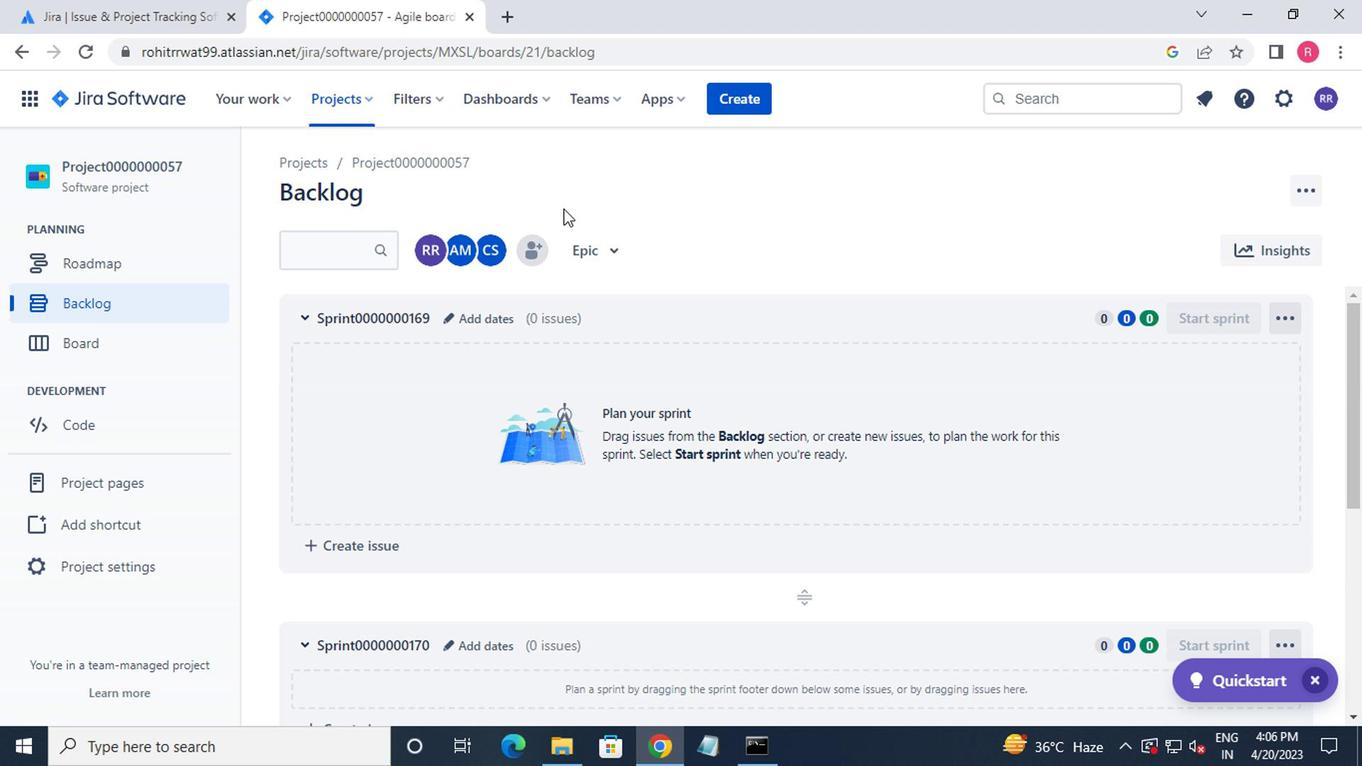 
Action: Mouse moved to (866, 515)
Screenshot: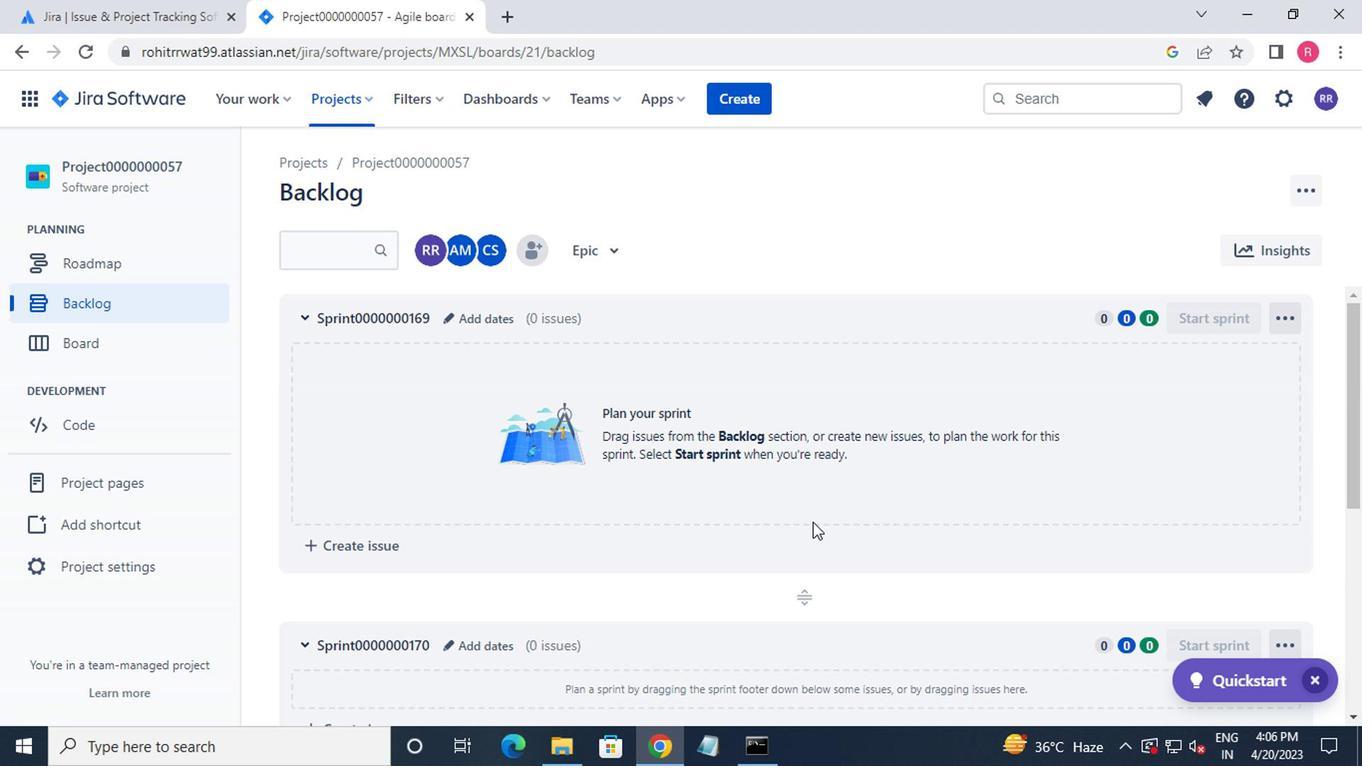 
Action: Mouse scrolled (866, 515) with delta (0, 0)
Screenshot: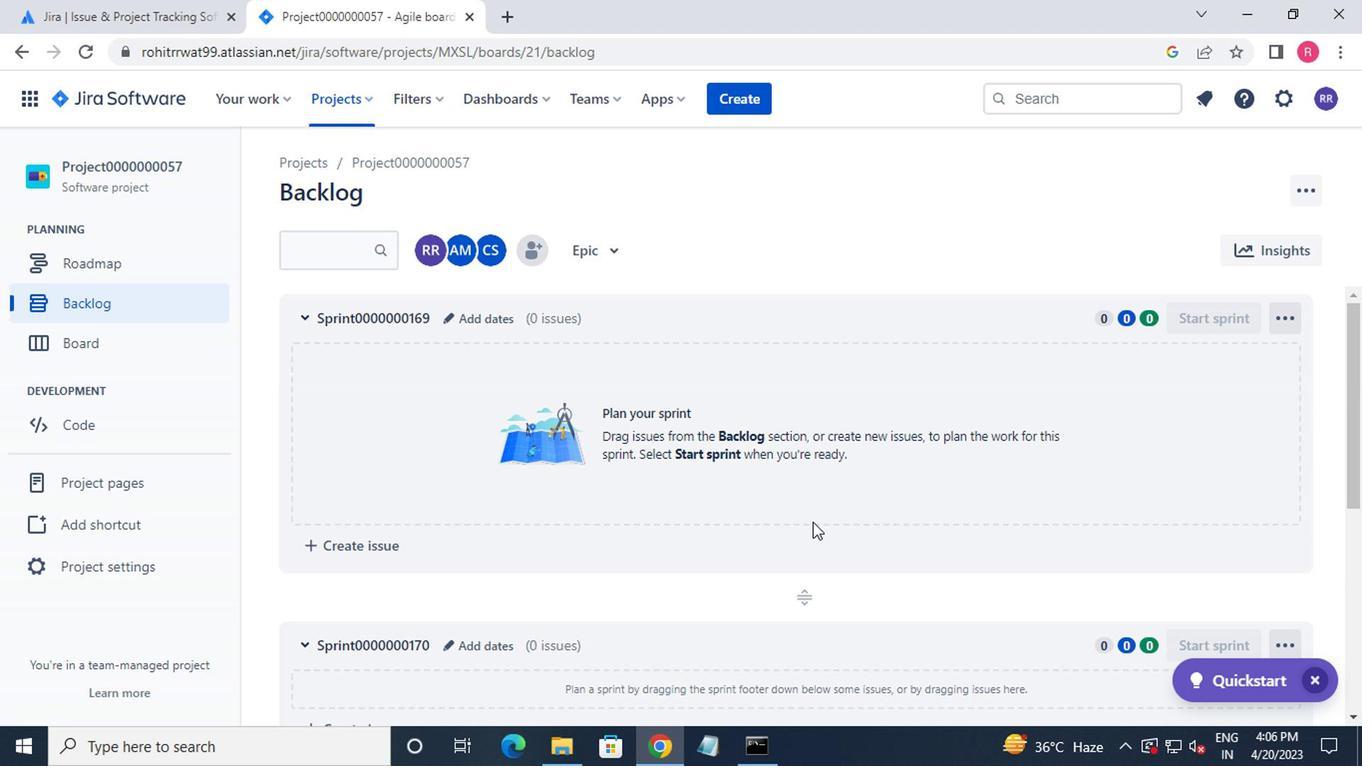 
Action: Mouse moved to (868, 515)
Screenshot: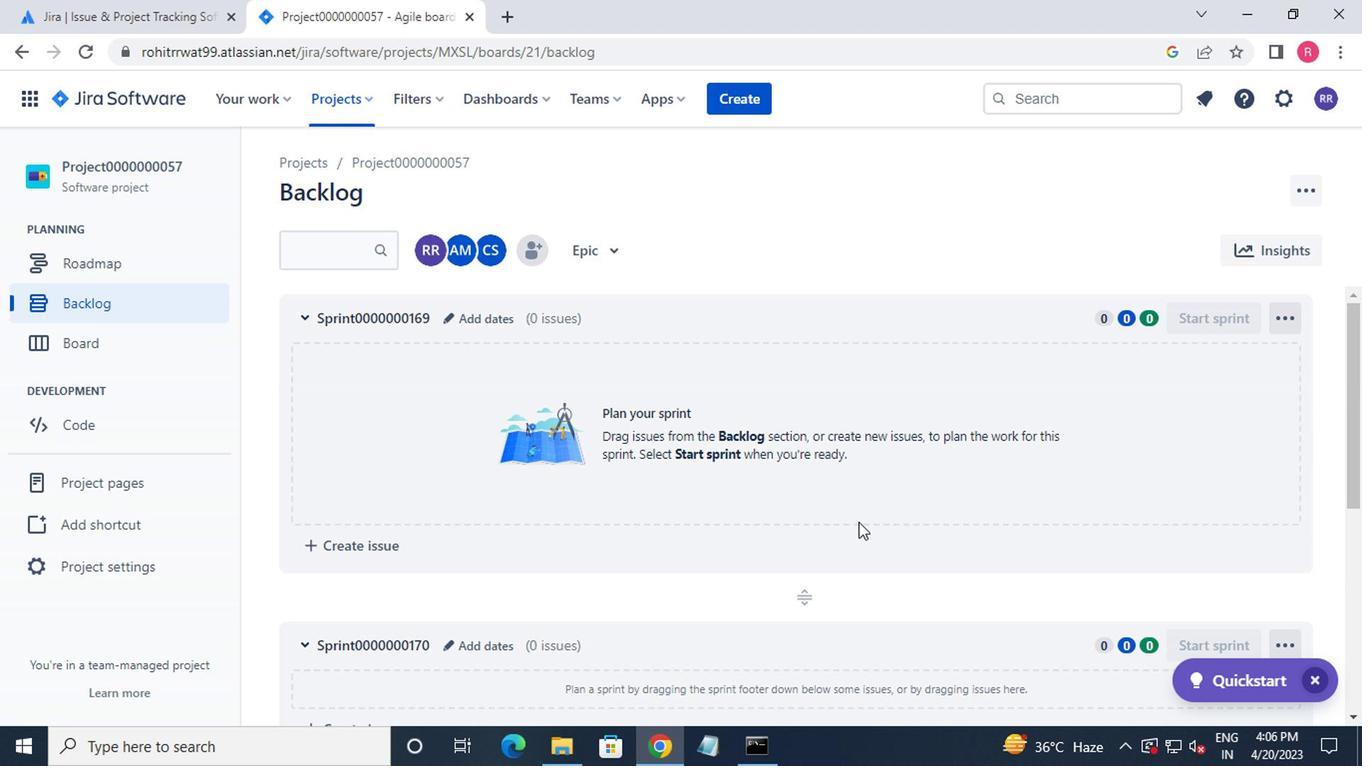 
Action: Mouse scrolled (868, 513) with delta (0, -1)
Screenshot: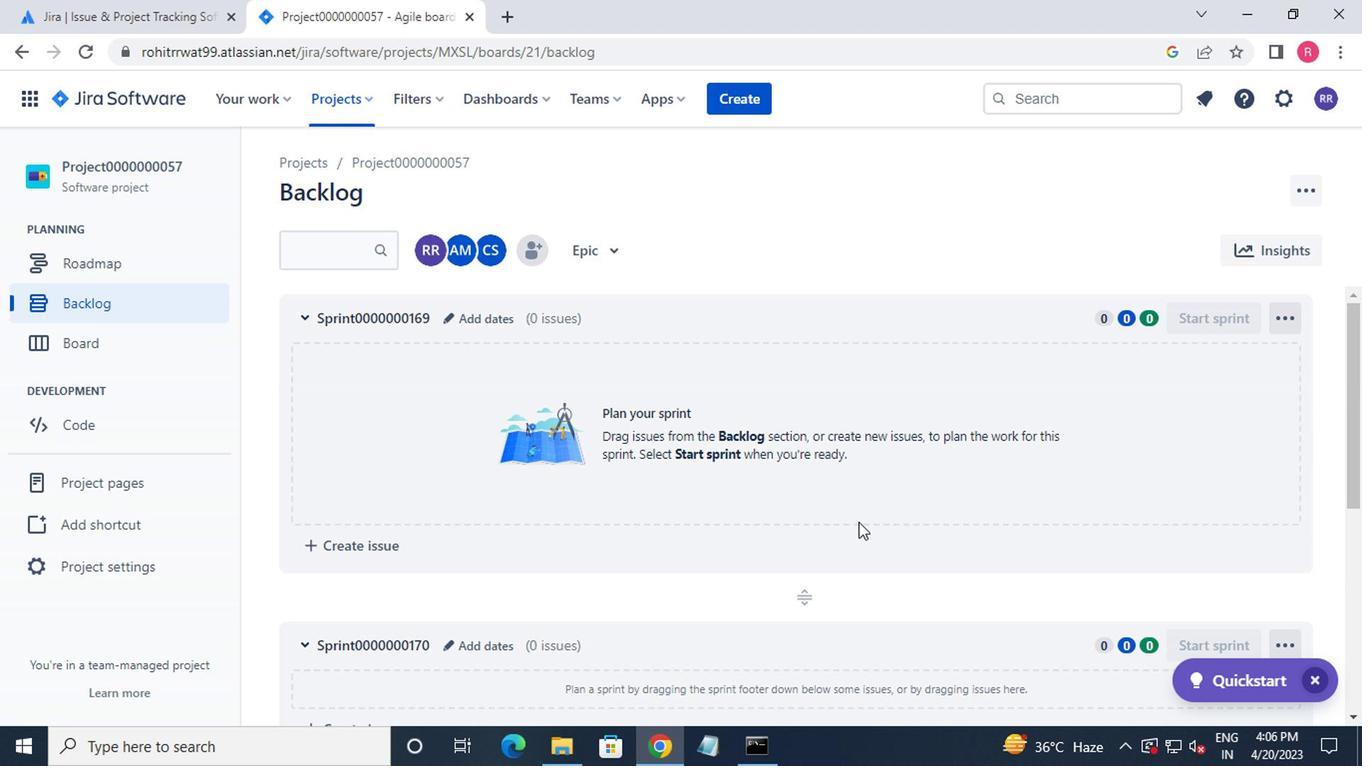 
Action: Mouse moved to (1281, 630)
Screenshot: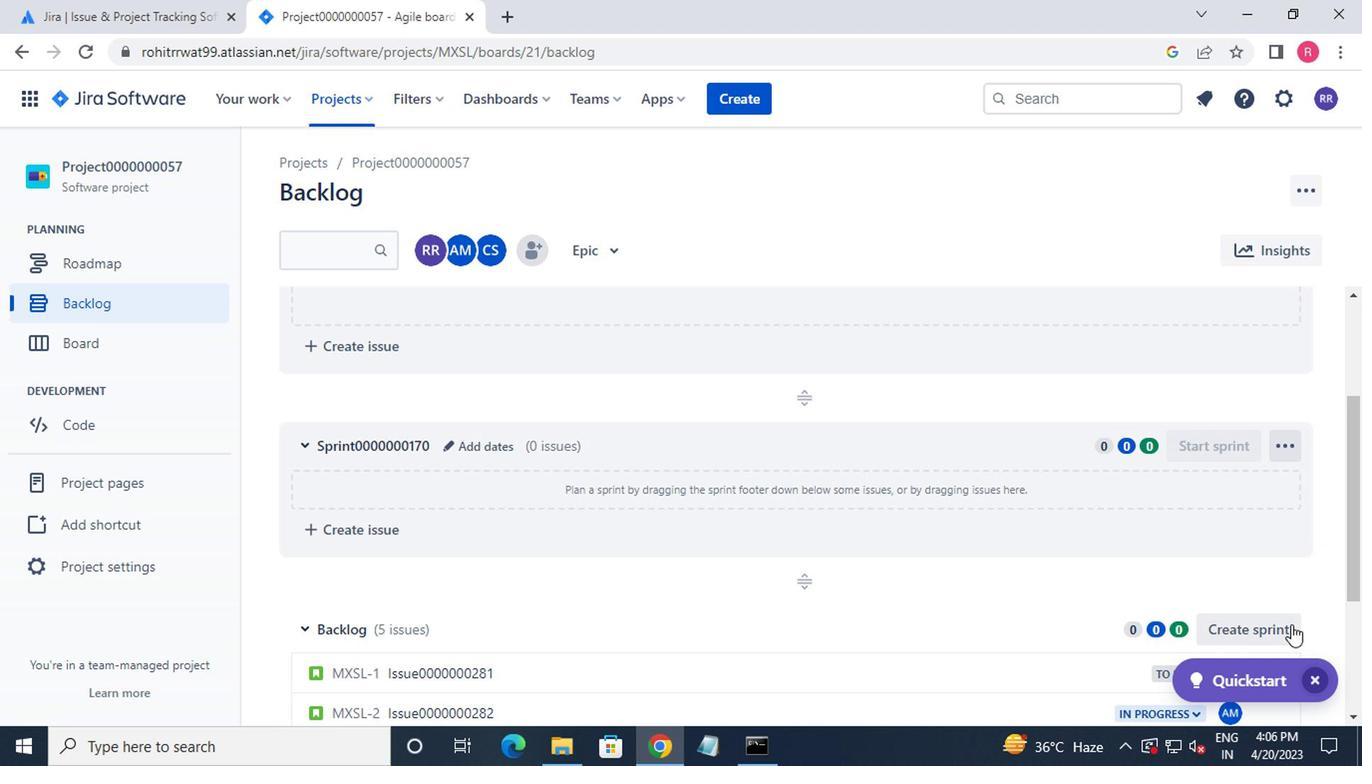 
Action: Mouse pressed left at (1281, 630)
Screenshot: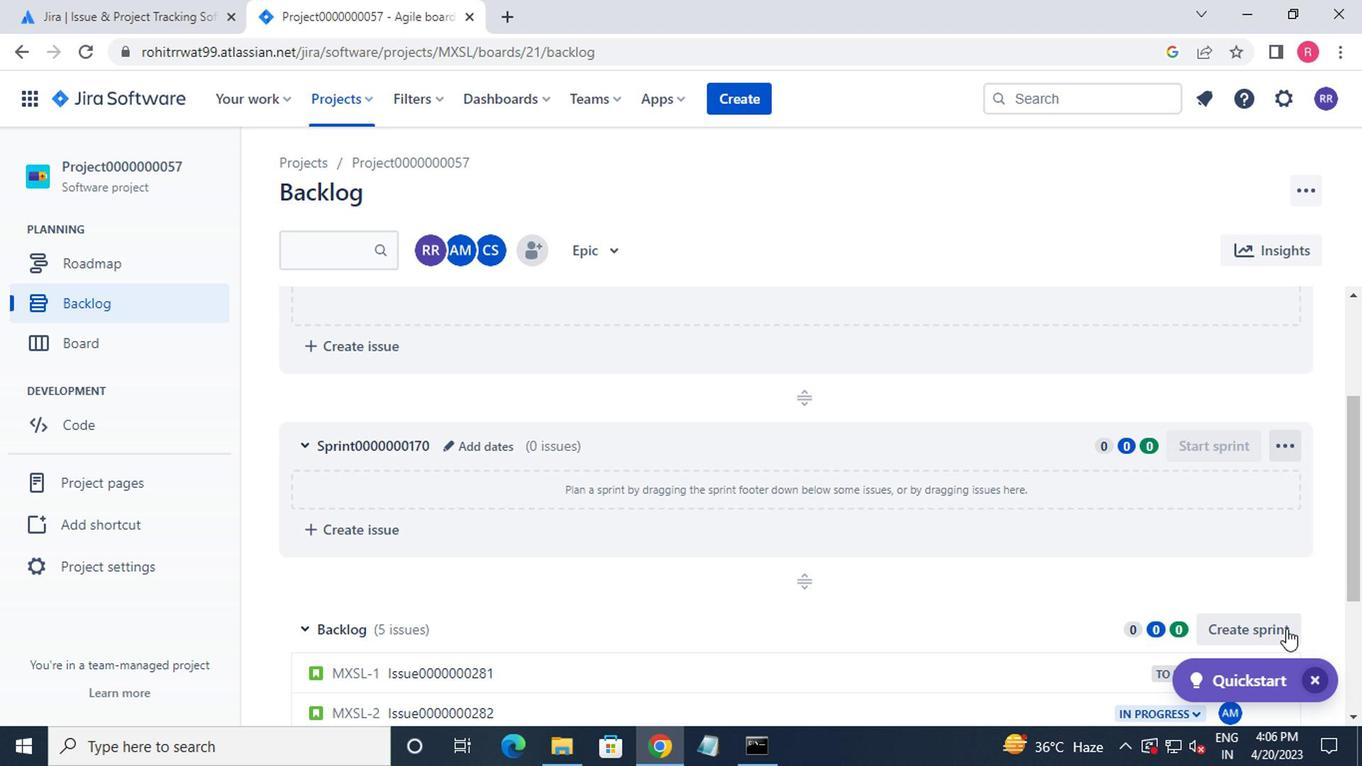 
Action: Mouse moved to (350, 544)
Screenshot: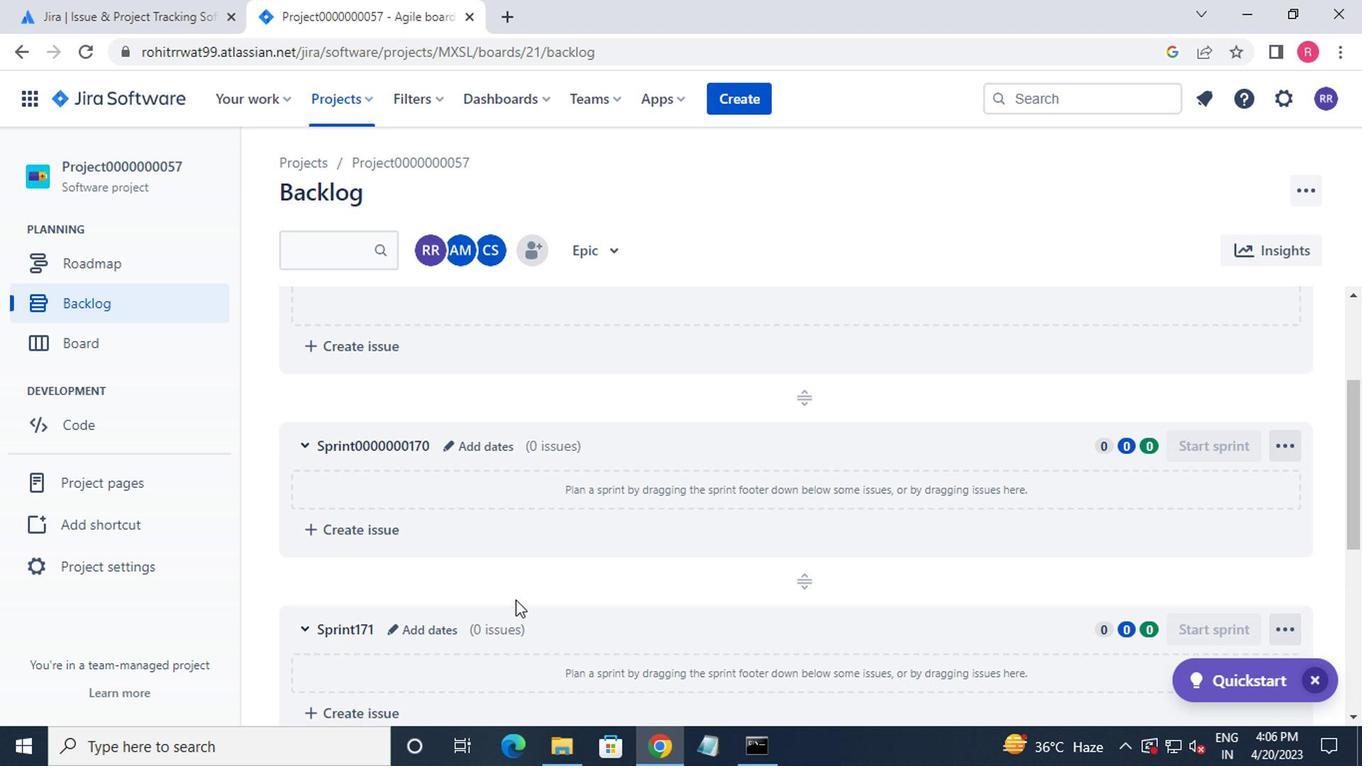 
Action: Mouse scrolled (350, 543) with delta (0, -1)
Screenshot: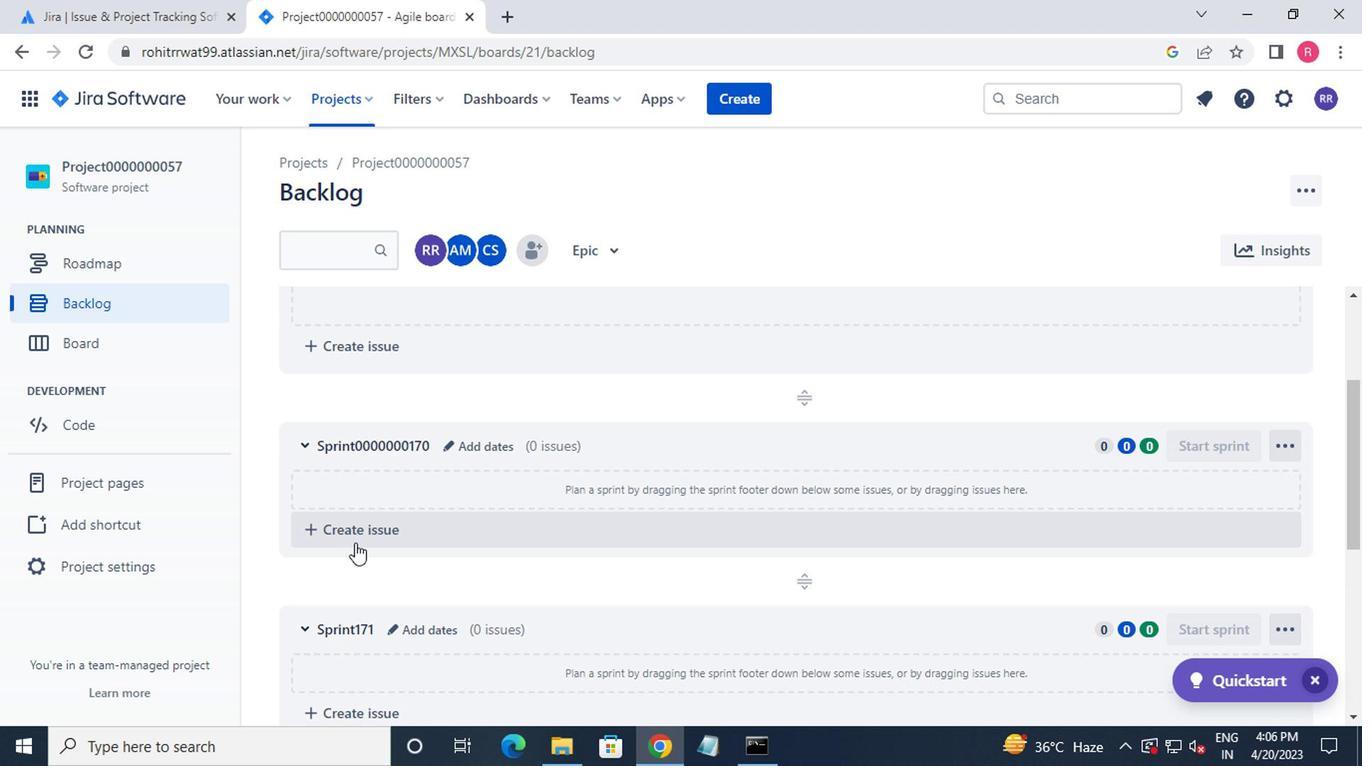 
Action: Mouse moved to (390, 540)
Screenshot: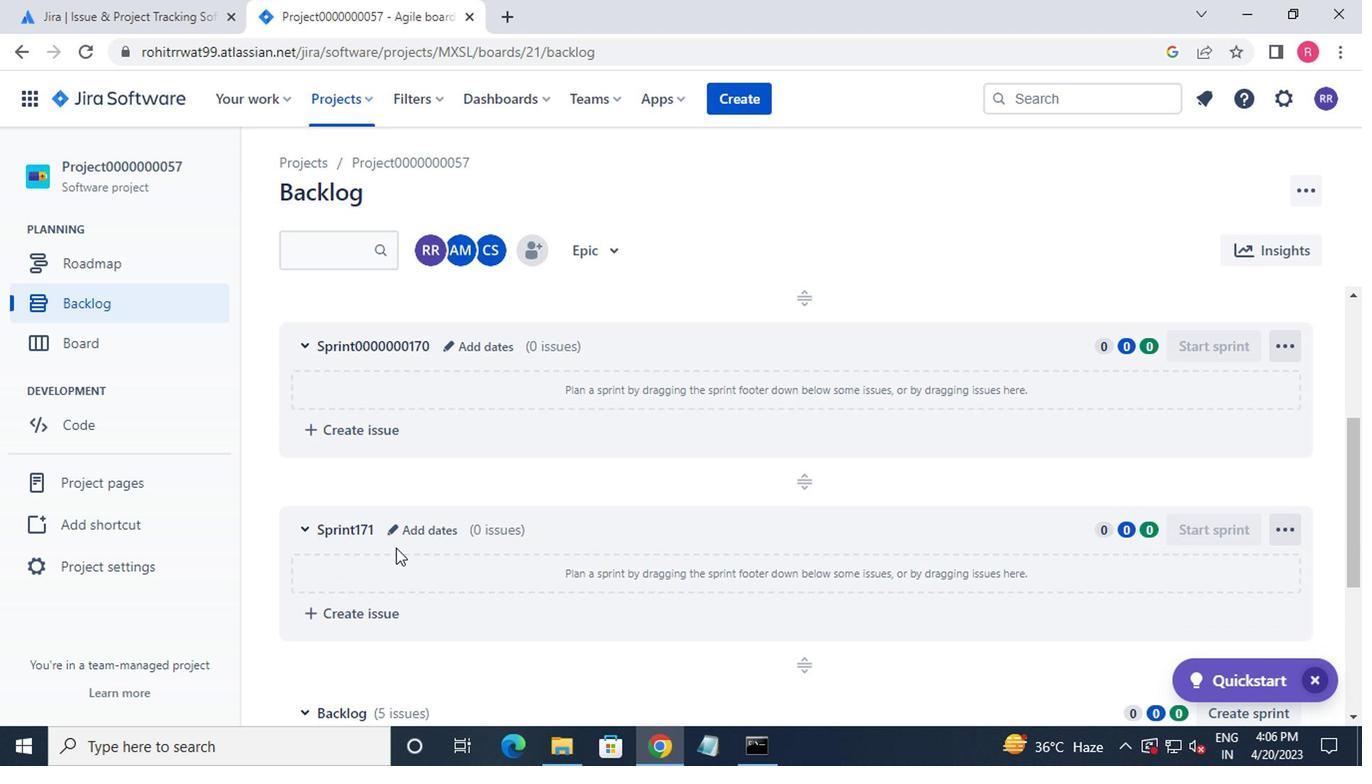 
Action: Mouse pressed left at (390, 540)
Screenshot: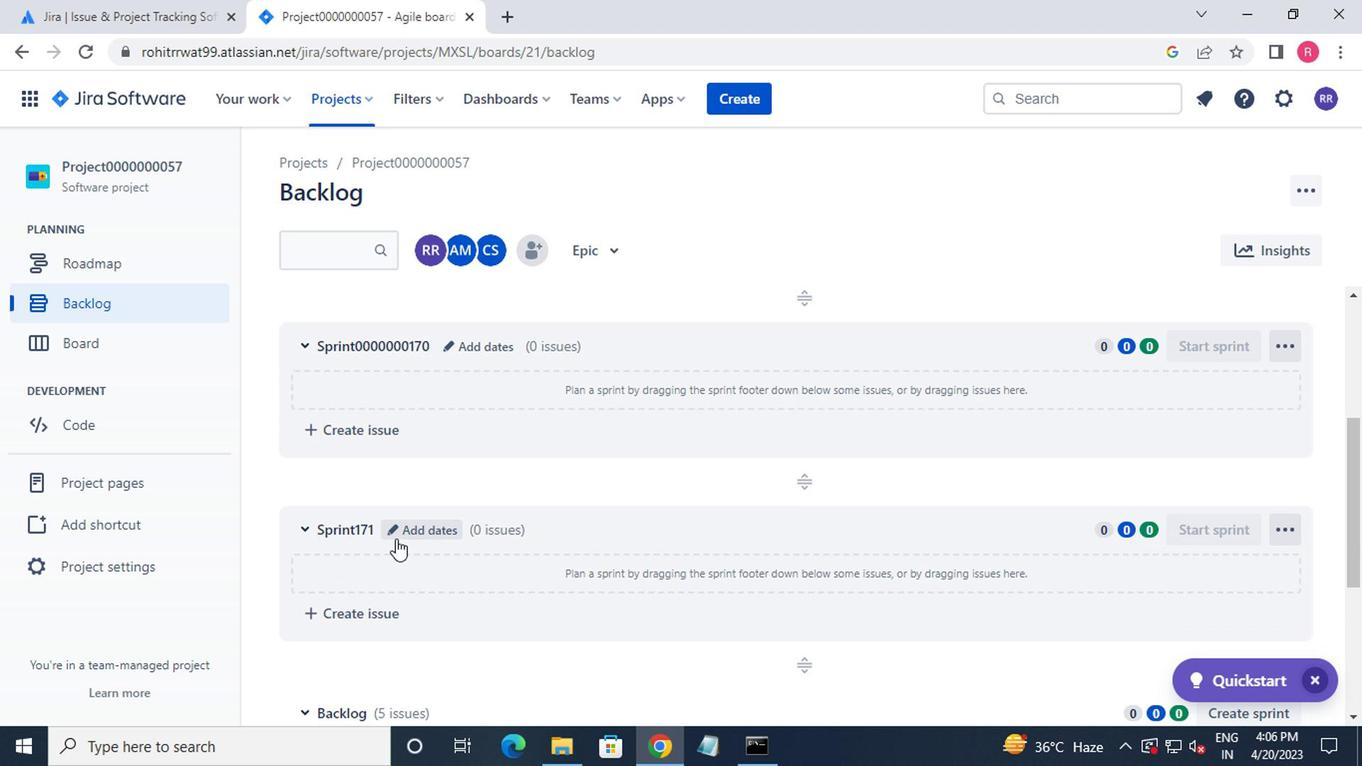 
Action: Mouse moved to (444, 251)
Screenshot: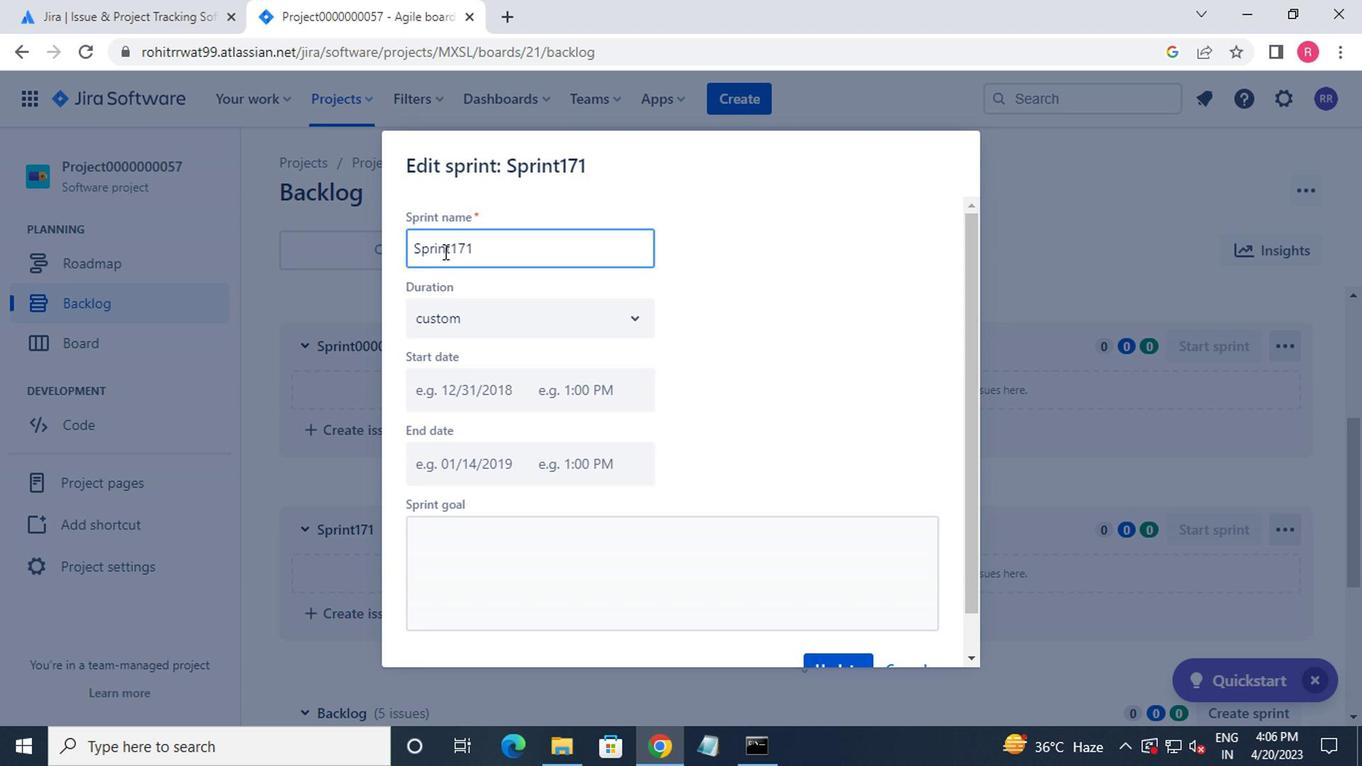 
Action: Mouse pressed left at (444, 251)
Screenshot: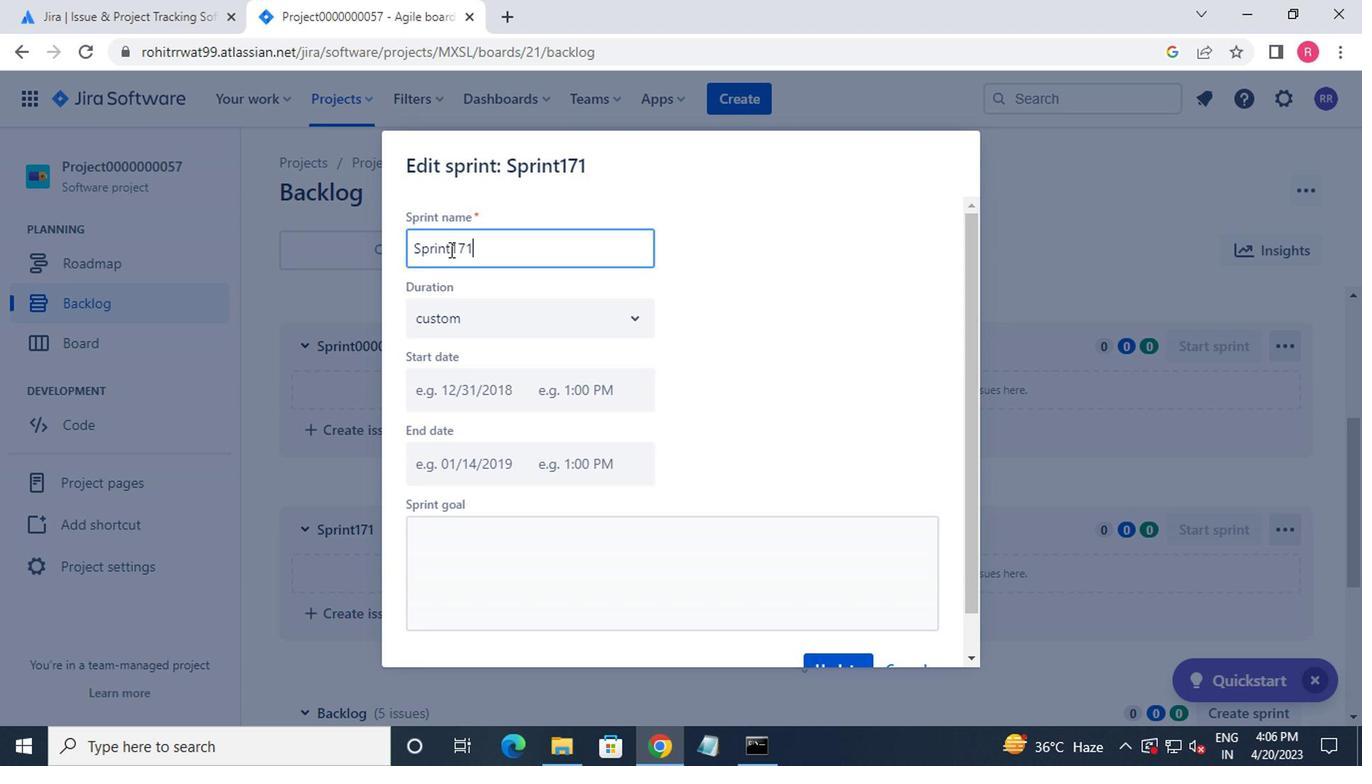 
Action: Key pressed 0000000<Key.enter>
Screenshot: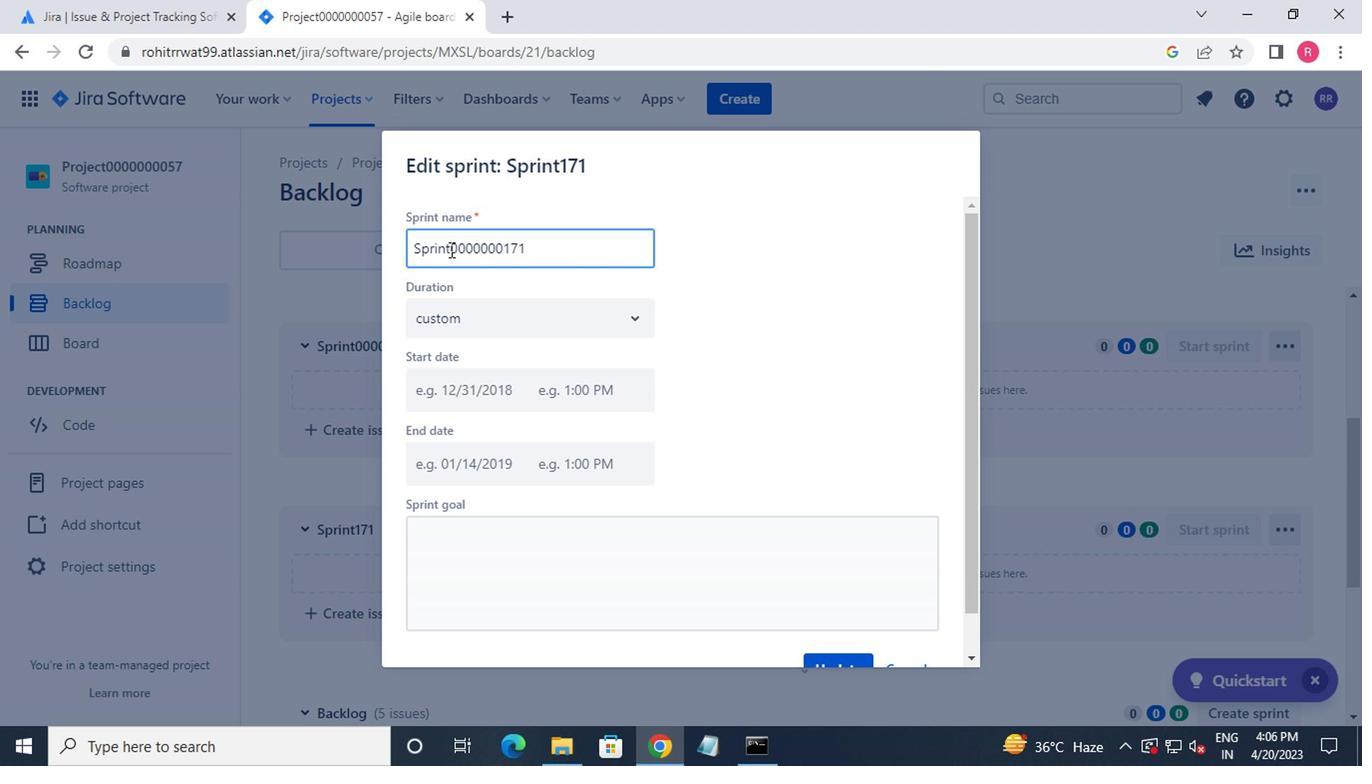 
Action: Mouse moved to (211, 410)
Screenshot: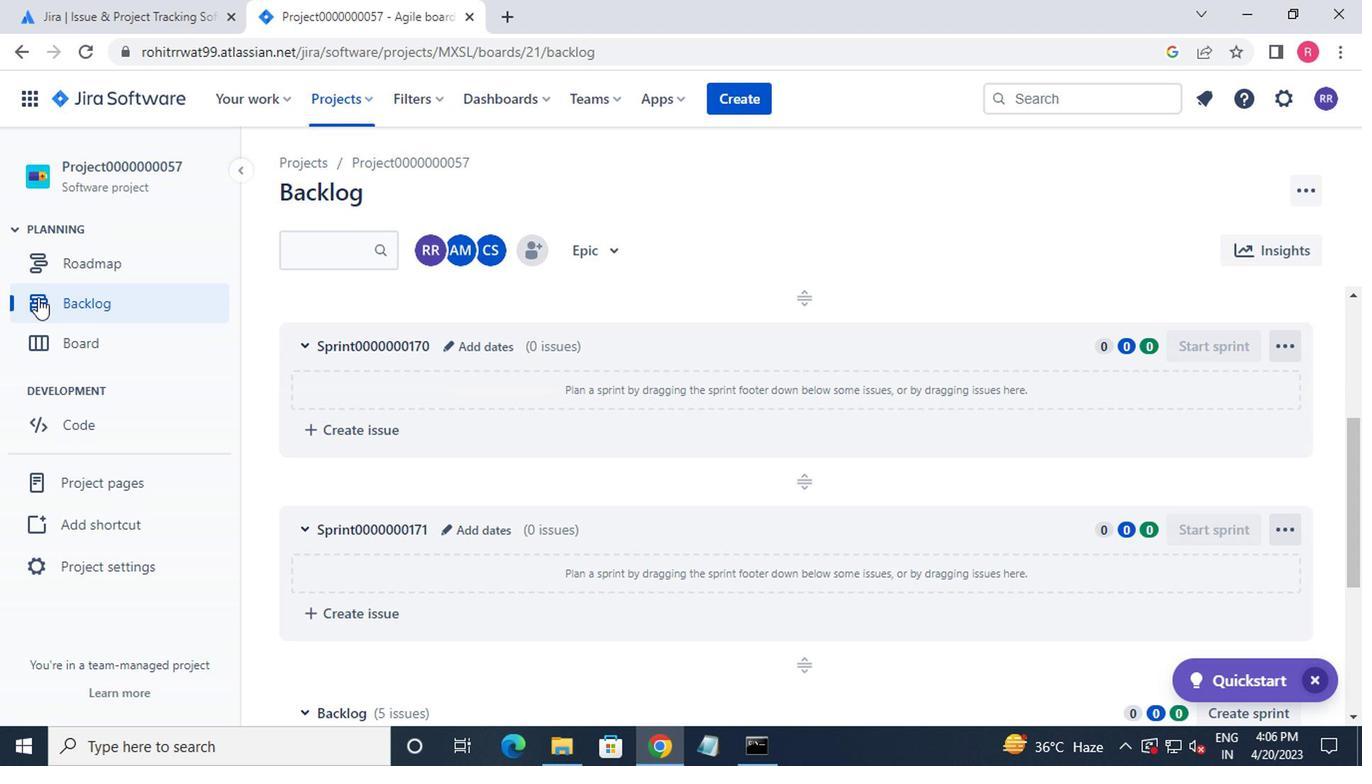 
Action: Mouse scrolled (211, 410) with delta (0, 0)
Screenshot: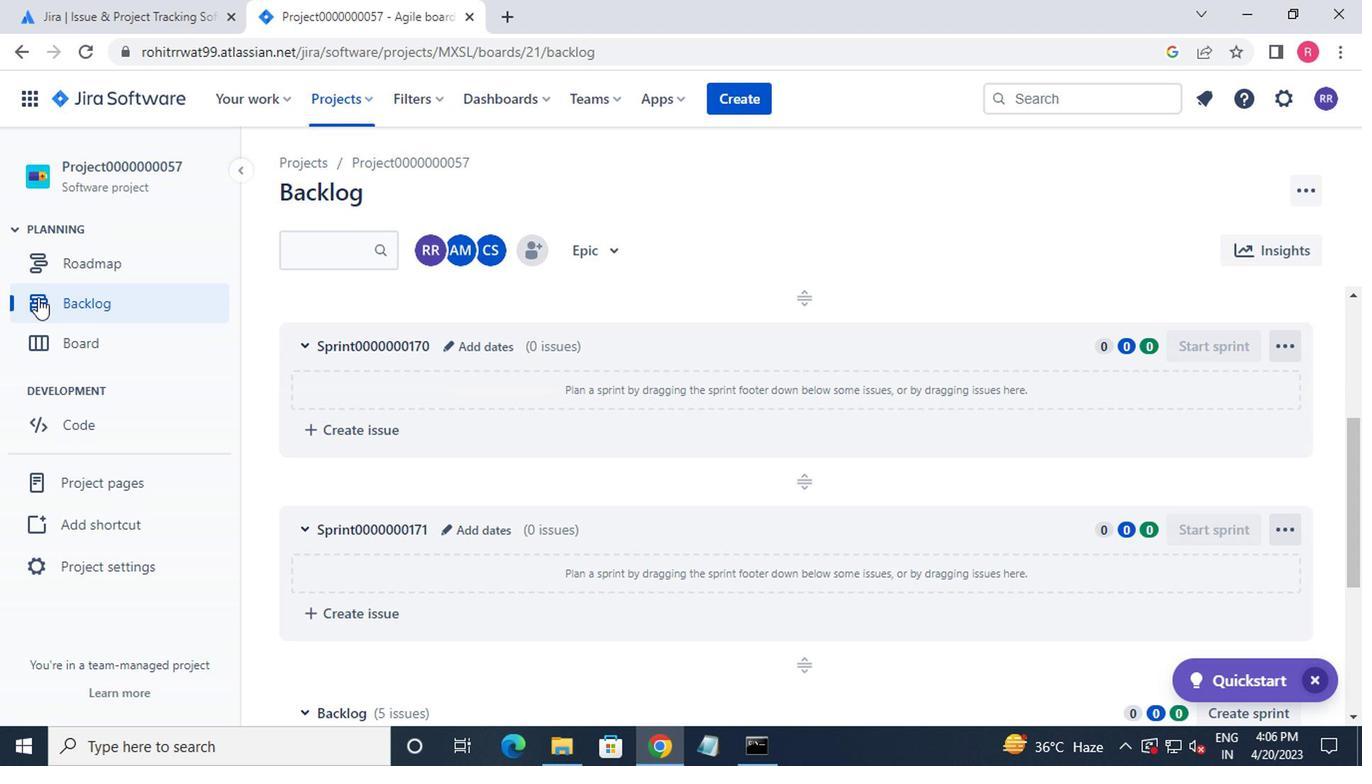 
Action: Mouse moved to (407, 414)
Screenshot: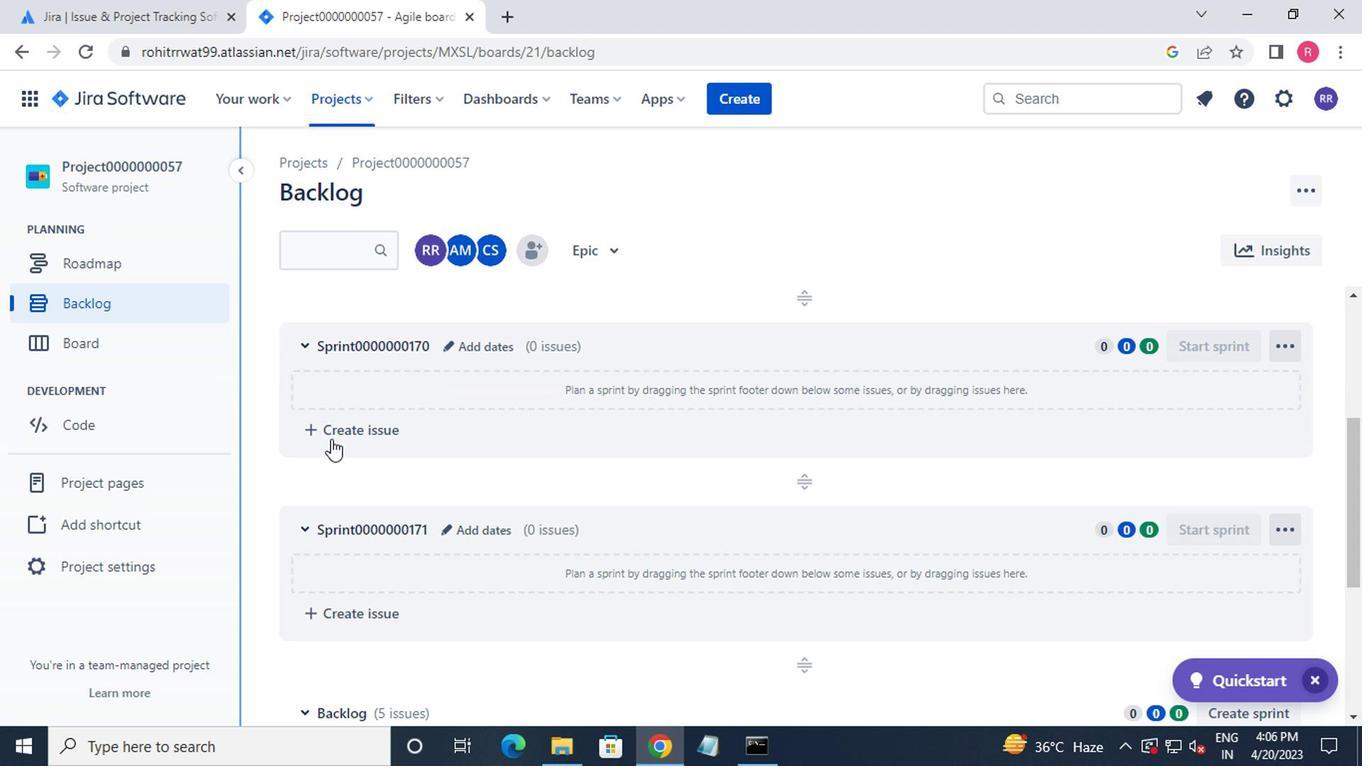 
Action: Mouse scrolled (407, 415) with delta (0, 0)
Screenshot: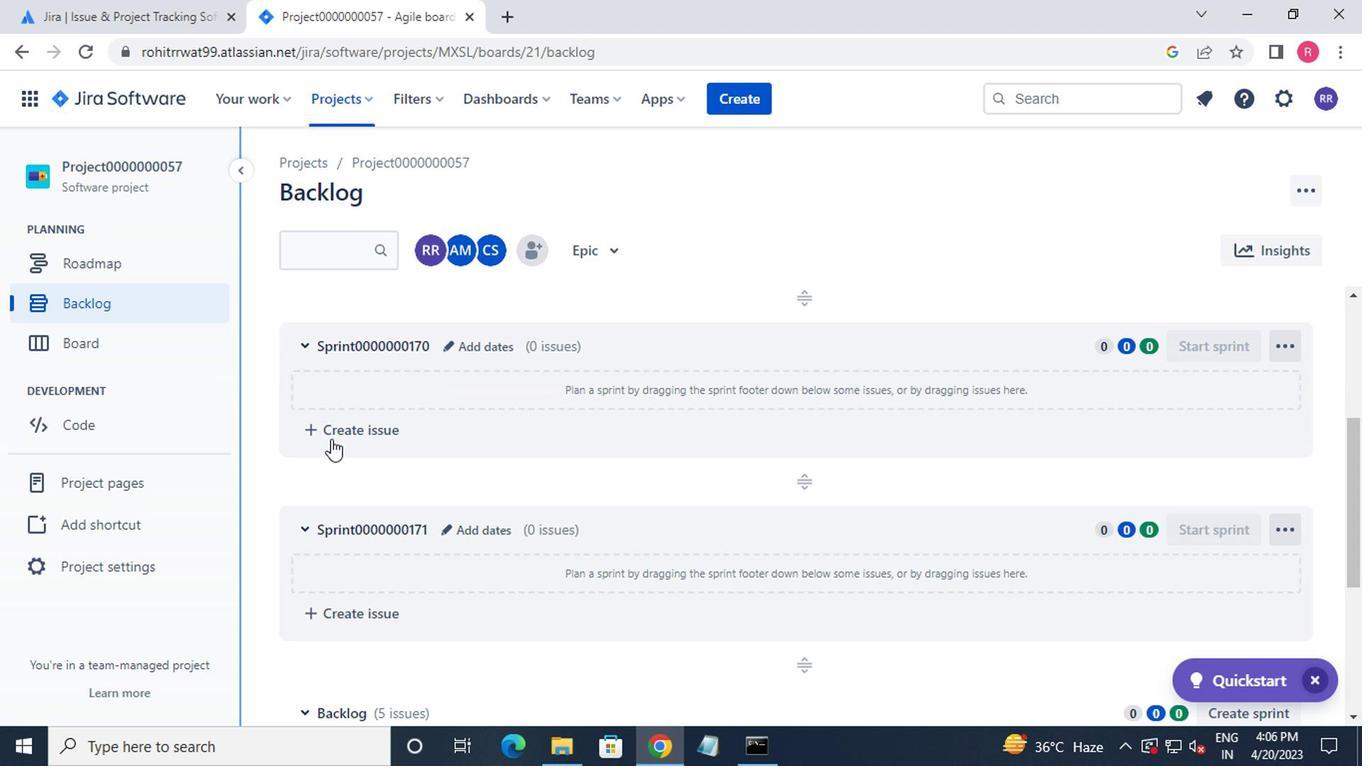 
Action: Mouse moved to (407, 410)
Screenshot: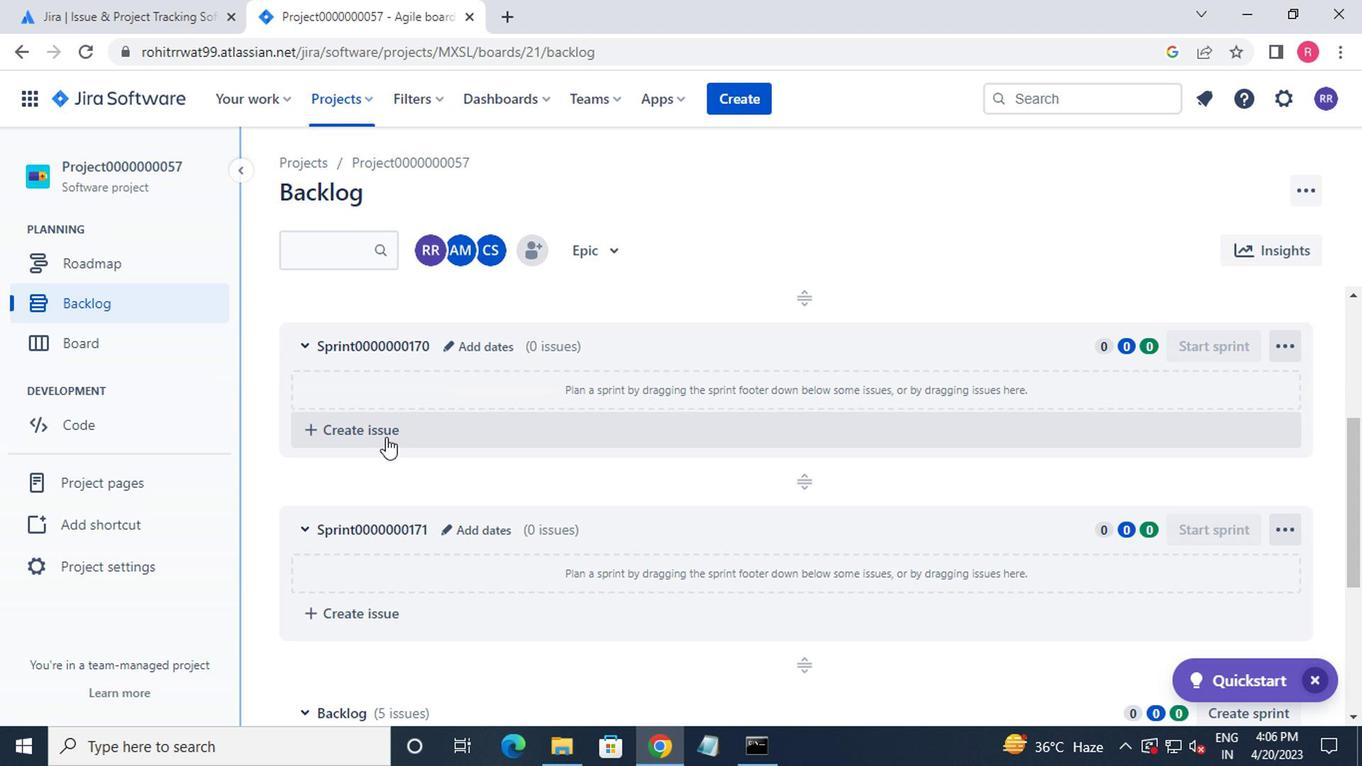 
Action: Mouse scrolled (407, 410) with delta (0, 0)
Screenshot: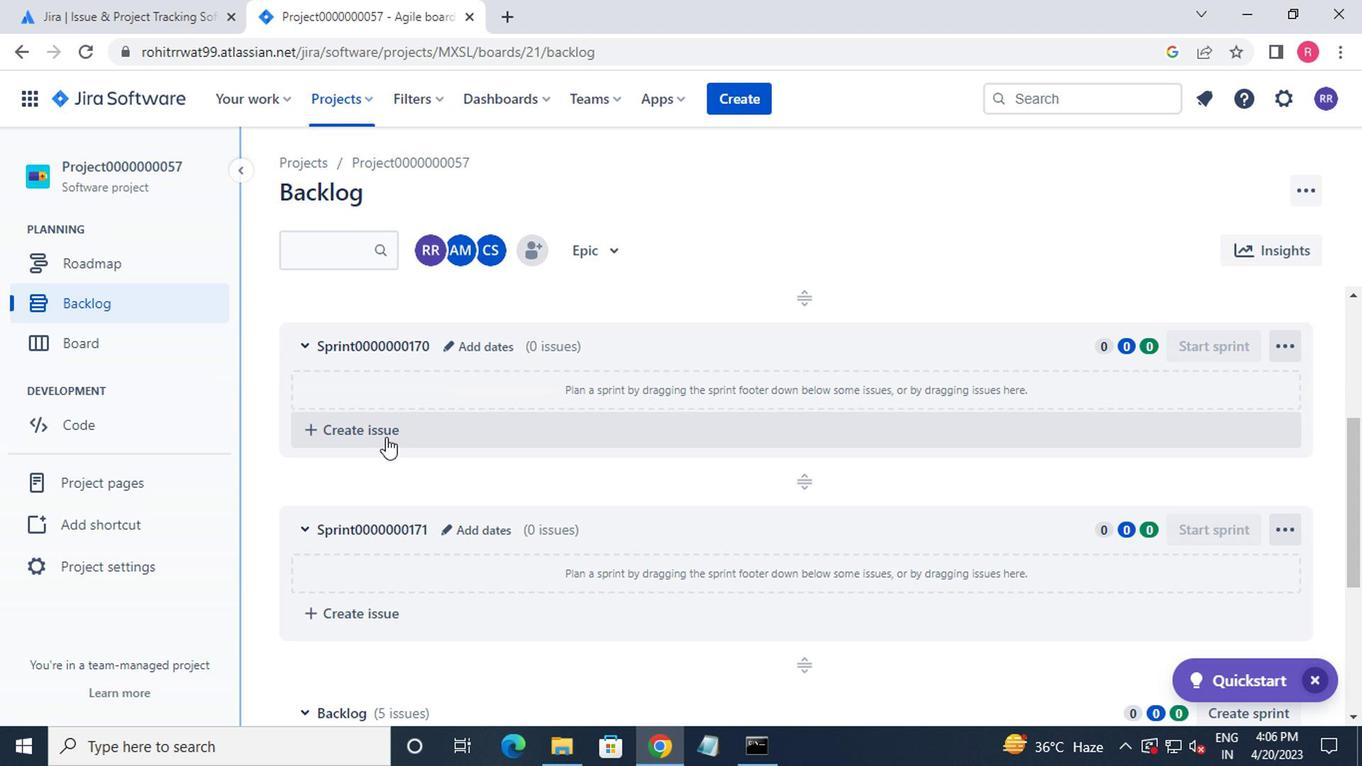 
Action: Mouse moved to (407, 407)
Screenshot: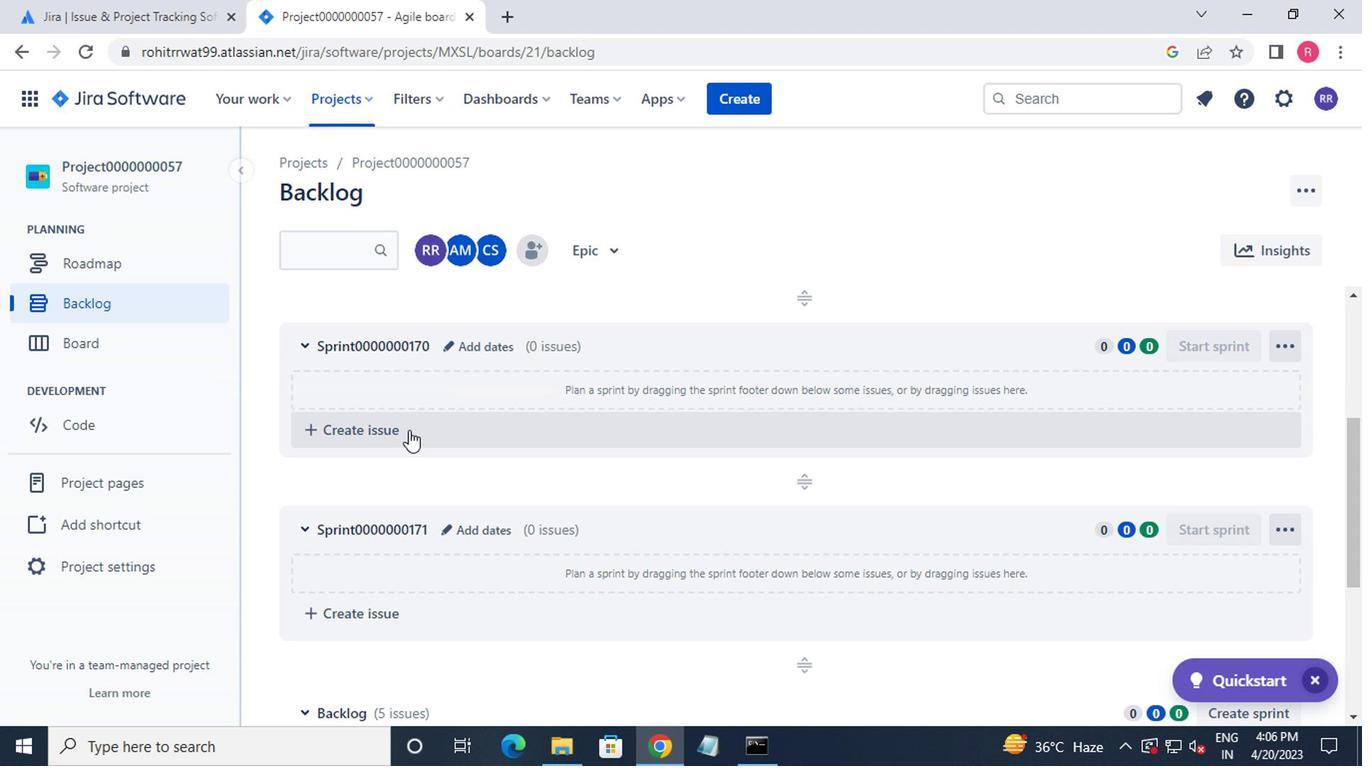 
Action: Mouse scrolled (407, 409) with delta (0, 1)
Screenshot: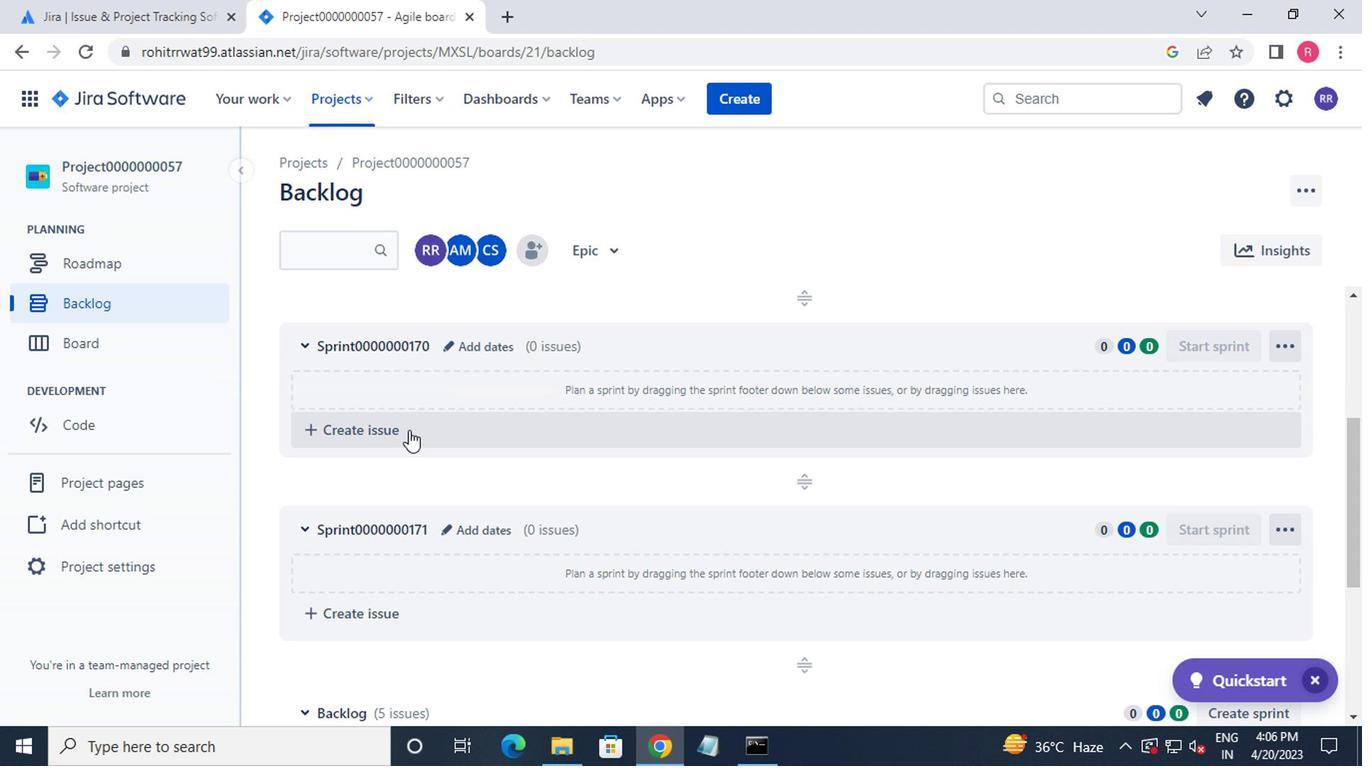 
Action: Mouse scrolled (407, 409) with delta (0, 1)
Screenshot: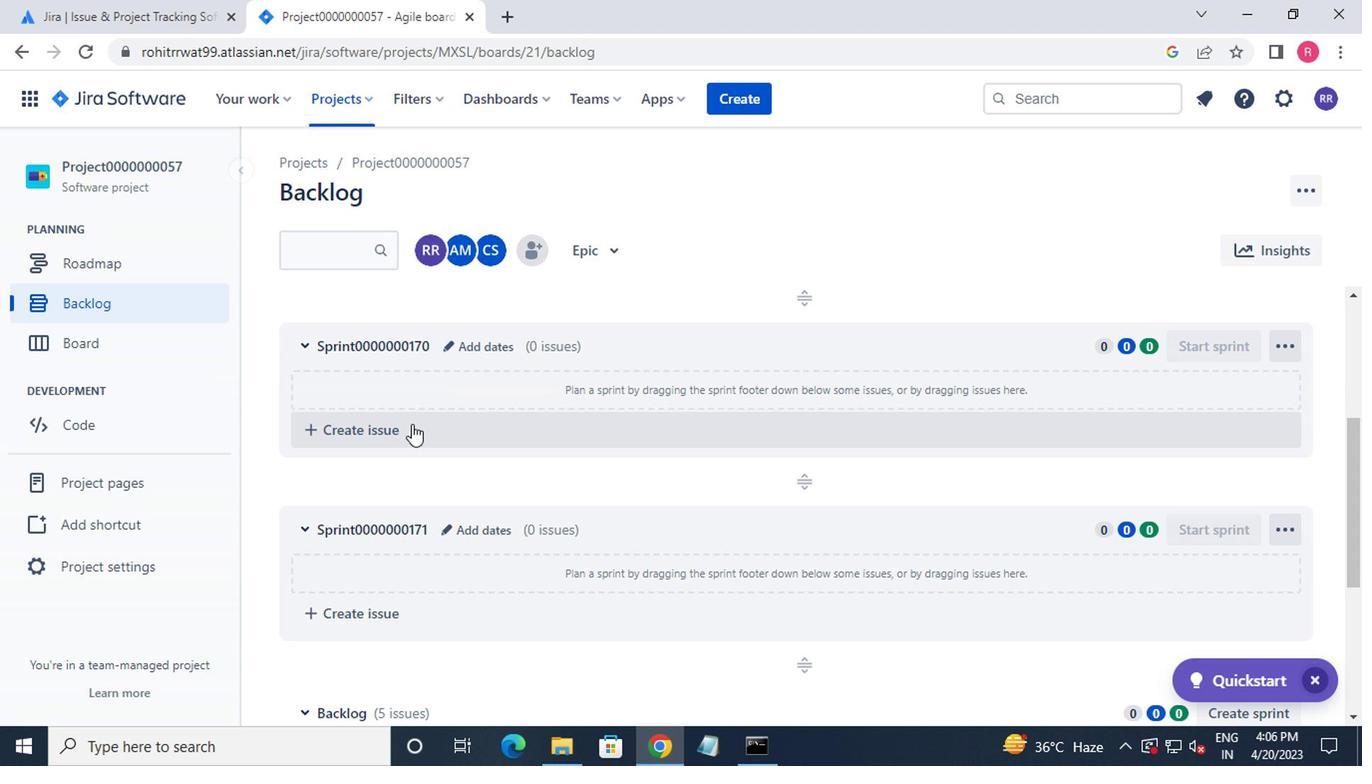 
Action: Mouse moved to (448, 320)
Screenshot: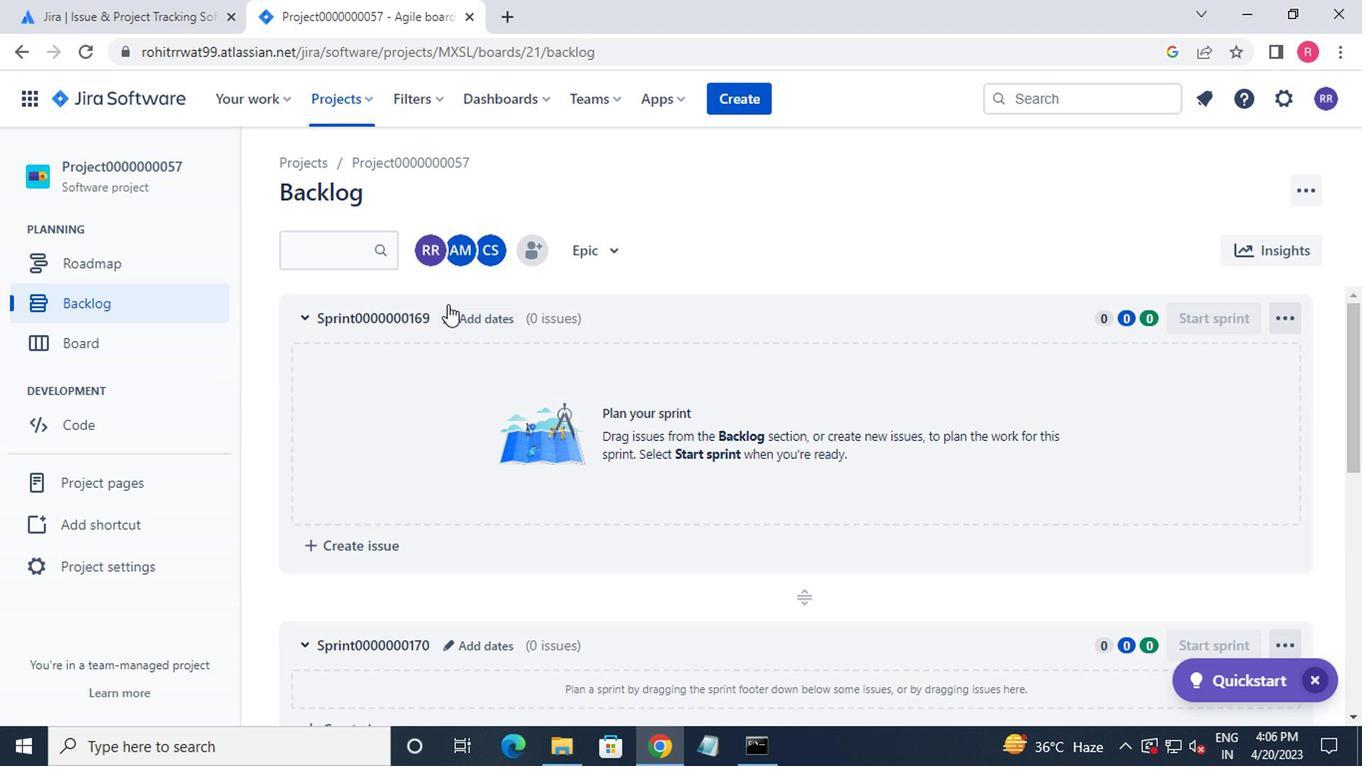 
Action: Mouse pressed left at (448, 320)
Screenshot: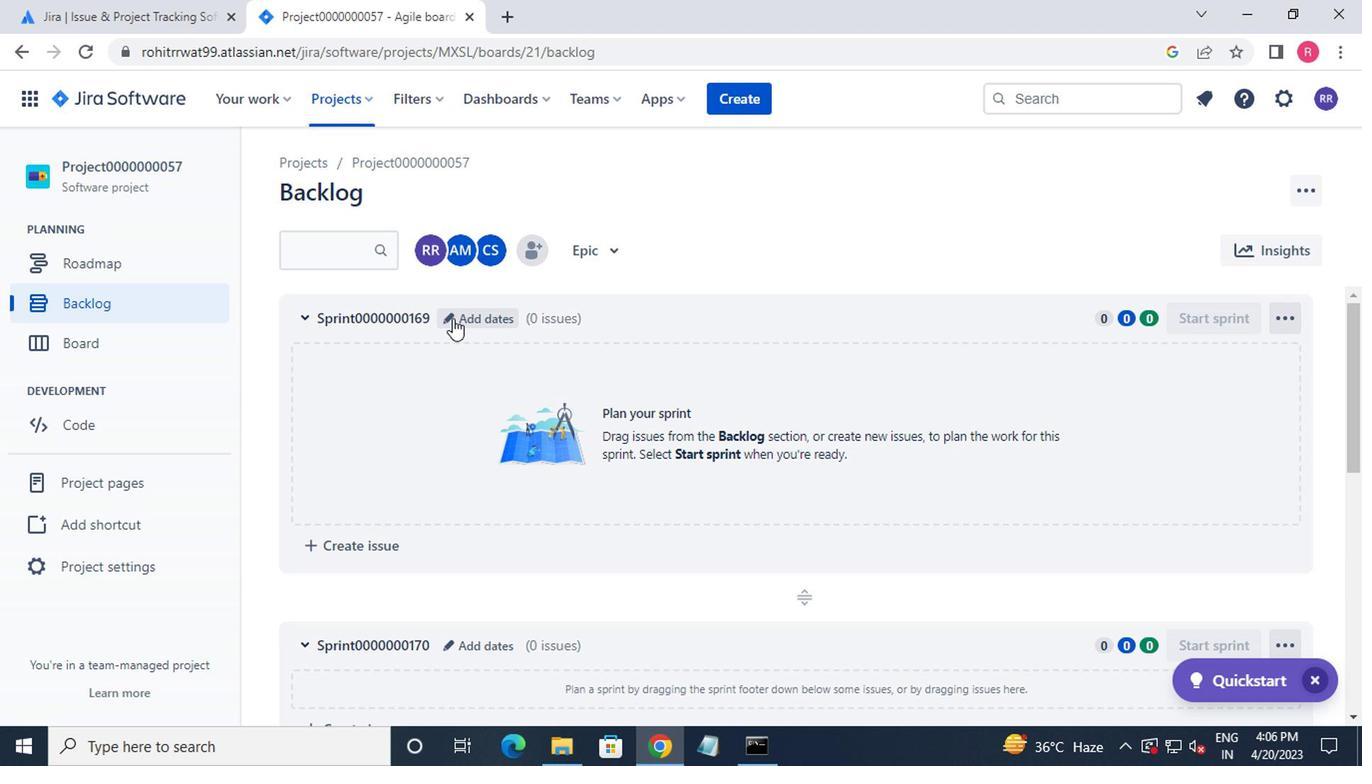 
Action: Mouse moved to (495, 320)
Screenshot: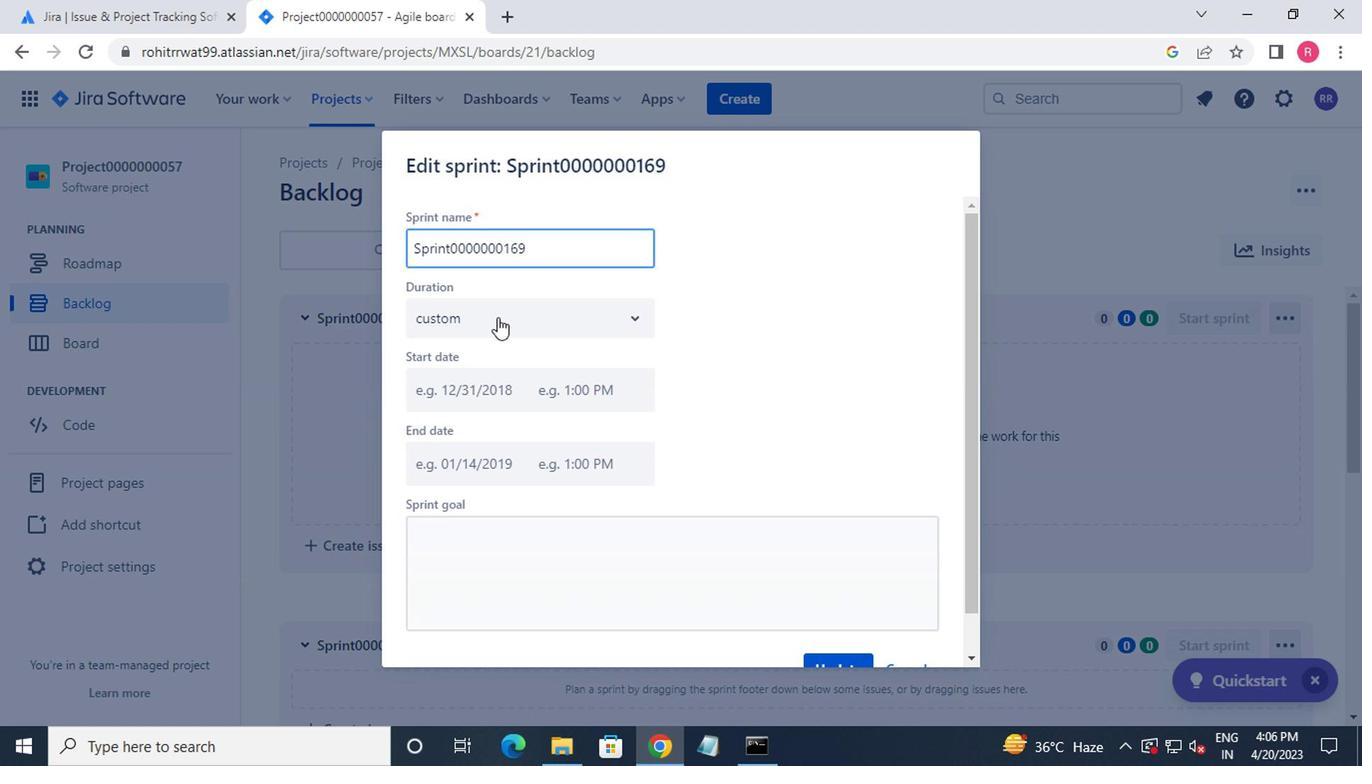 
Action: Mouse pressed left at (495, 320)
Screenshot: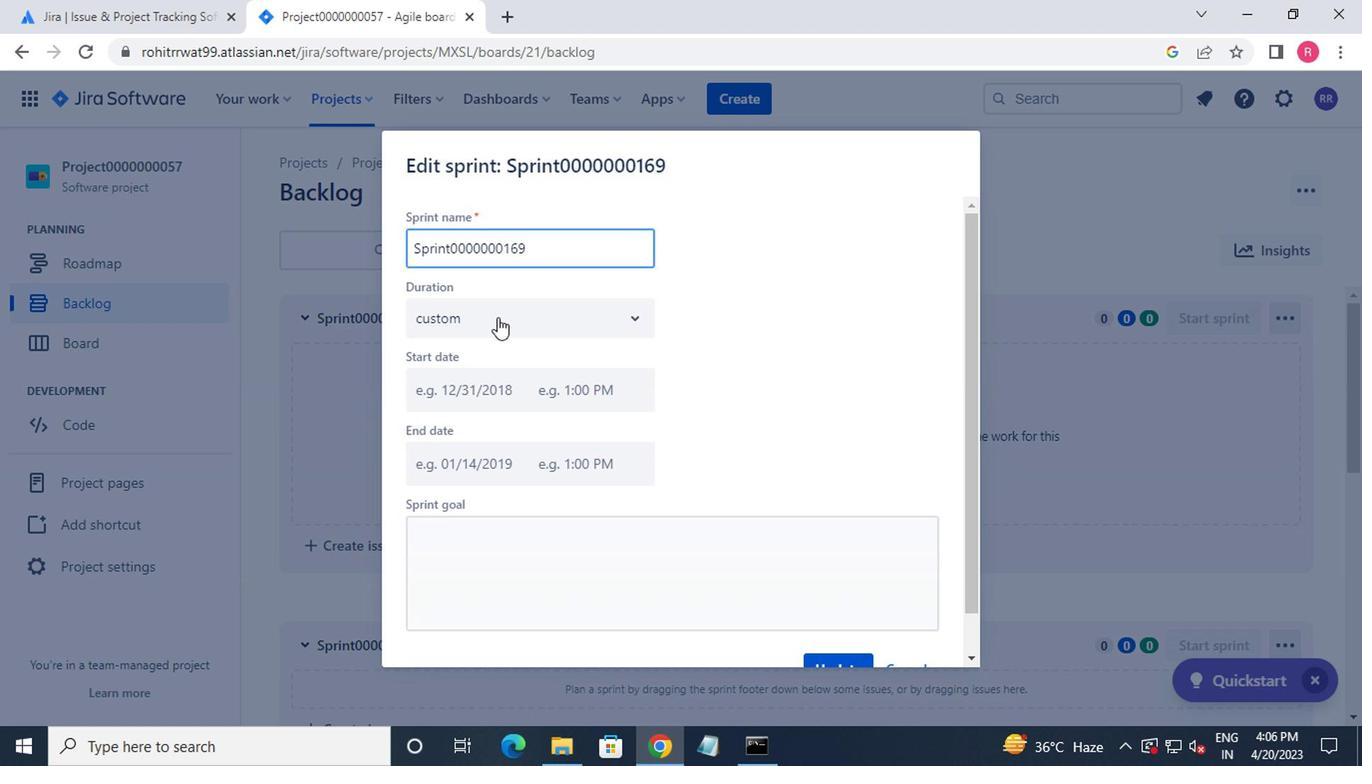 
Action: Mouse moved to (473, 378)
Screenshot: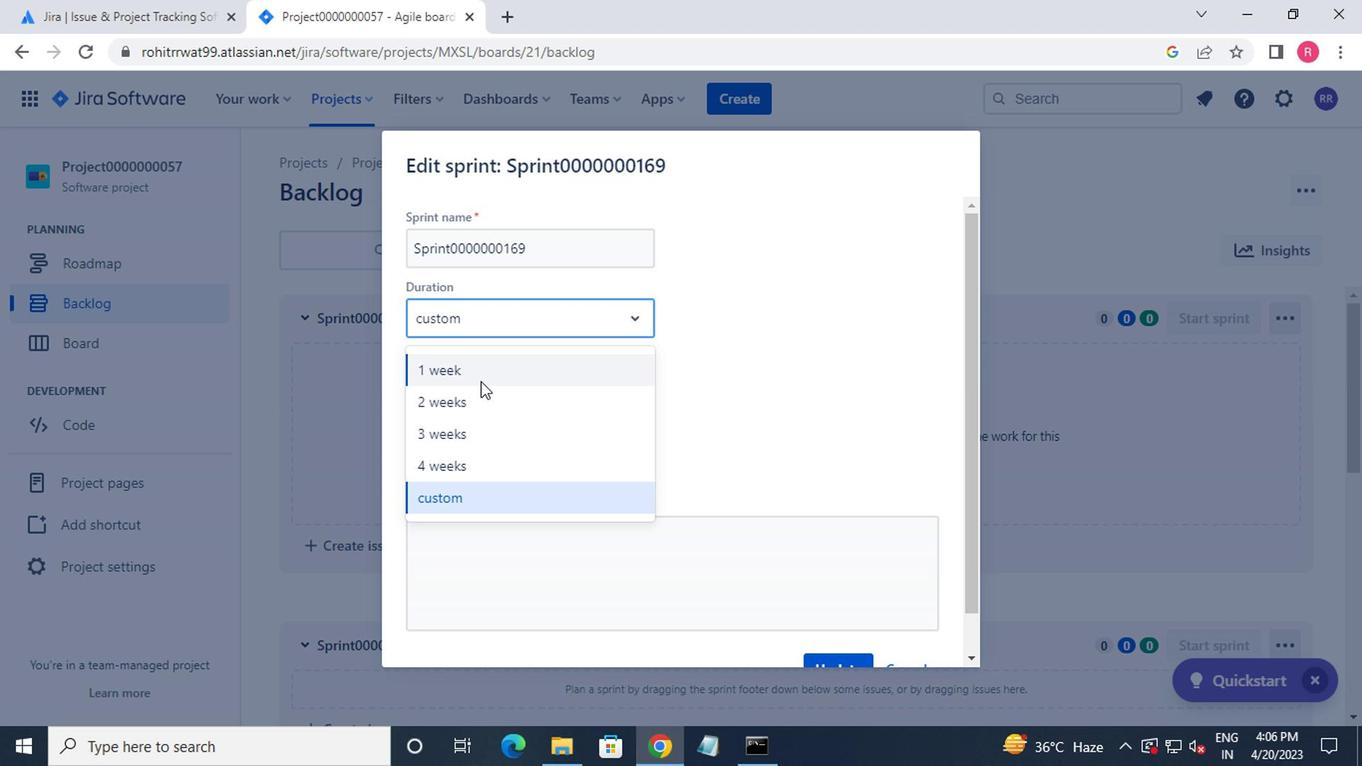 
Action: Mouse pressed left at (473, 378)
Screenshot: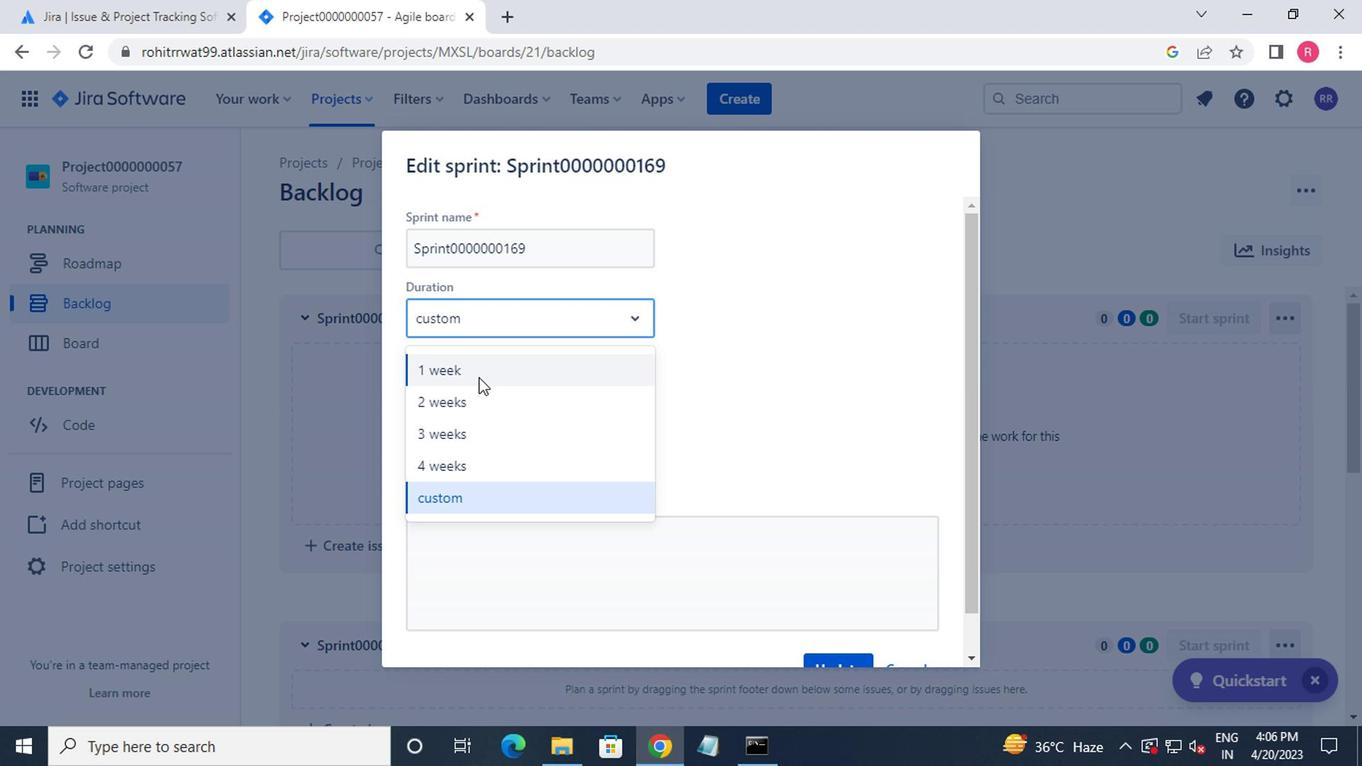 
Action: Mouse moved to (825, 659)
Screenshot: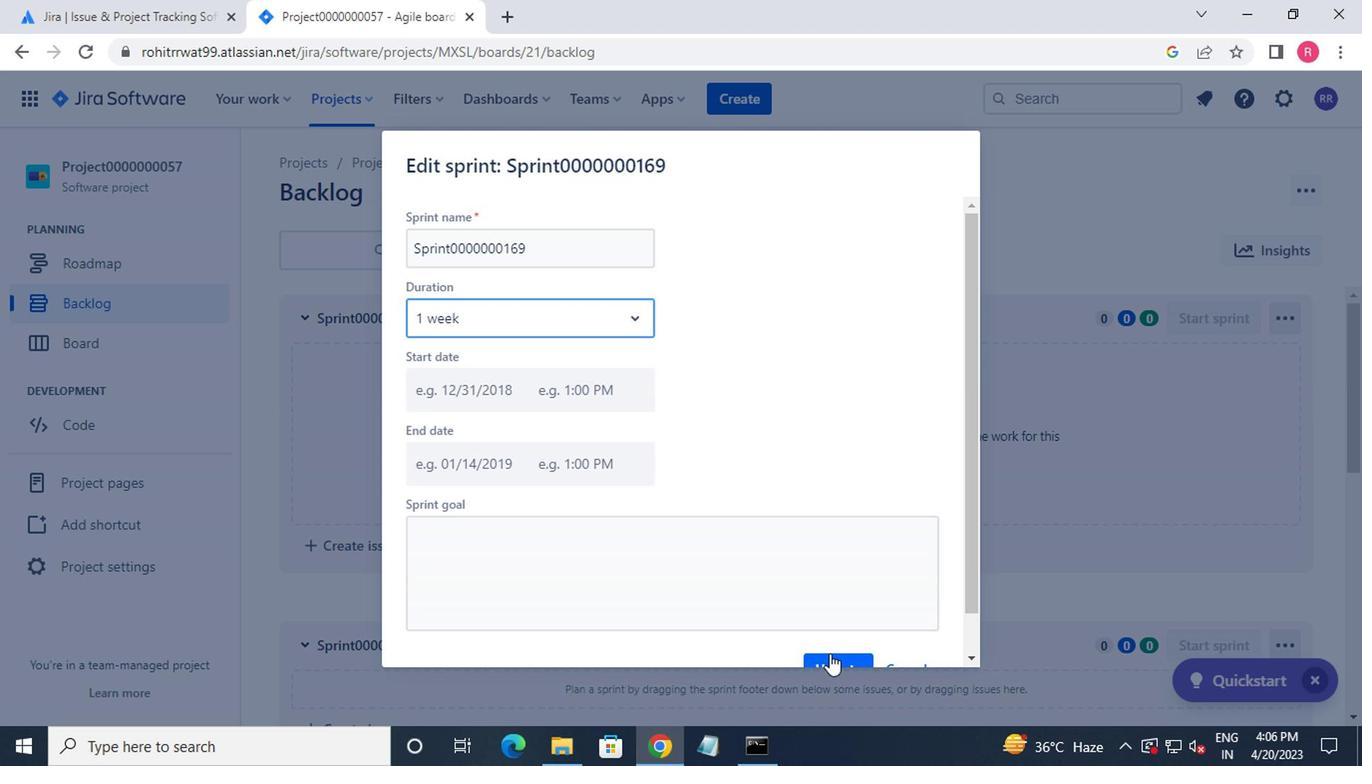 
Action: Mouse pressed left at (825, 659)
Screenshot: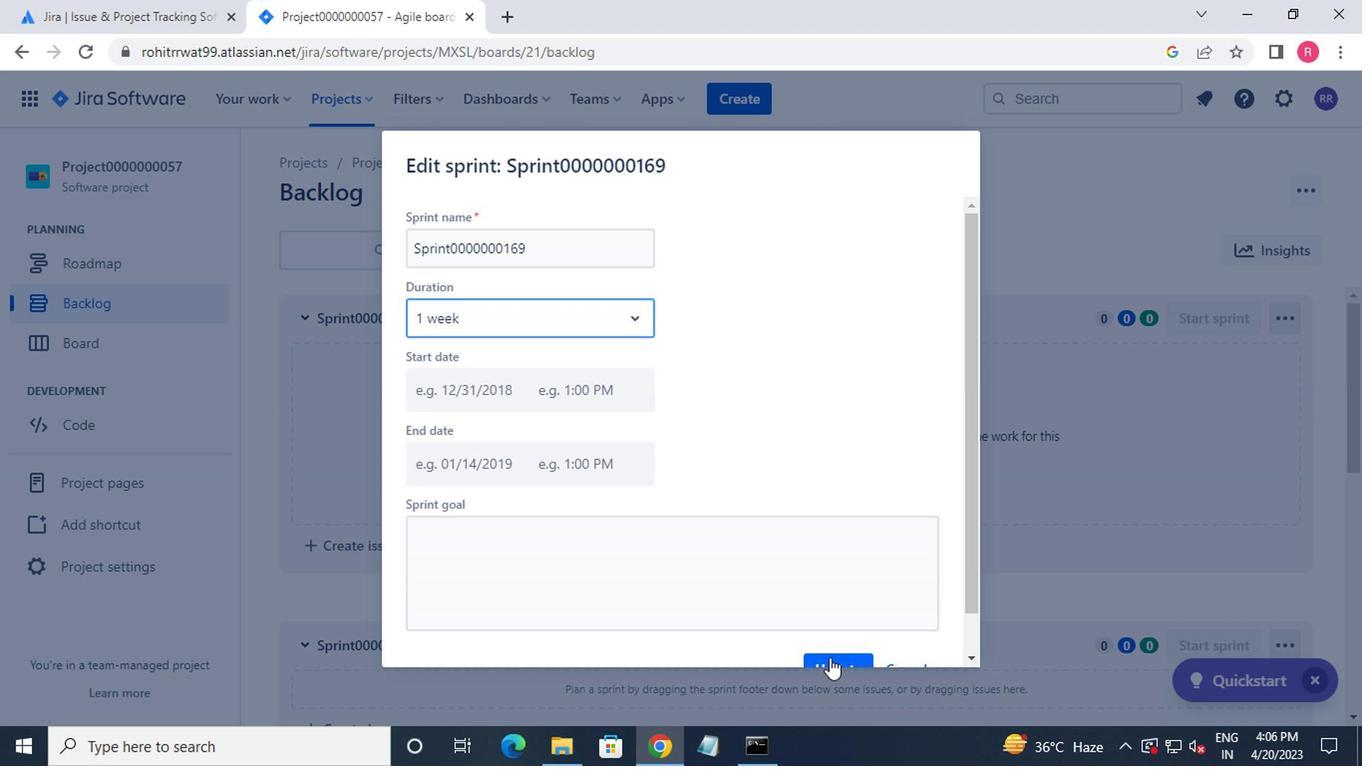 
Action: Mouse moved to (775, 610)
Screenshot: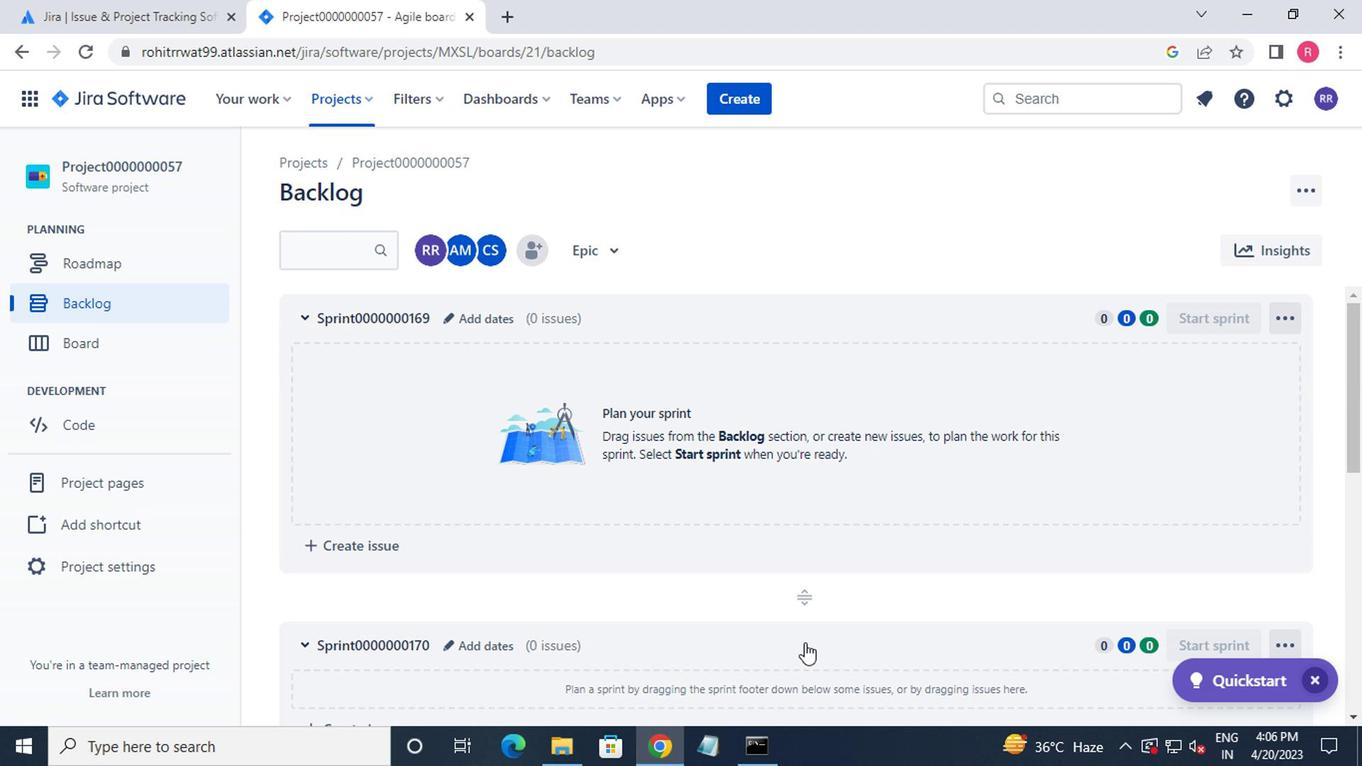 
